 Task: Find connections with filter location Almozara with filter topic #Venturecapitalwith filter profile language Potuguese with filter current company Alkem Laboratories Ltd. with filter school St. Agnes College, Mangalore-575002 with filter industry Janitorial Services with filter service category Nature Photography with filter keywords title Office Manager
Action: Mouse moved to (189, 289)
Screenshot: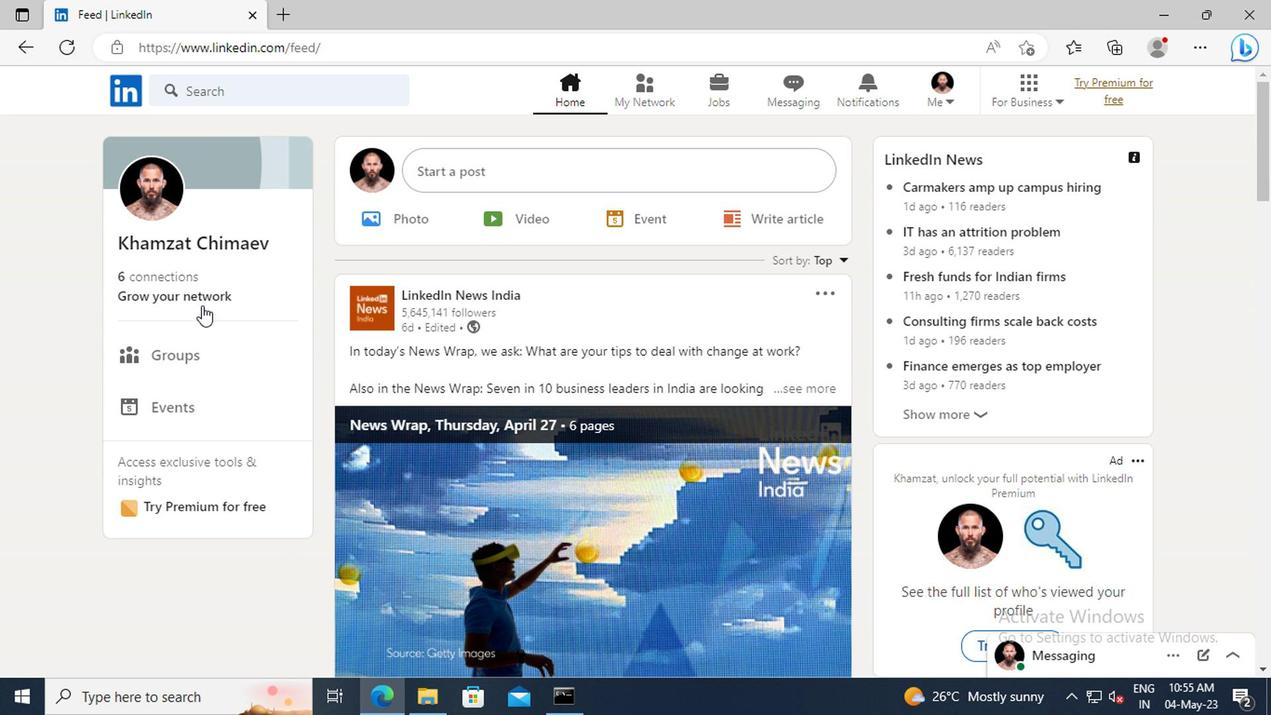 
Action: Mouse pressed left at (189, 289)
Screenshot: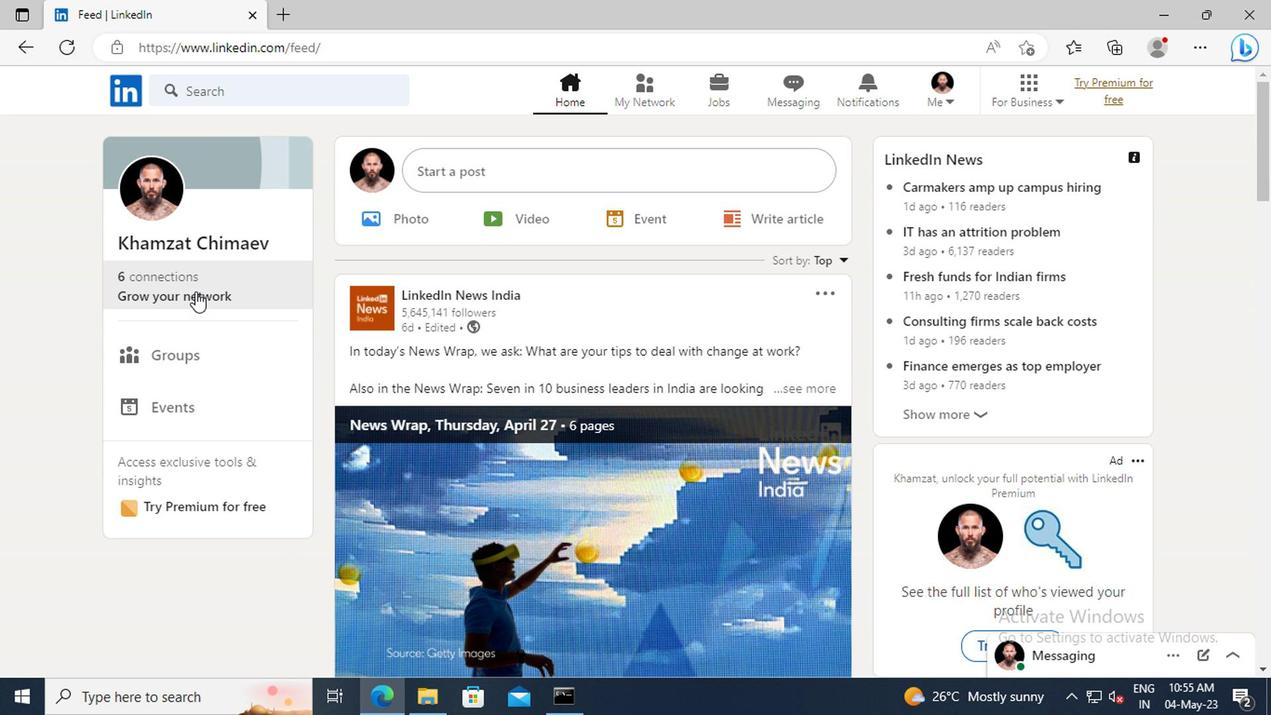 
Action: Mouse moved to (194, 199)
Screenshot: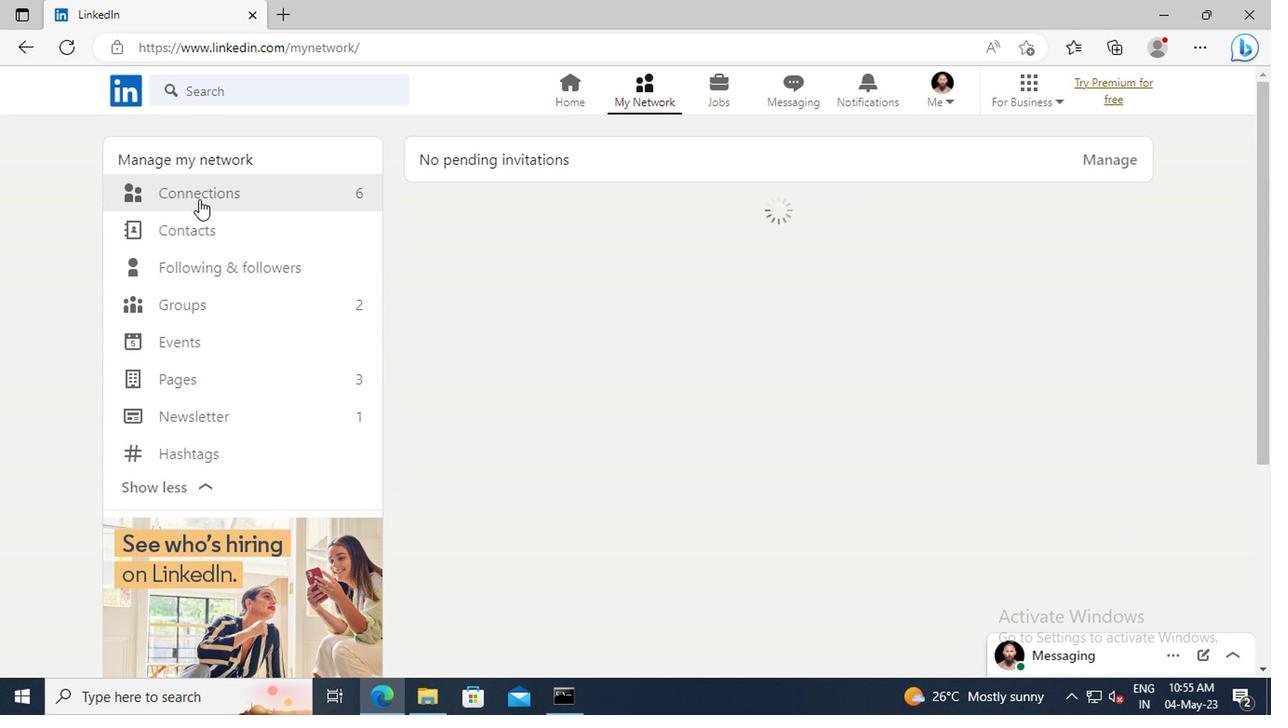 
Action: Mouse pressed left at (194, 199)
Screenshot: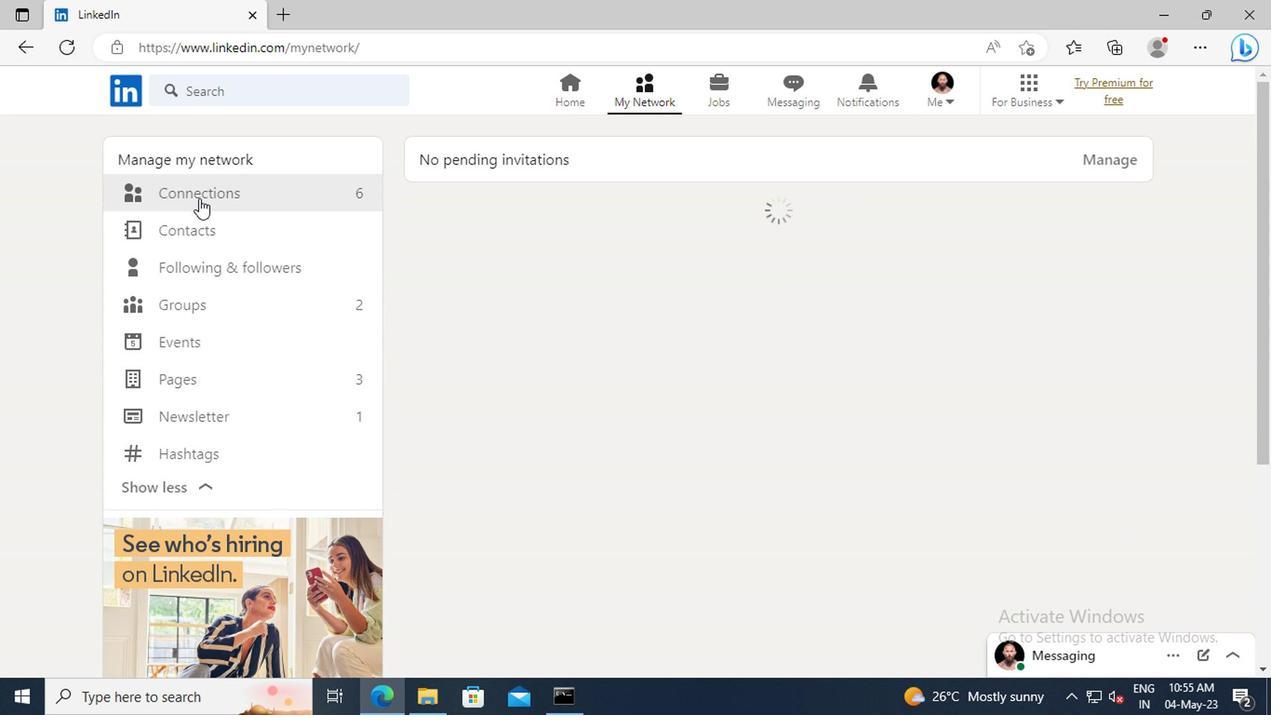
Action: Mouse moved to (749, 199)
Screenshot: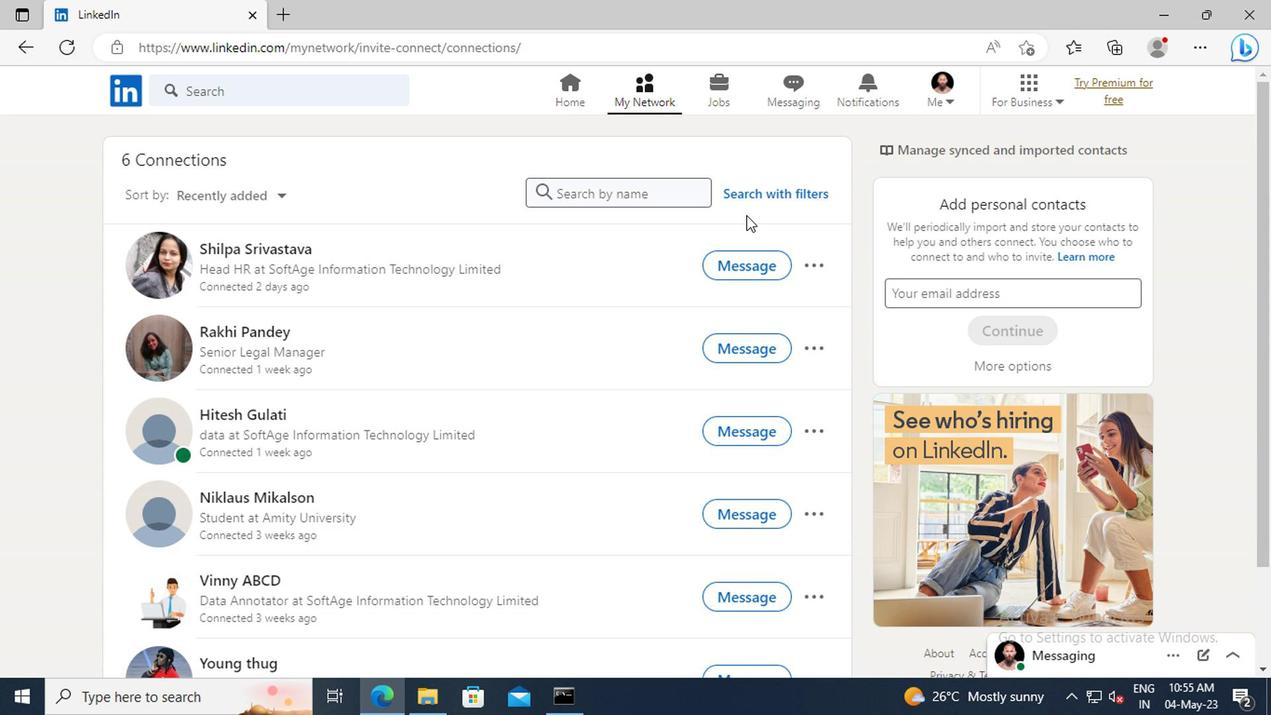 
Action: Mouse pressed left at (749, 199)
Screenshot: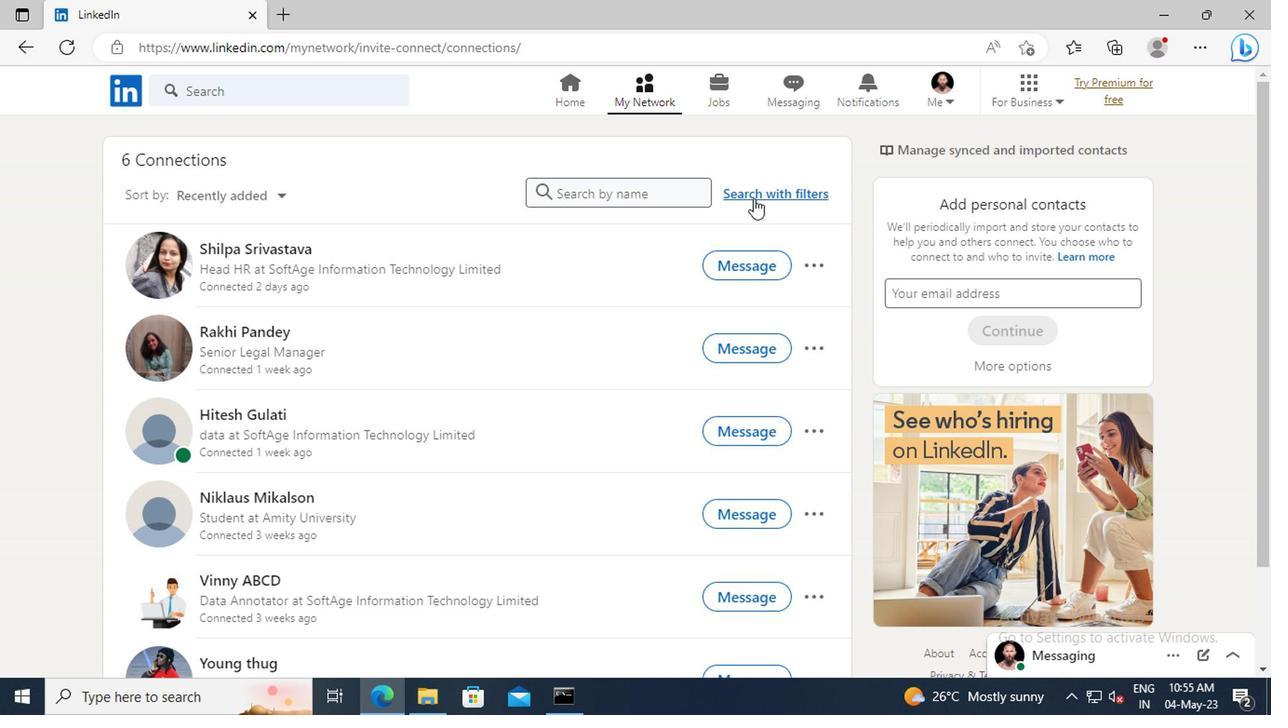 
Action: Mouse moved to (703, 148)
Screenshot: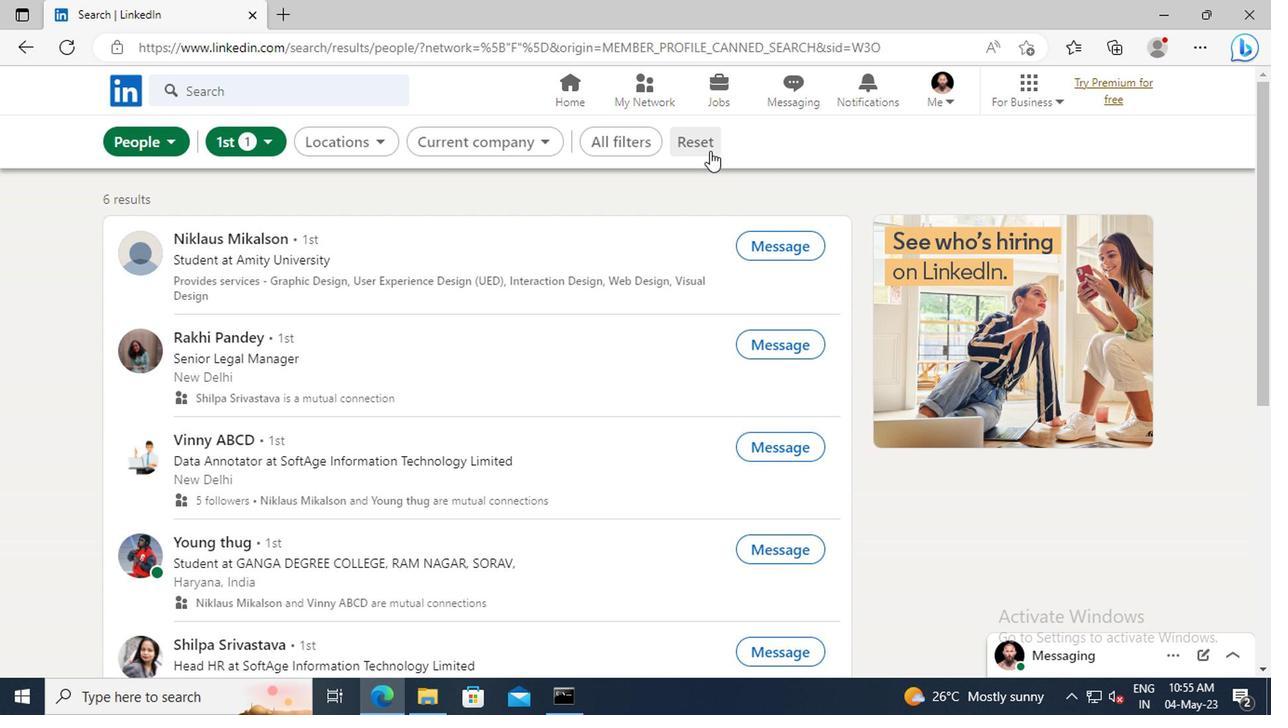 
Action: Mouse pressed left at (703, 148)
Screenshot: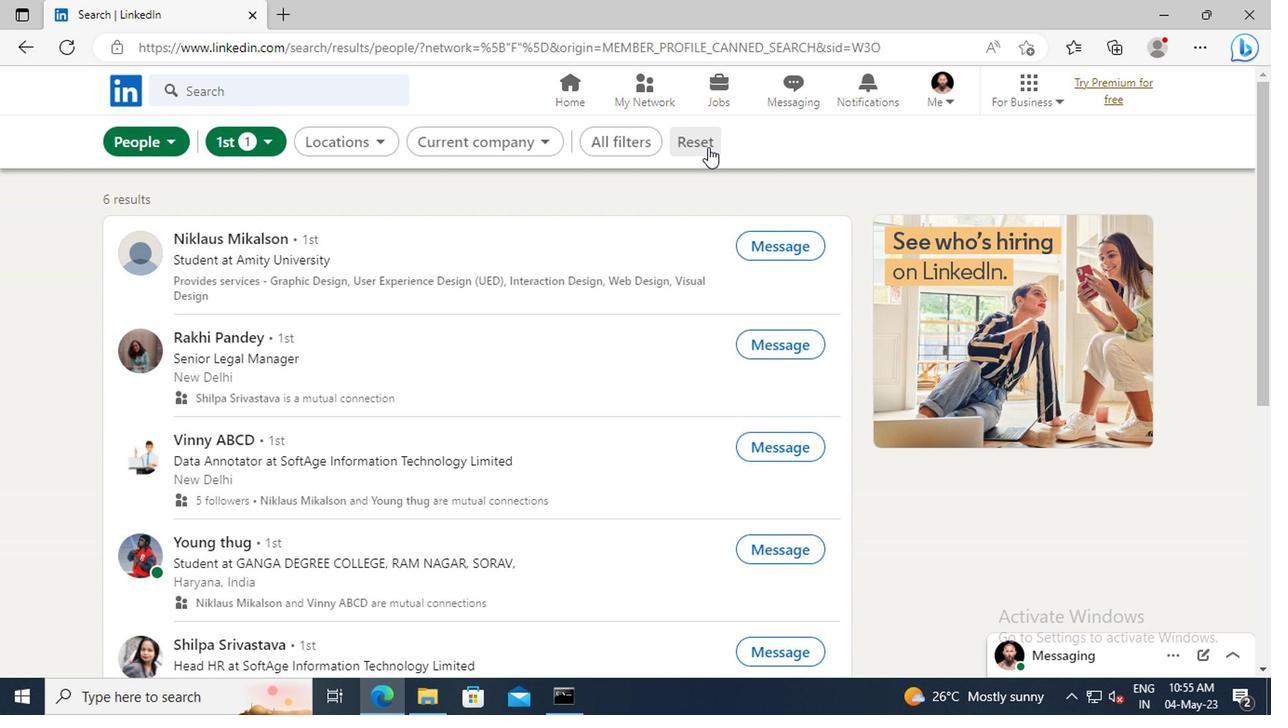 
Action: Mouse moved to (678, 148)
Screenshot: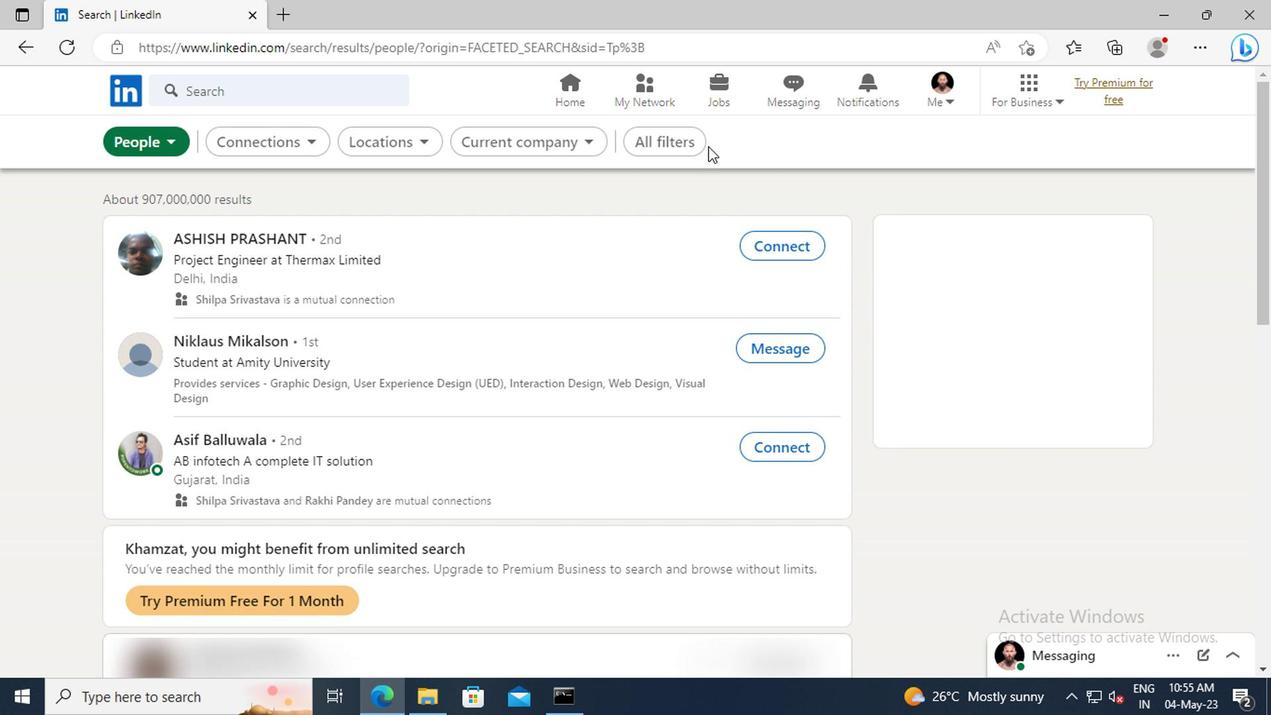 
Action: Mouse pressed left at (678, 148)
Screenshot: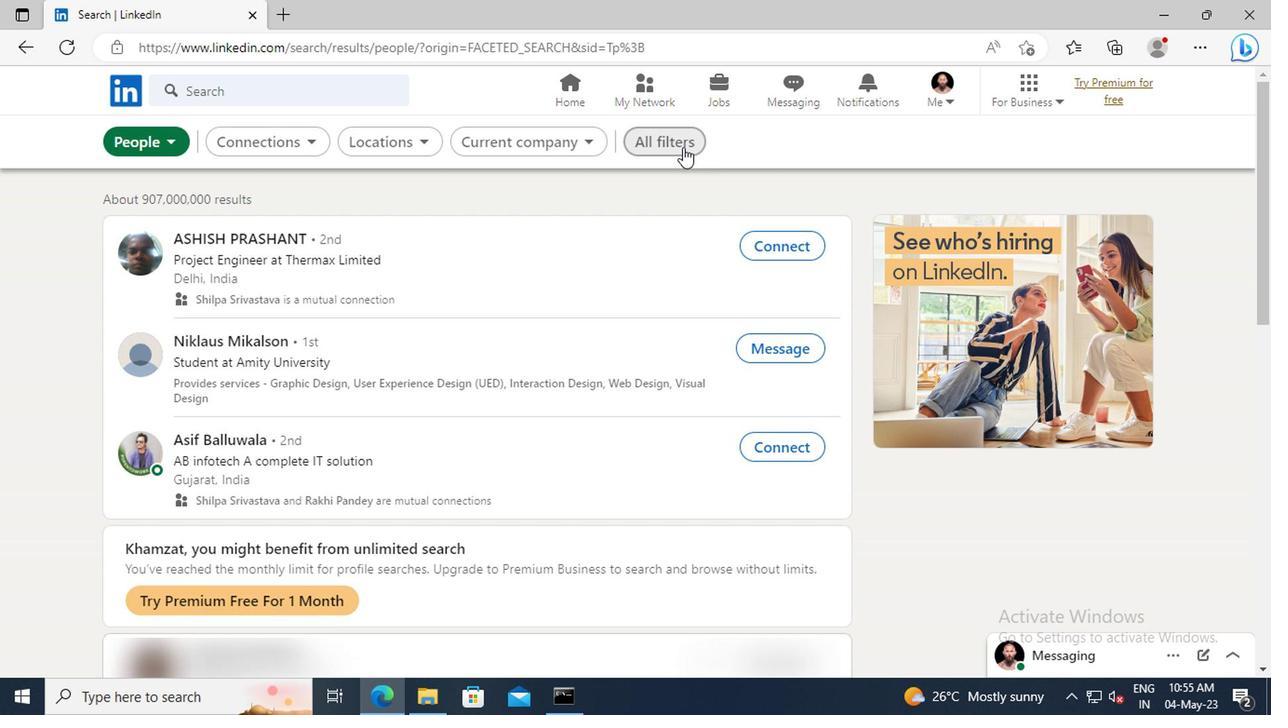 
Action: Mouse moved to (997, 360)
Screenshot: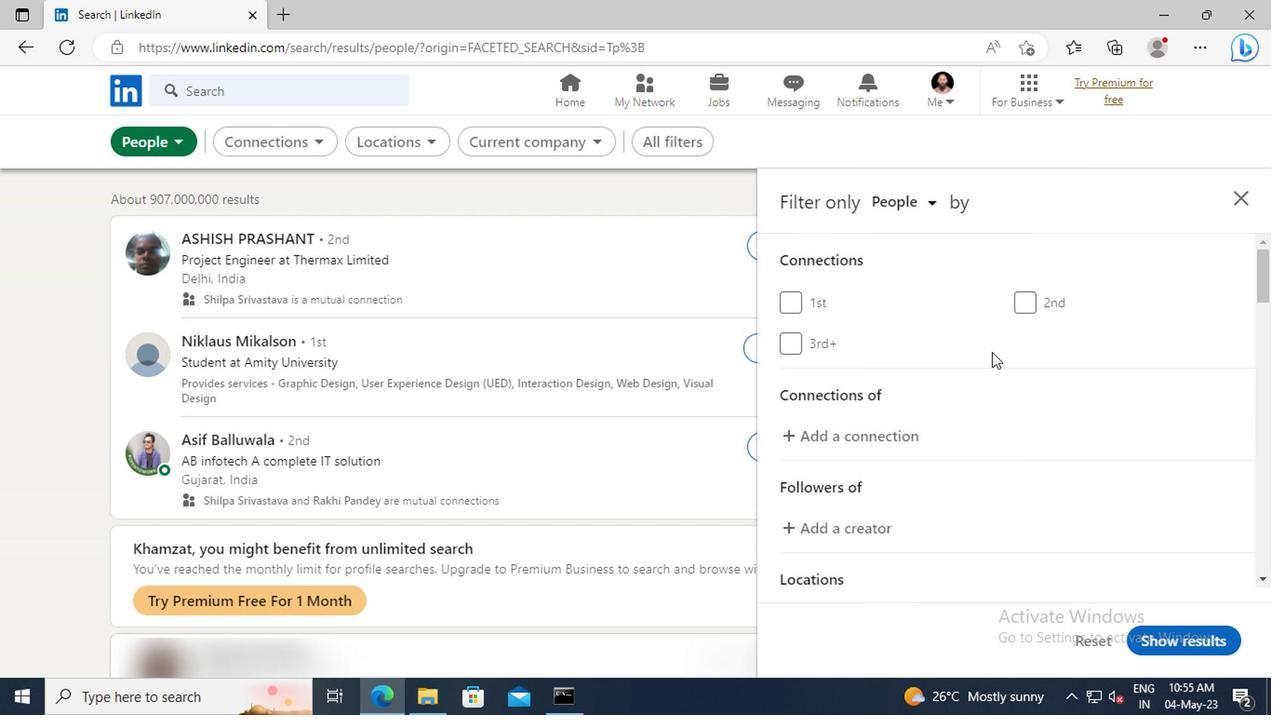 
Action: Mouse scrolled (997, 360) with delta (0, 0)
Screenshot: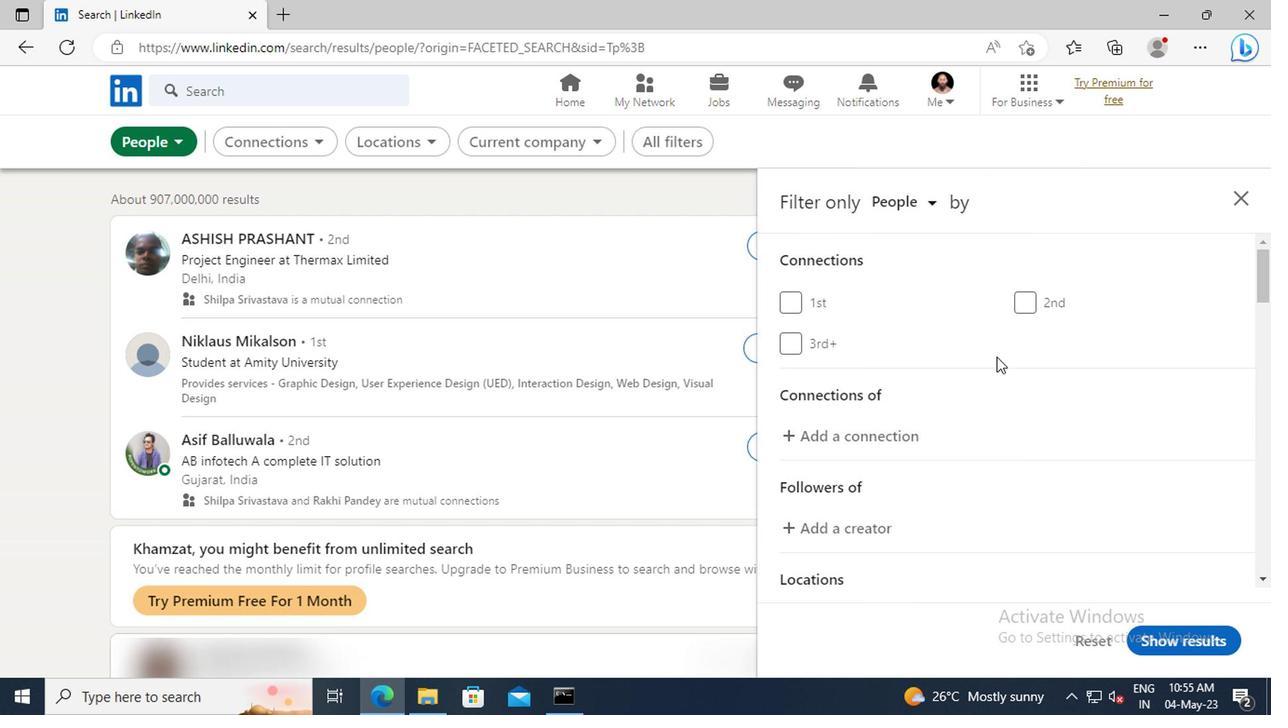 
Action: Mouse scrolled (997, 360) with delta (0, 0)
Screenshot: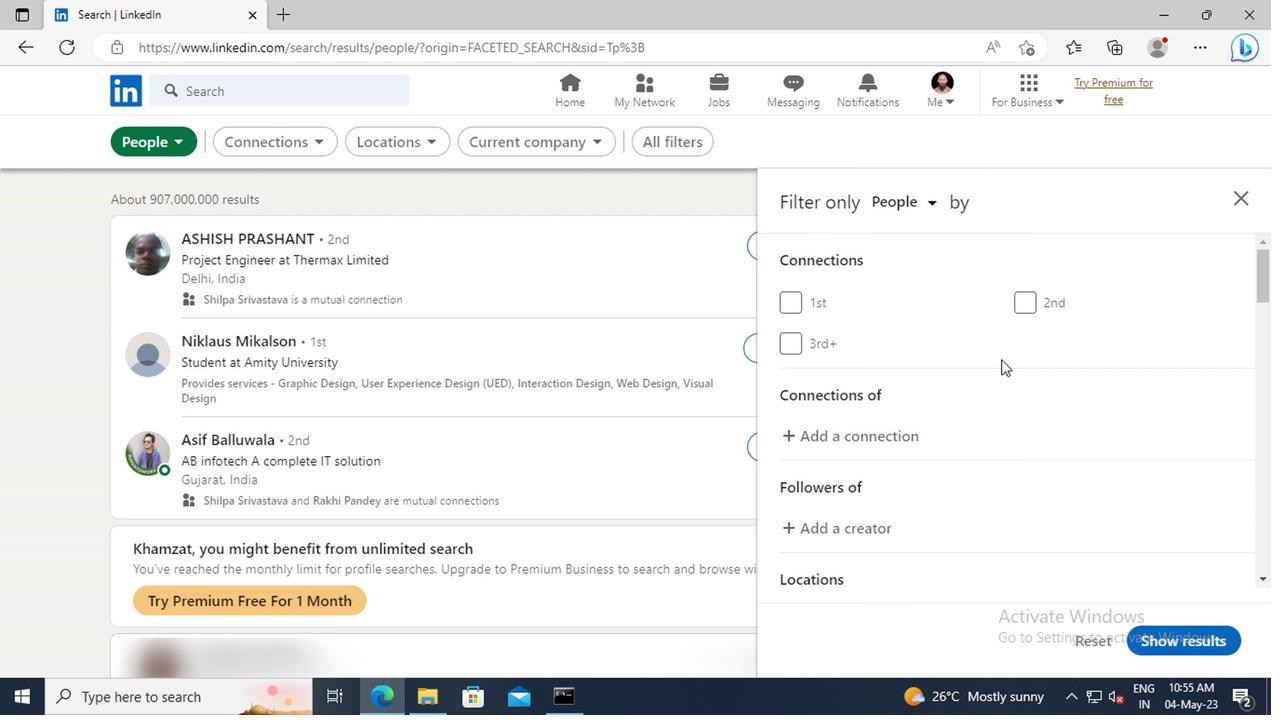 
Action: Mouse moved to (997, 362)
Screenshot: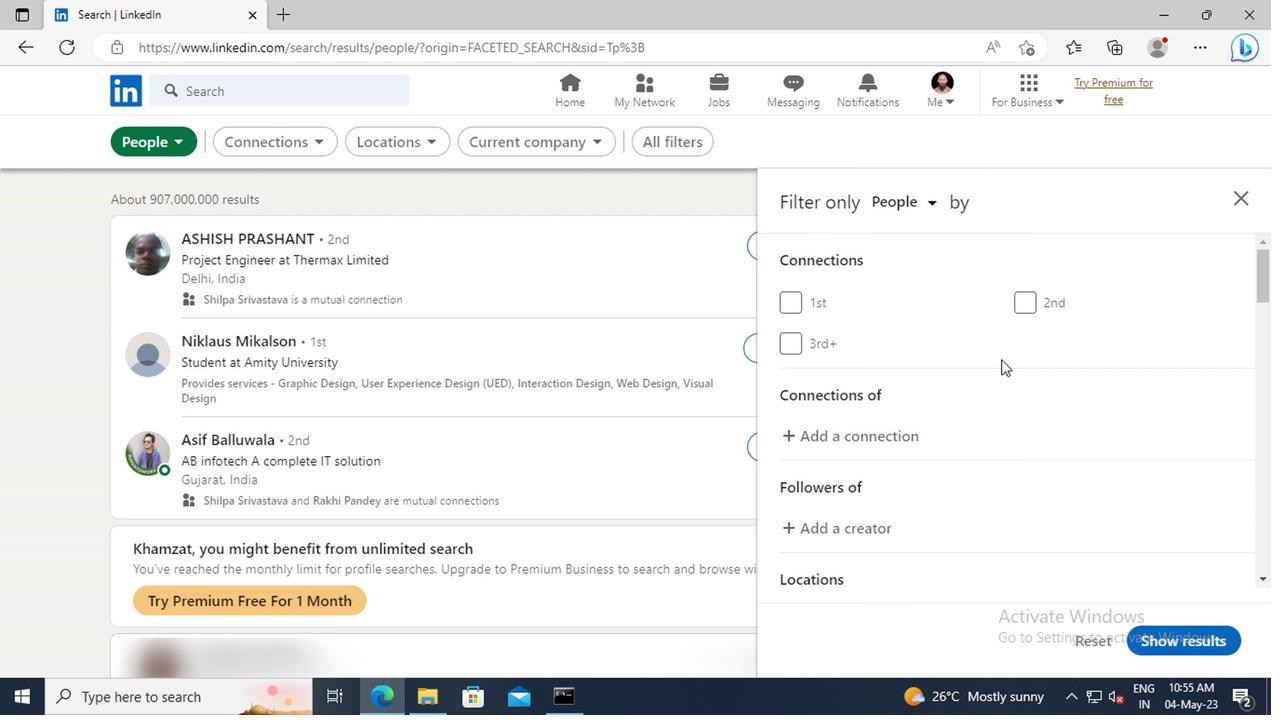 
Action: Mouse scrolled (997, 360) with delta (0, -1)
Screenshot: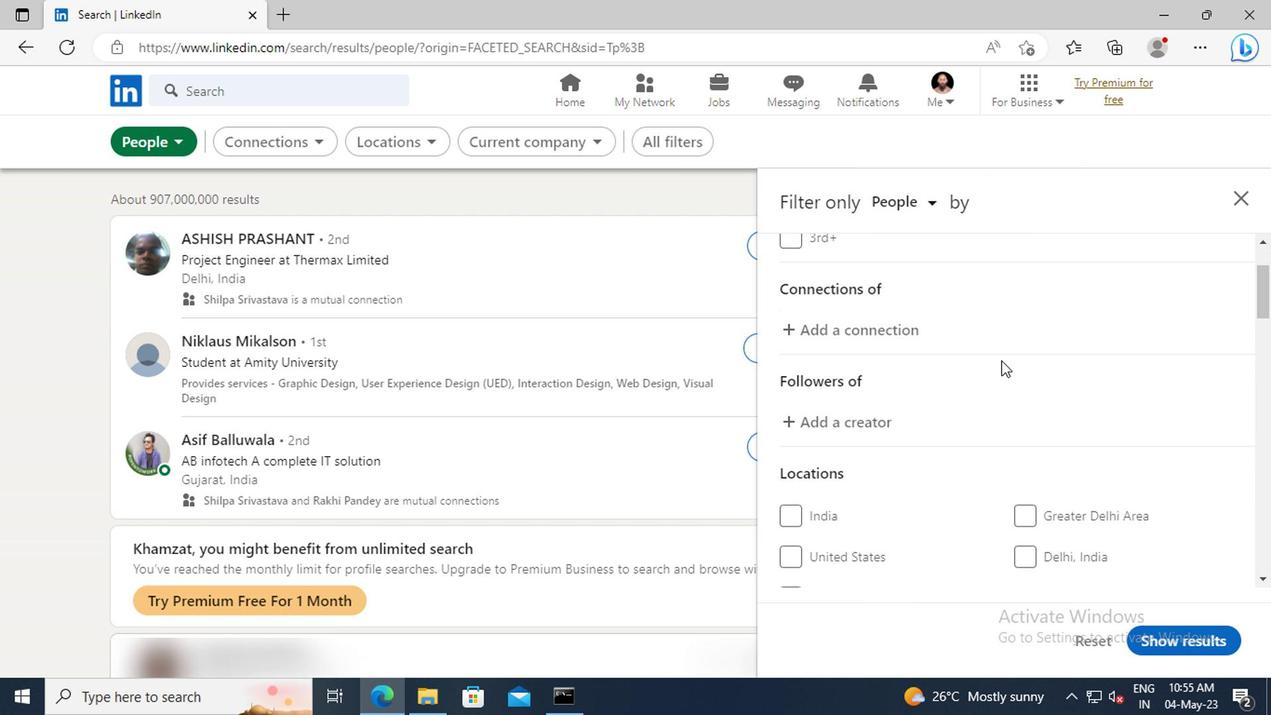 
Action: Mouse scrolled (997, 360) with delta (0, -1)
Screenshot: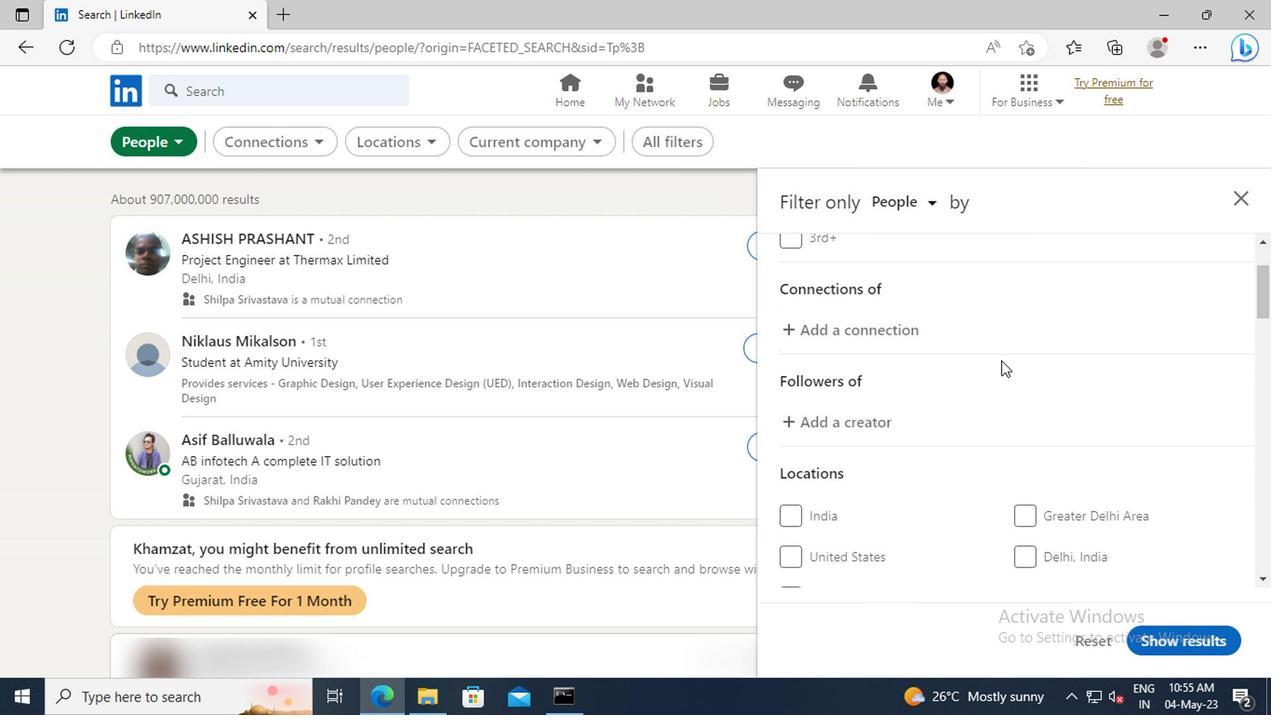 
Action: Mouse scrolled (997, 360) with delta (0, -1)
Screenshot: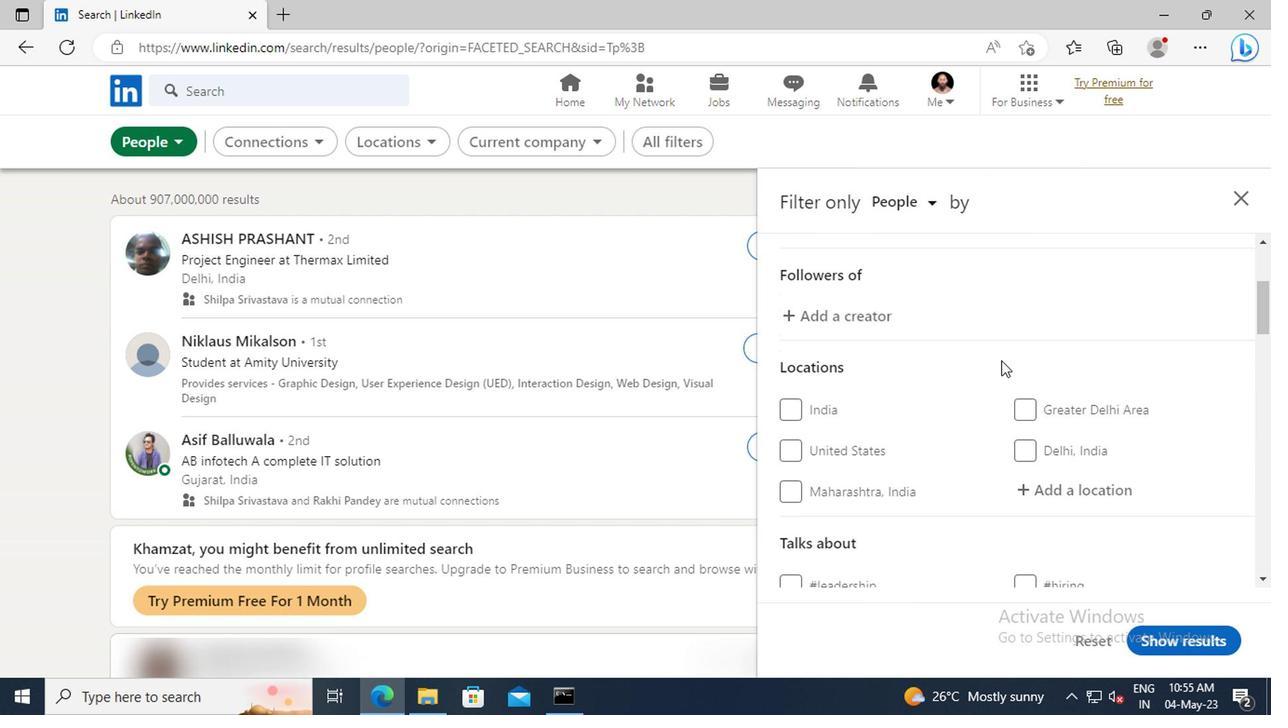 
Action: Mouse moved to (1035, 437)
Screenshot: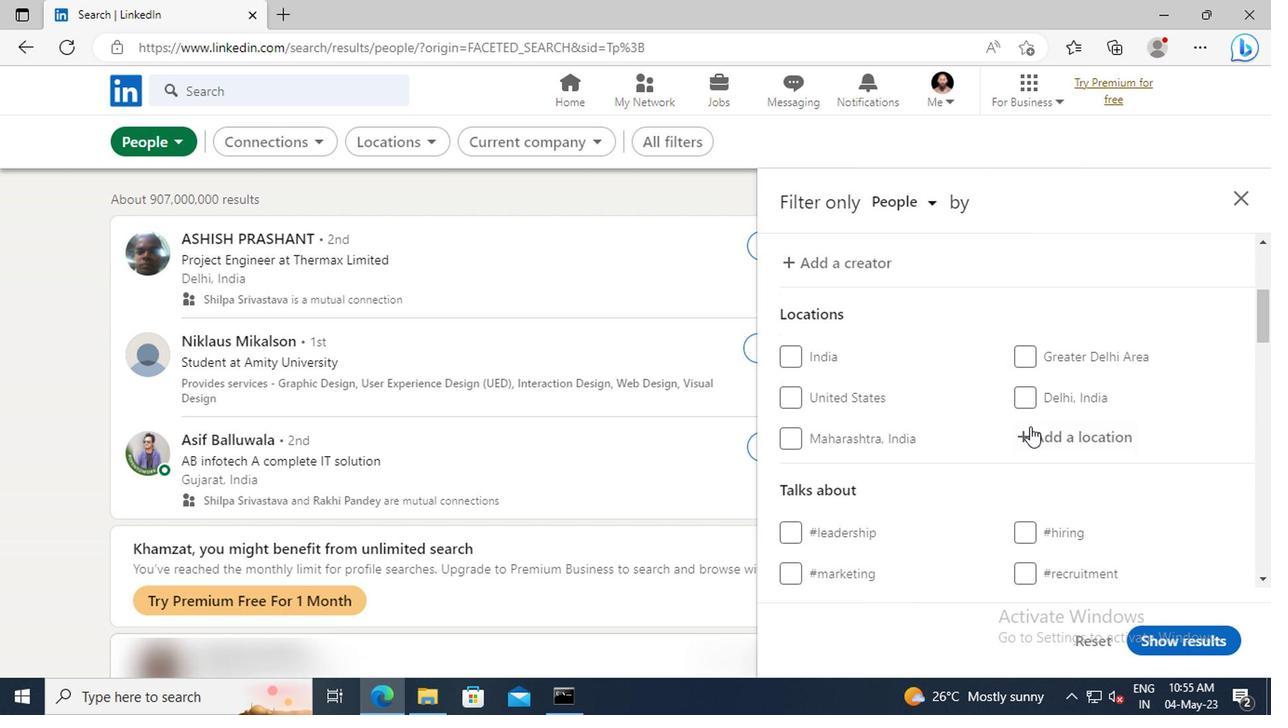
Action: Mouse pressed left at (1035, 437)
Screenshot: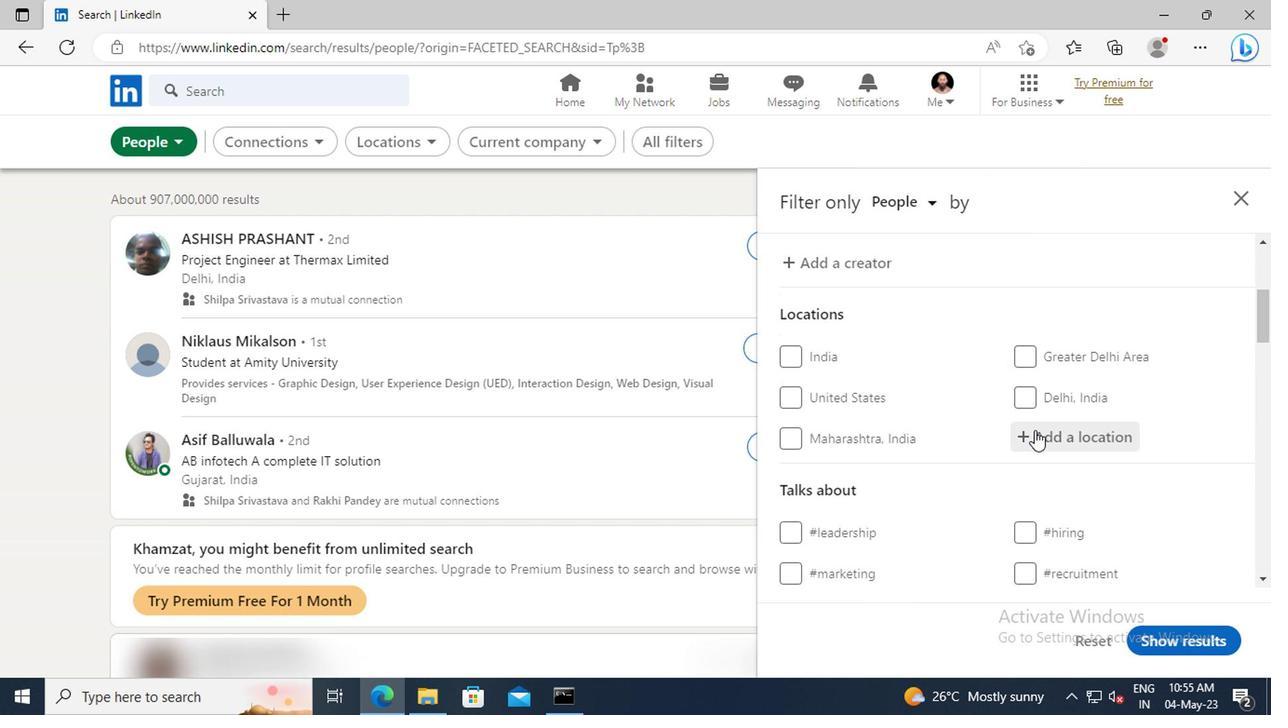 
Action: Key pressed <Key.shift>ALMOZARA<Key.enter>
Screenshot: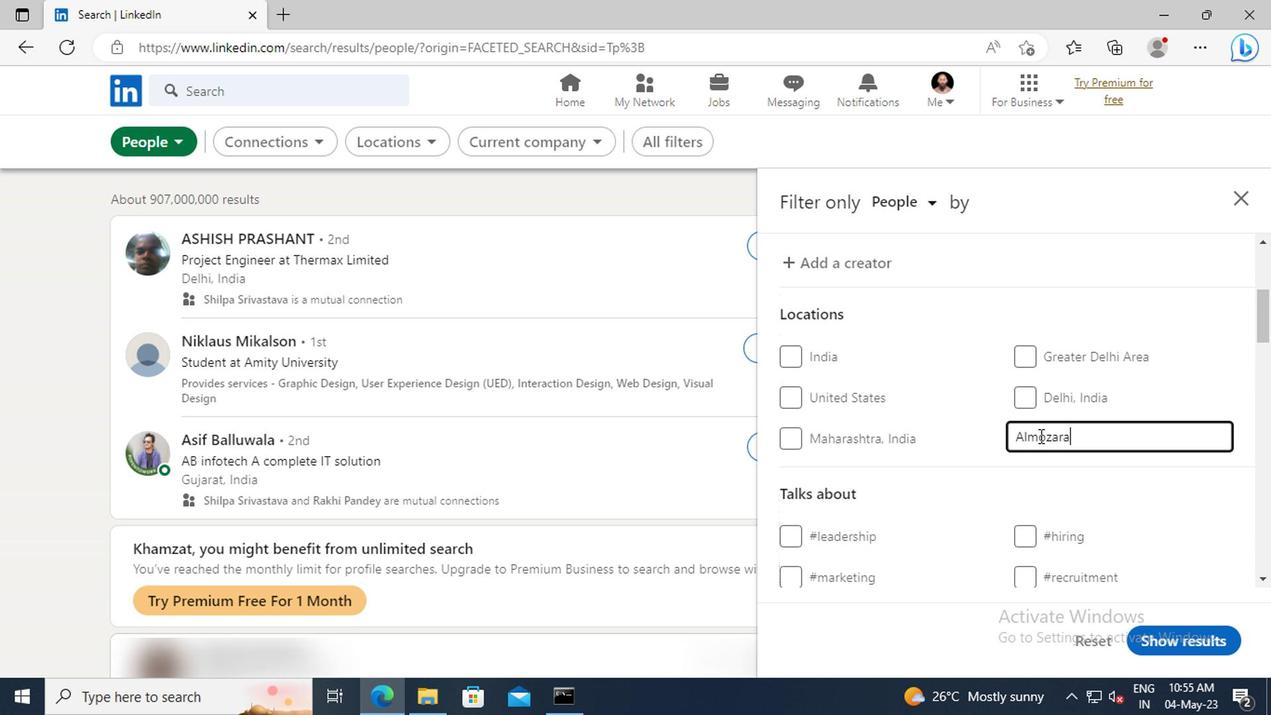 
Action: Mouse scrolled (1035, 436) with delta (0, -1)
Screenshot: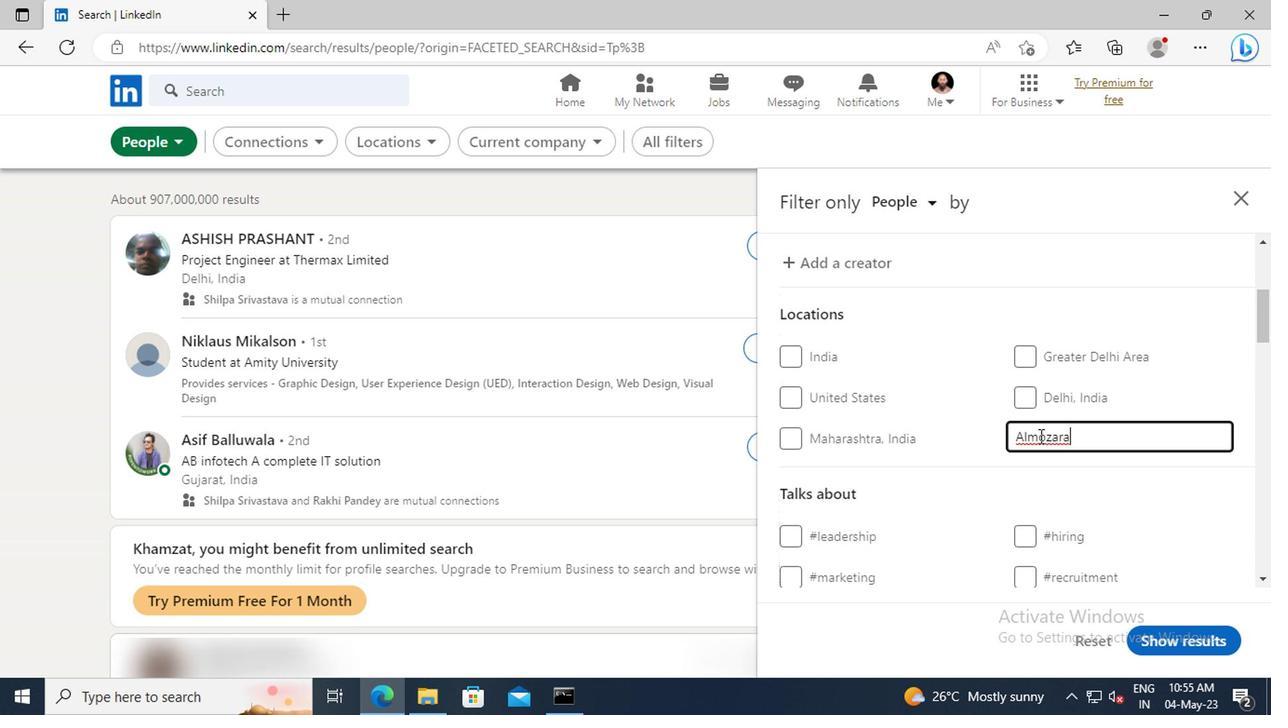 
Action: Mouse scrolled (1035, 436) with delta (0, -1)
Screenshot: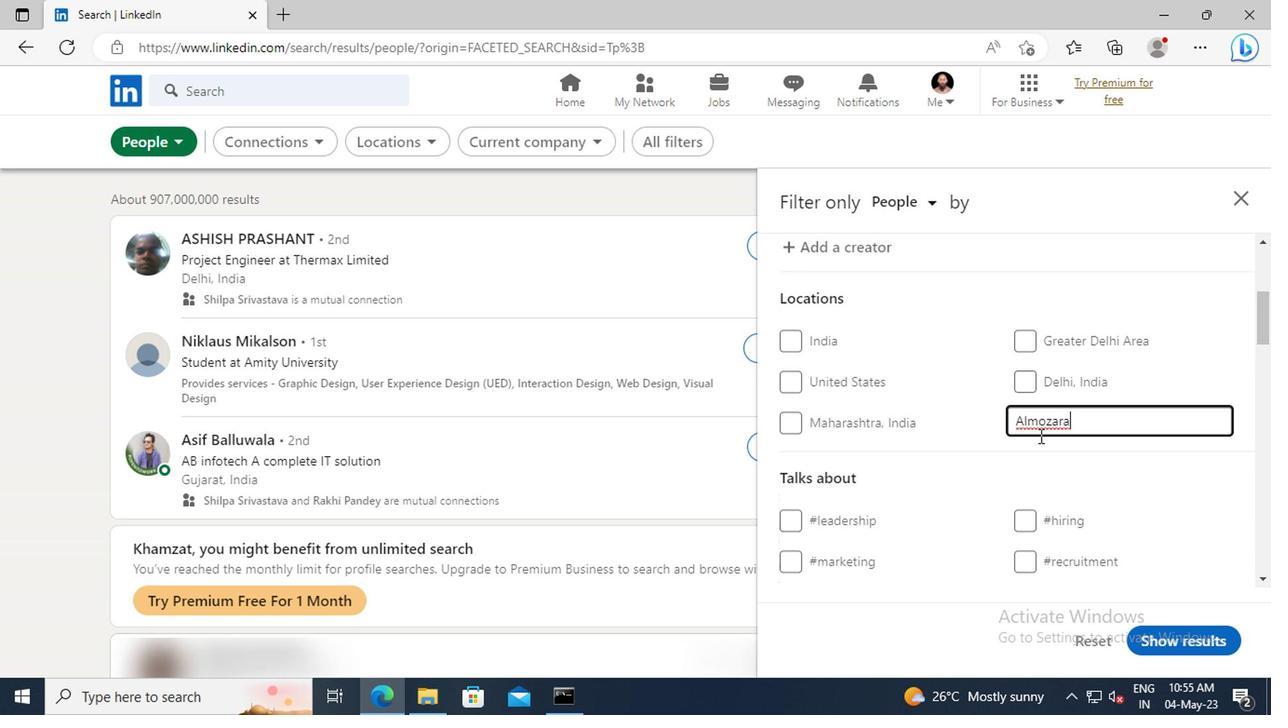 
Action: Mouse scrolled (1035, 436) with delta (0, -1)
Screenshot: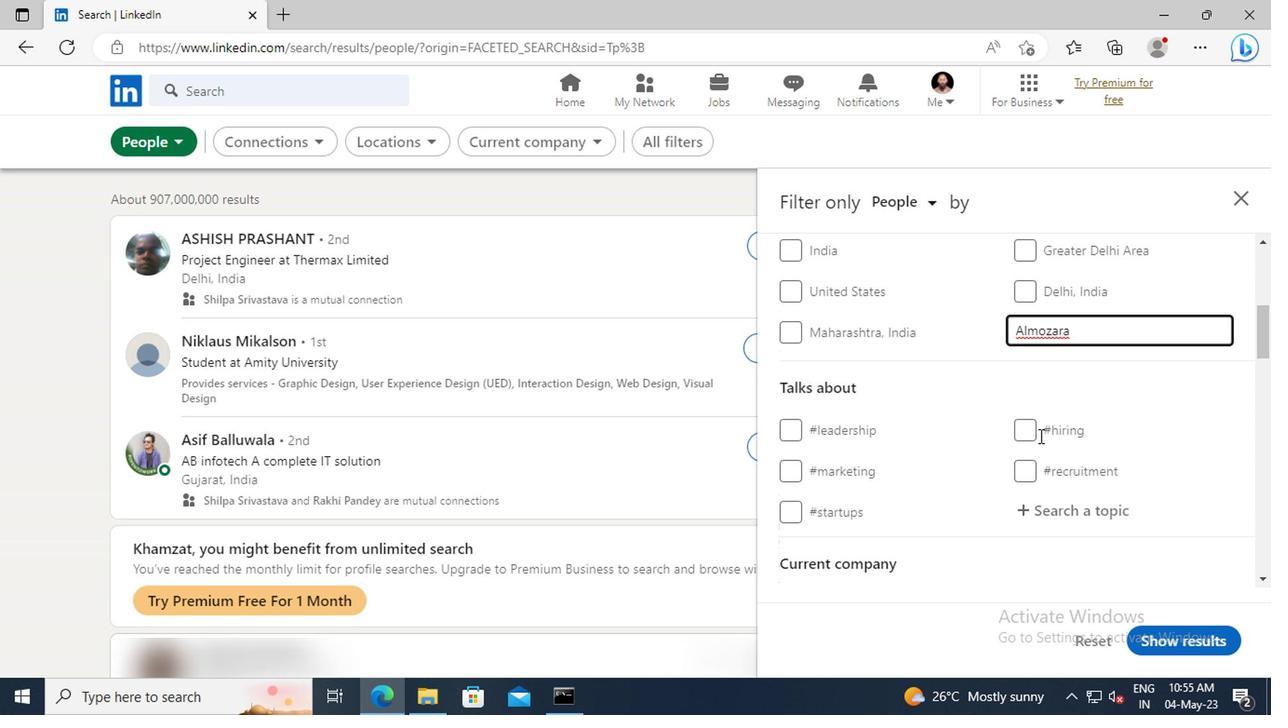 
Action: Mouse moved to (1043, 458)
Screenshot: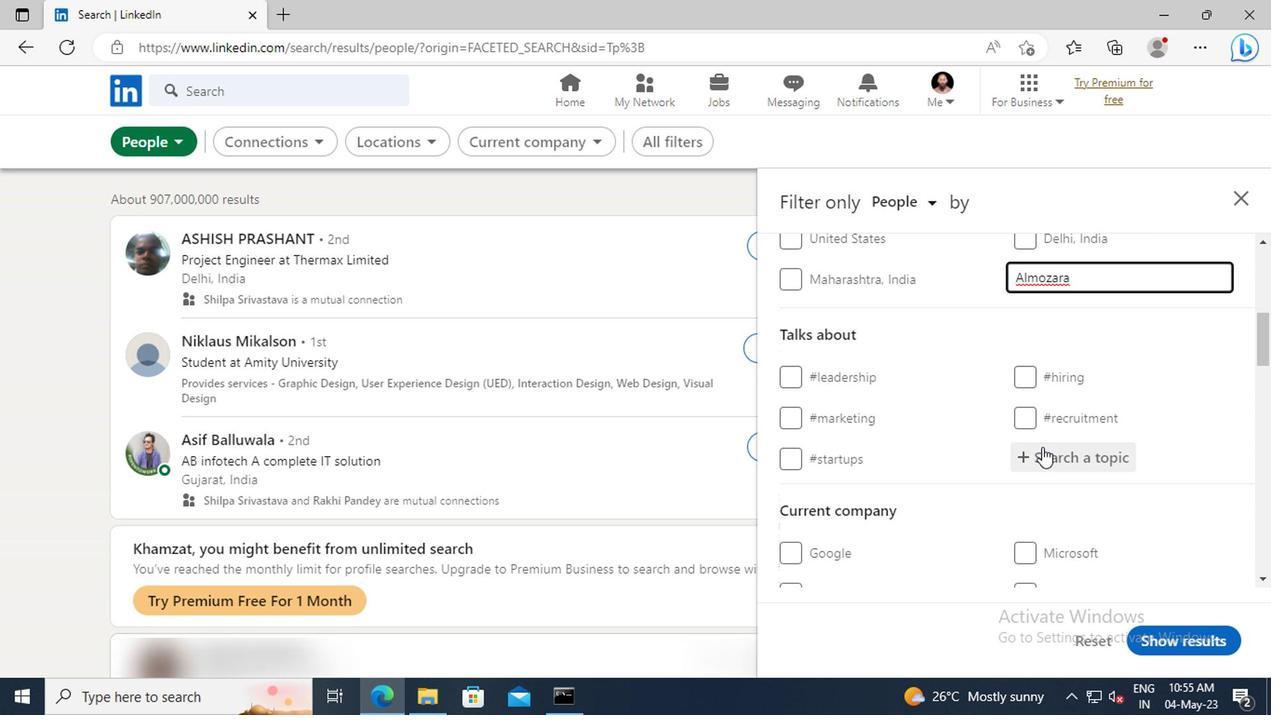 
Action: Mouse pressed left at (1043, 458)
Screenshot: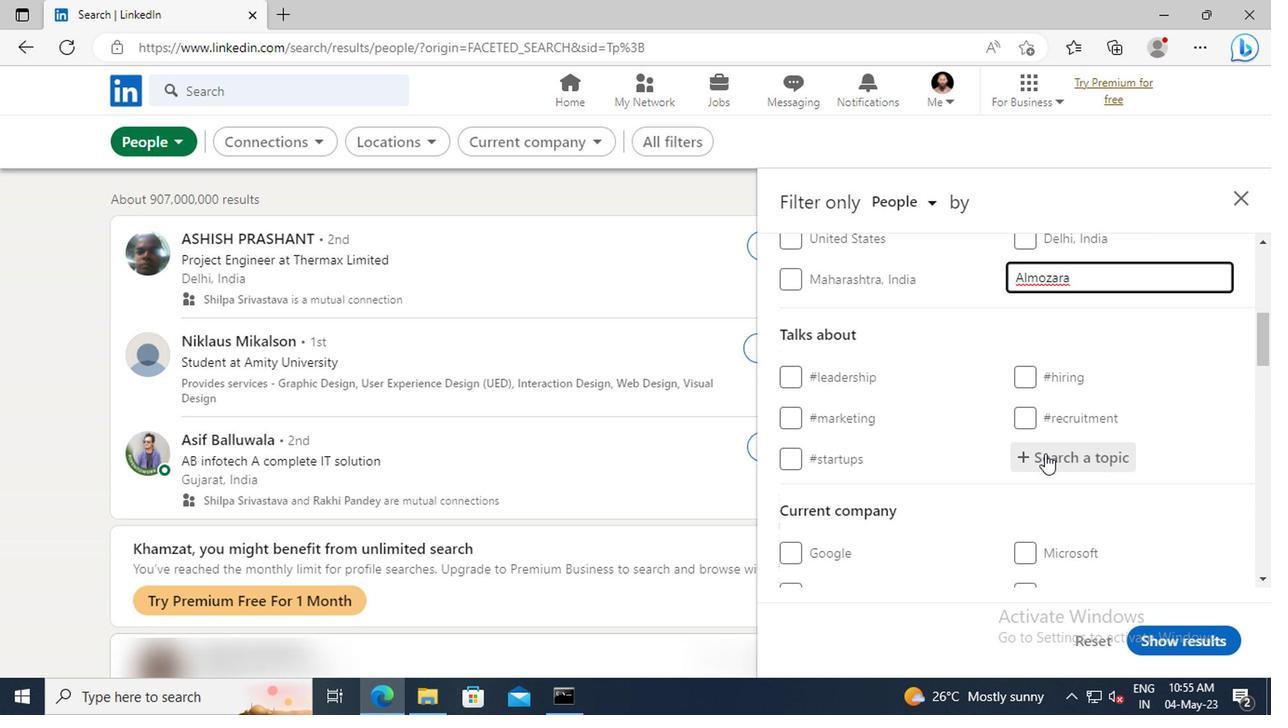 
Action: Key pressed <Key.shift>VENTURE
Screenshot: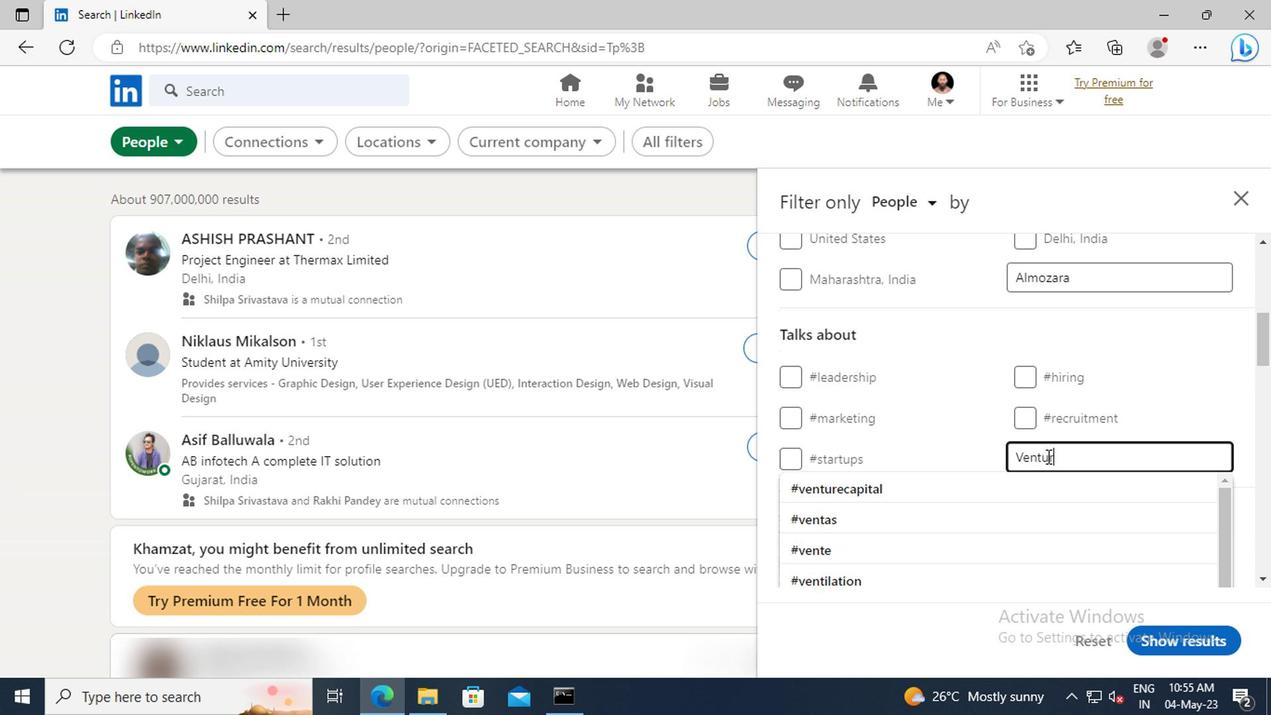 
Action: Mouse moved to (1044, 482)
Screenshot: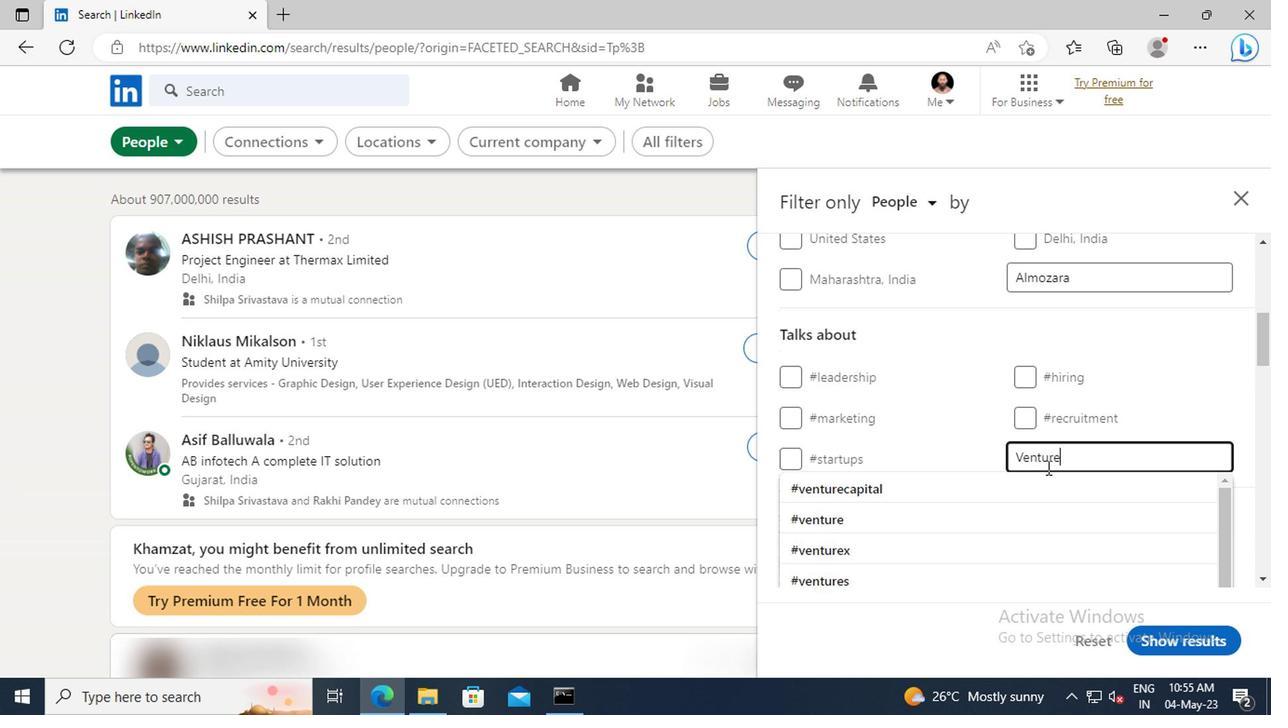 
Action: Mouse pressed left at (1044, 482)
Screenshot: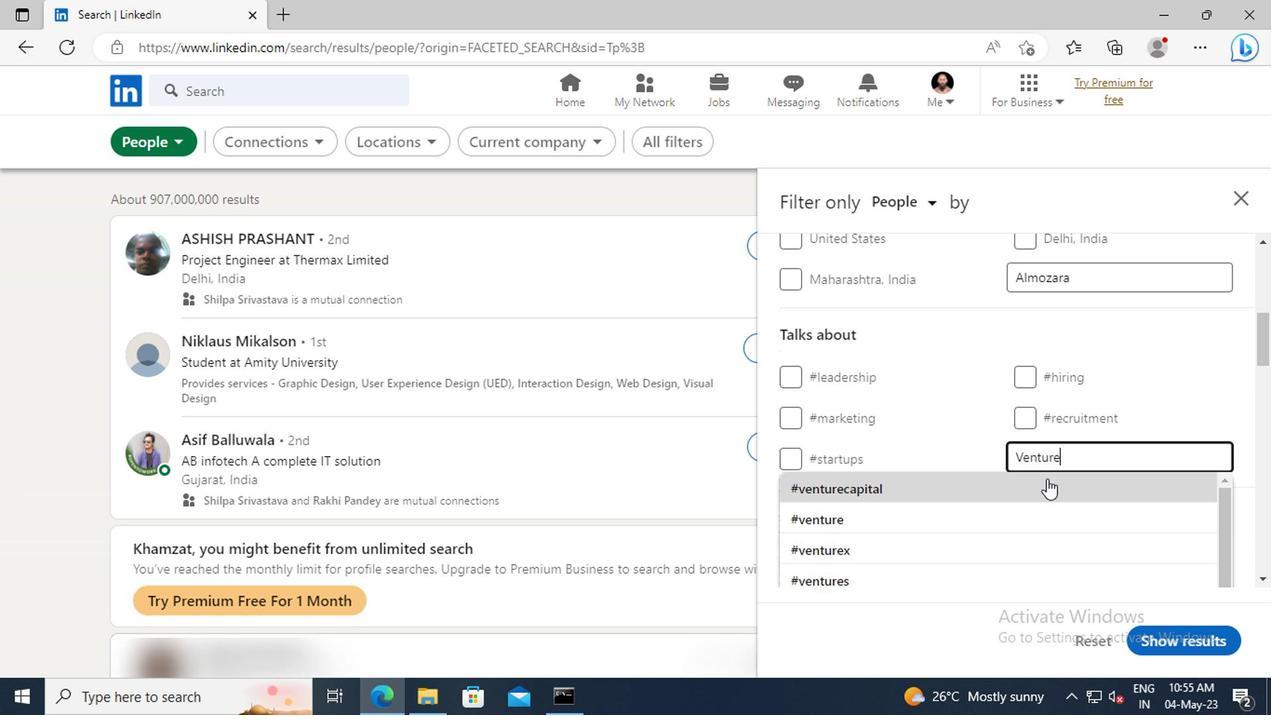 
Action: Mouse scrolled (1044, 481) with delta (0, 0)
Screenshot: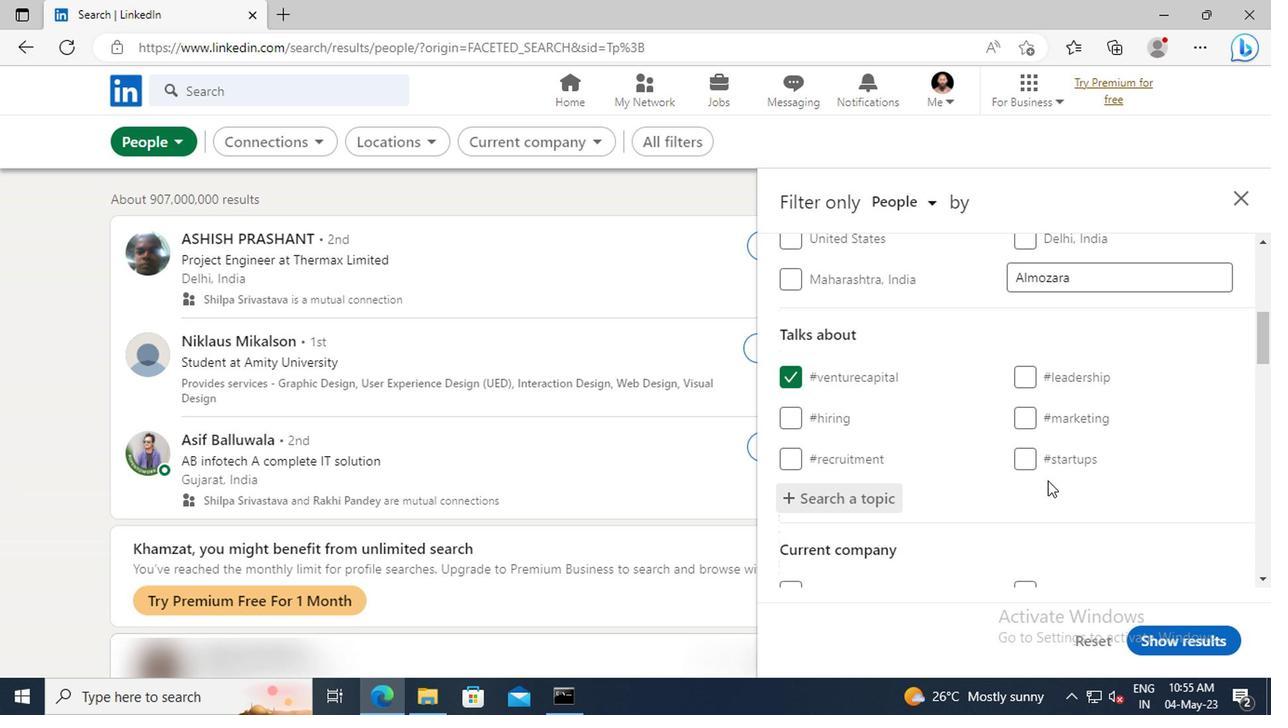 
Action: Mouse scrolled (1044, 481) with delta (0, 0)
Screenshot: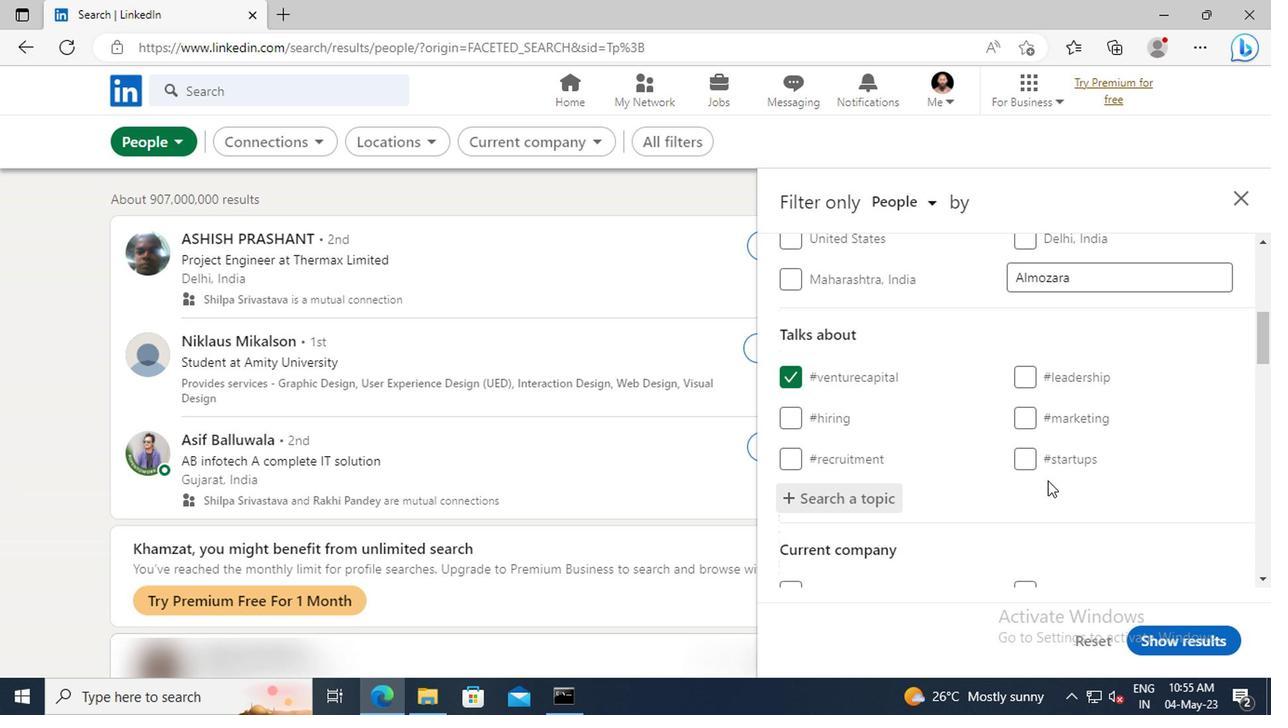 
Action: Mouse scrolled (1044, 481) with delta (0, 0)
Screenshot: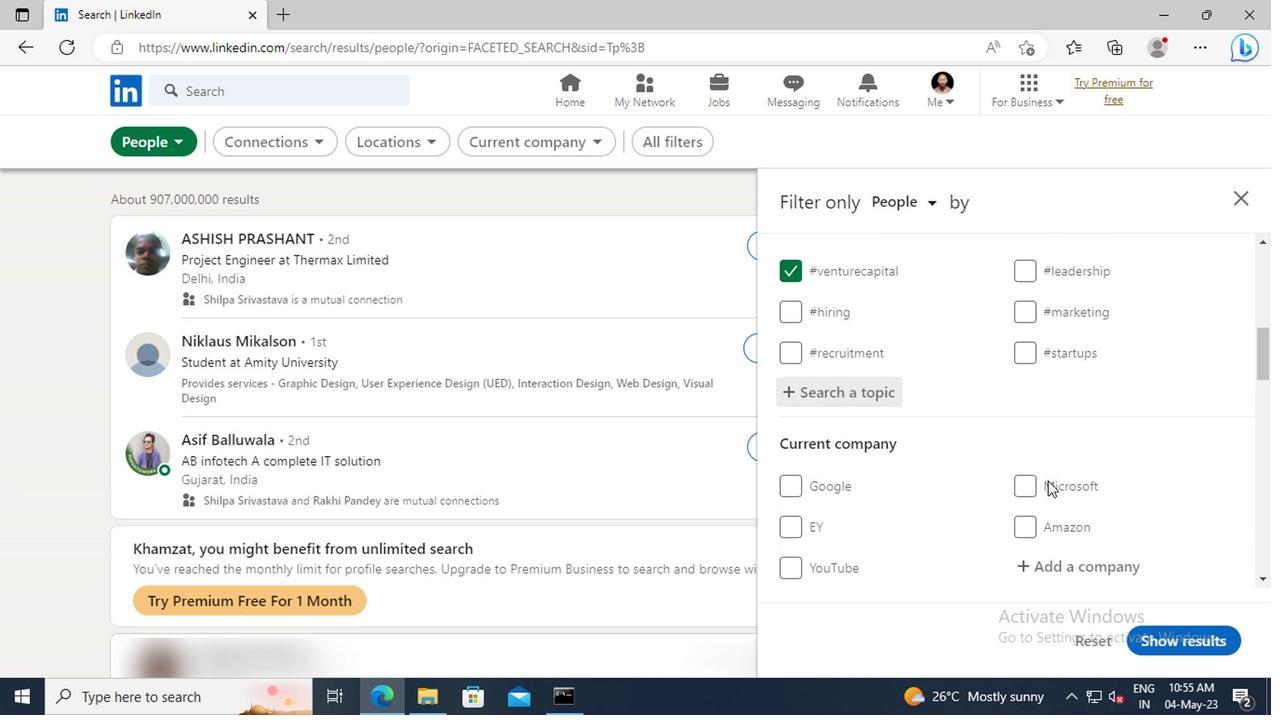 
Action: Mouse scrolled (1044, 481) with delta (0, 0)
Screenshot: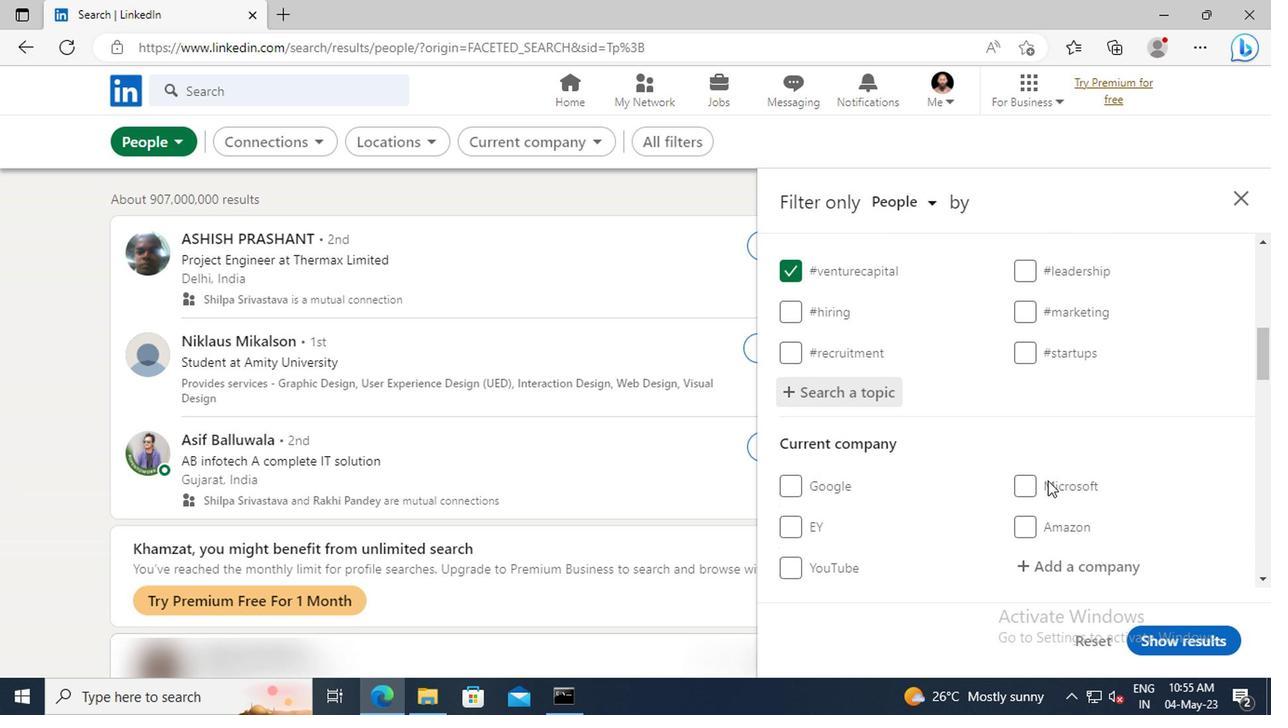 
Action: Mouse scrolled (1044, 481) with delta (0, 0)
Screenshot: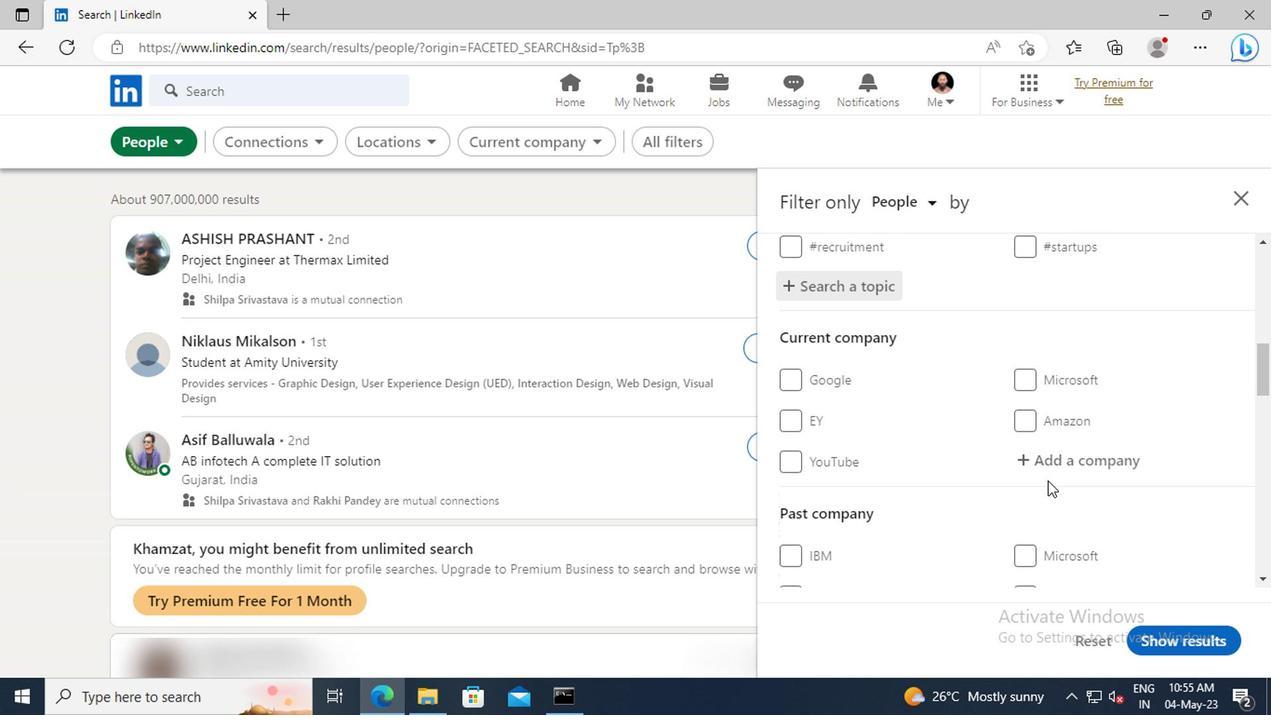 
Action: Mouse scrolled (1044, 481) with delta (0, 0)
Screenshot: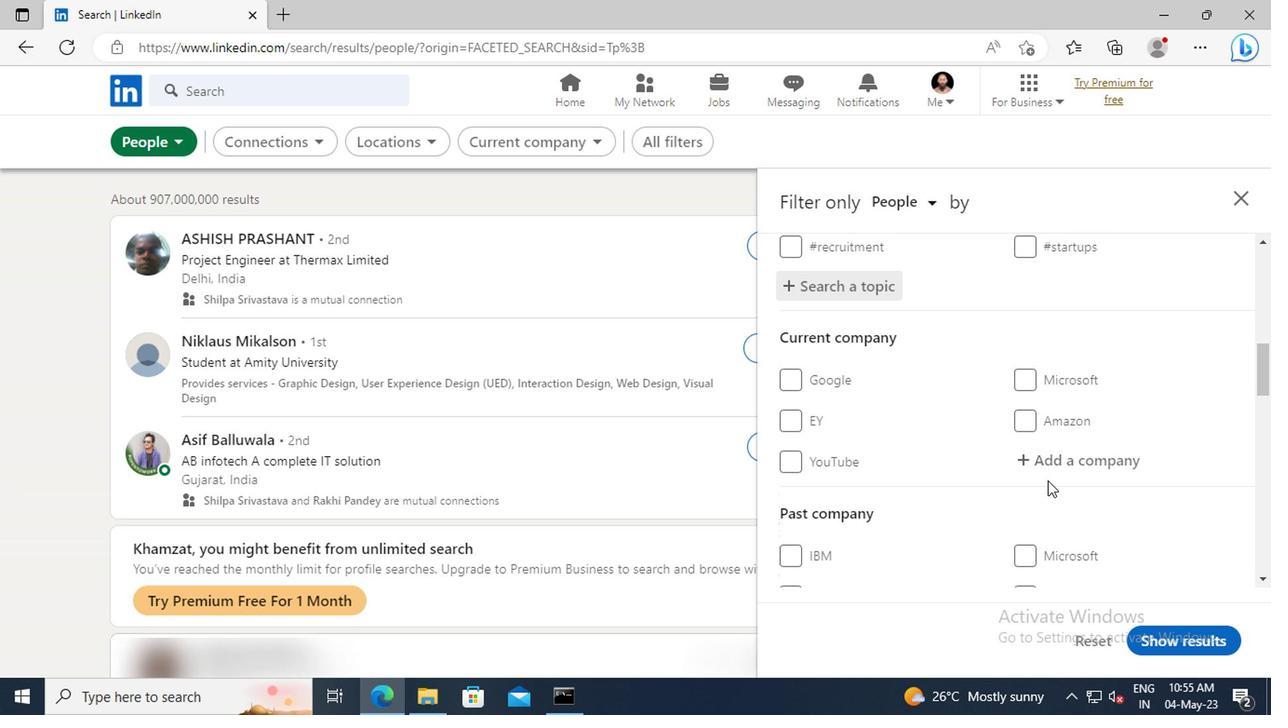 
Action: Mouse scrolled (1044, 481) with delta (0, 0)
Screenshot: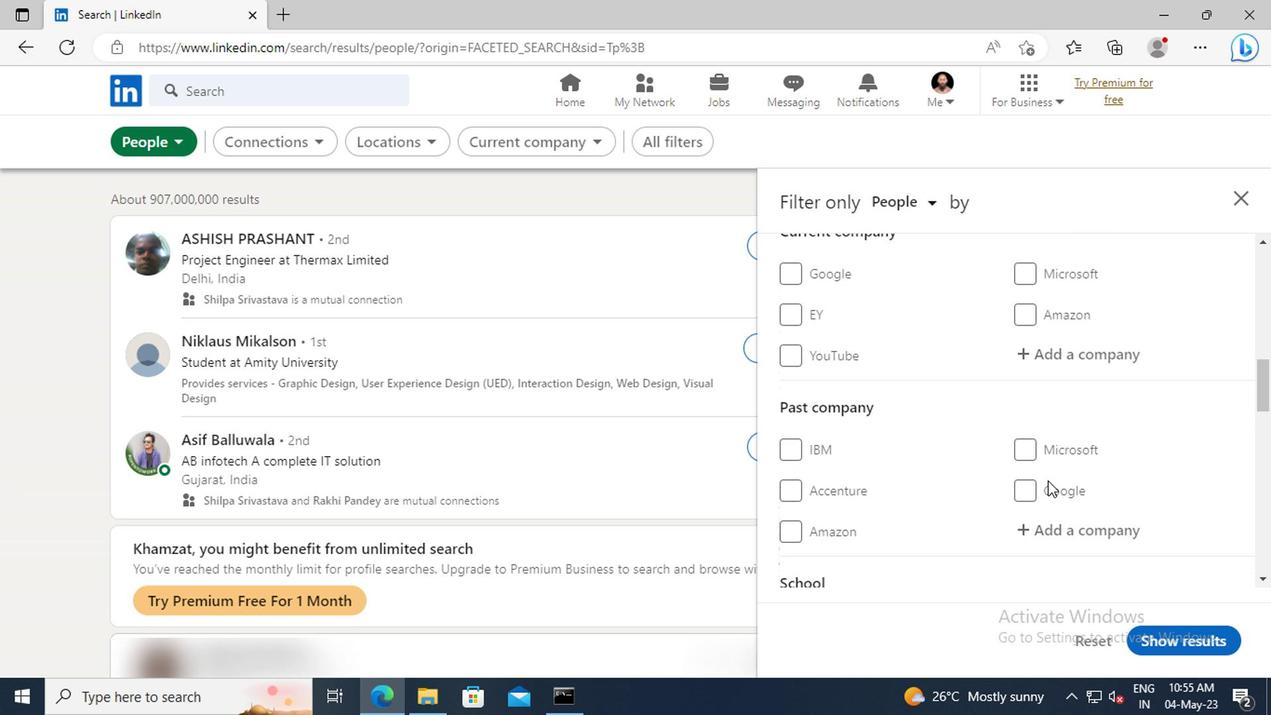 
Action: Mouse scrolled (1044, 481) with delta (0, 0)
Screenshot: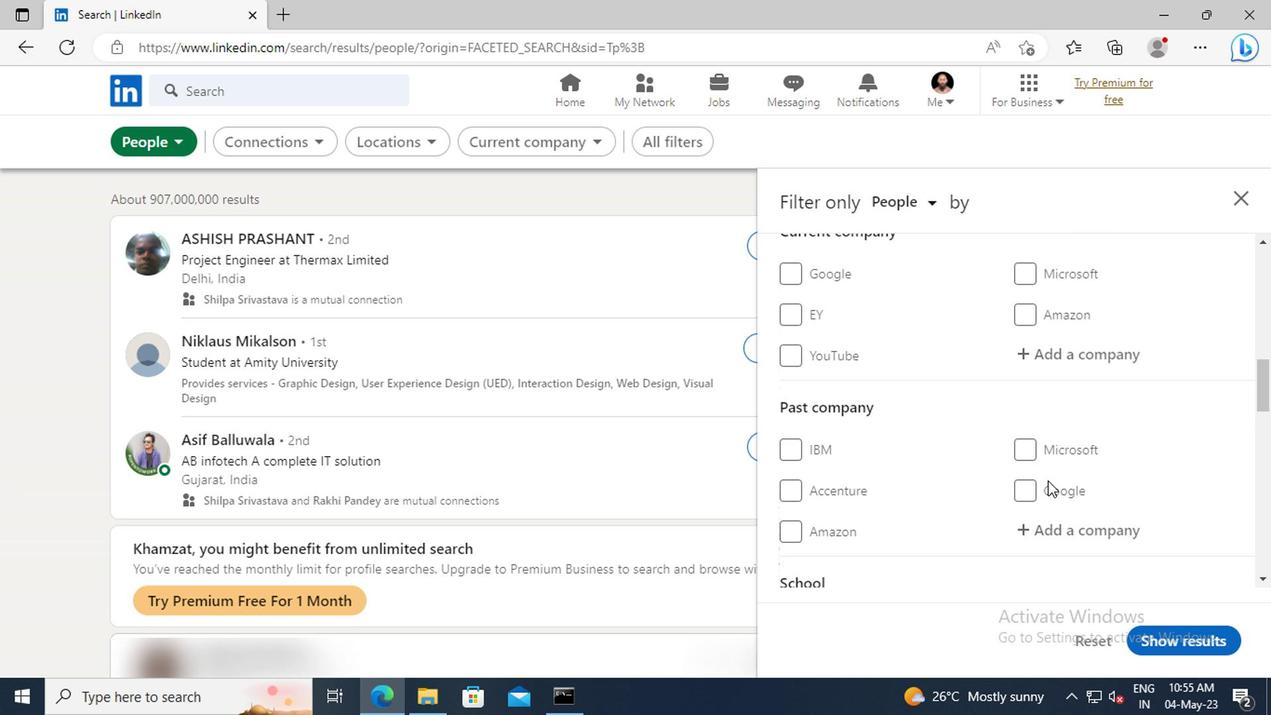 
Action: Mouse scrolled (1044, 481) with delta (0, 0)
Screenshot: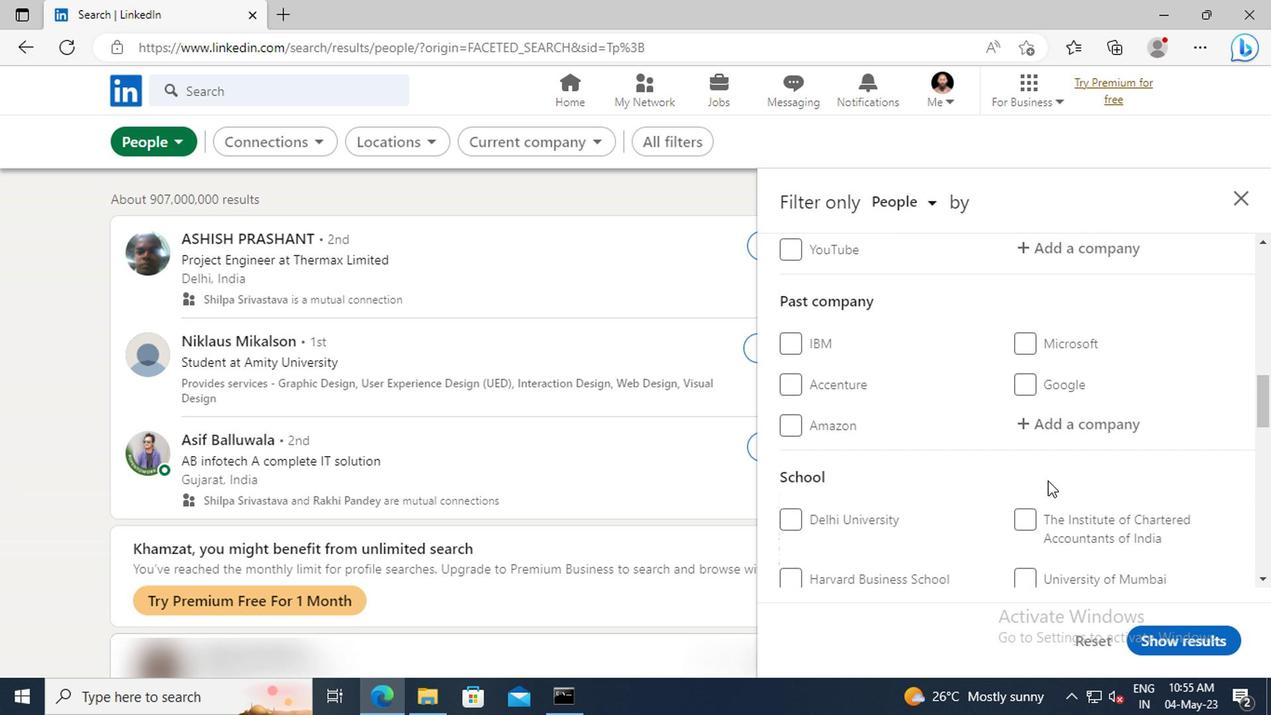 
Action: Mouse scrolled (1044, 481) with delta (0, 0)
Screenshot: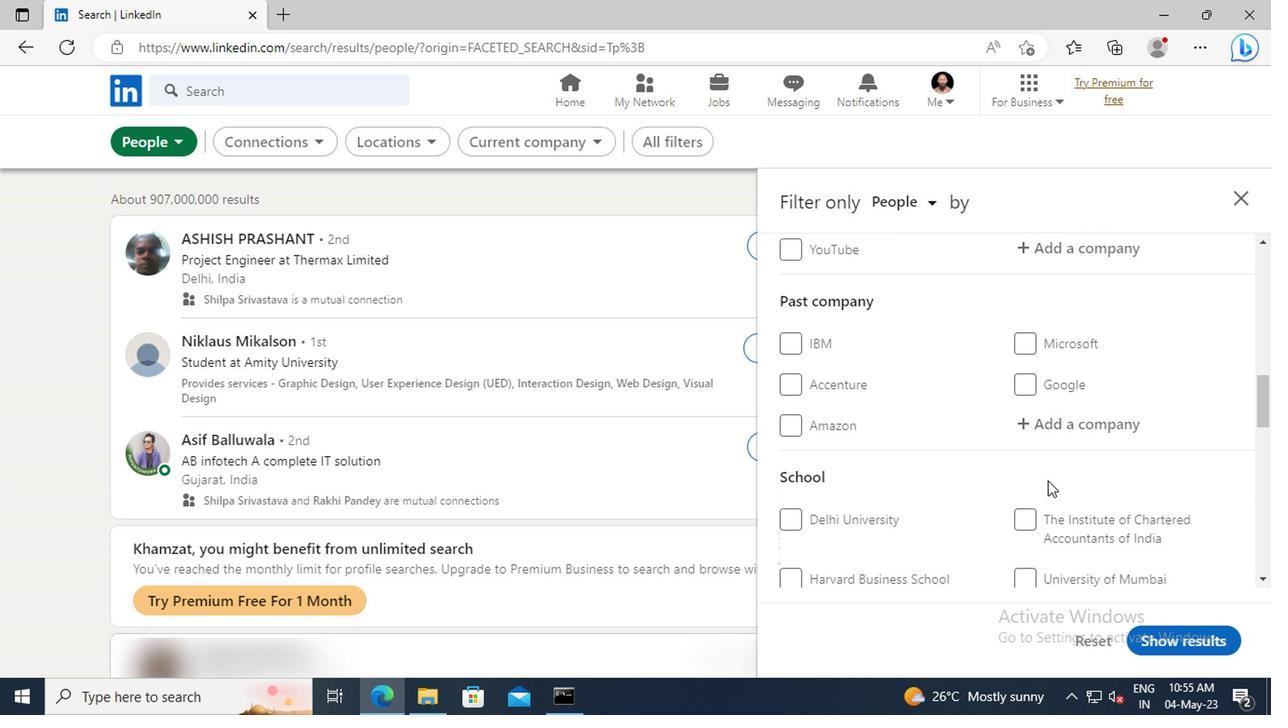 
Action: Mouse scrolled (1044, 481) with delta (0, 0)
Screenshot: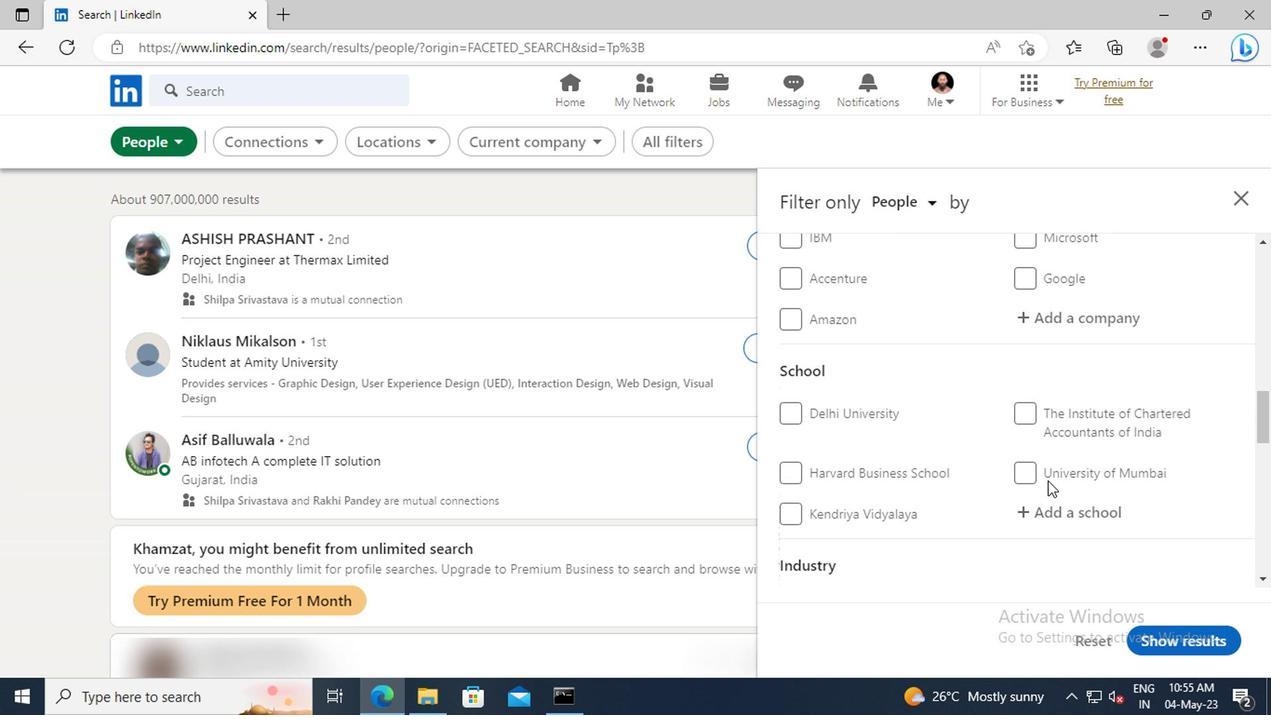 
Action: Mouse scrolled (1044, 481) with delta (0, 0)
Screenshot: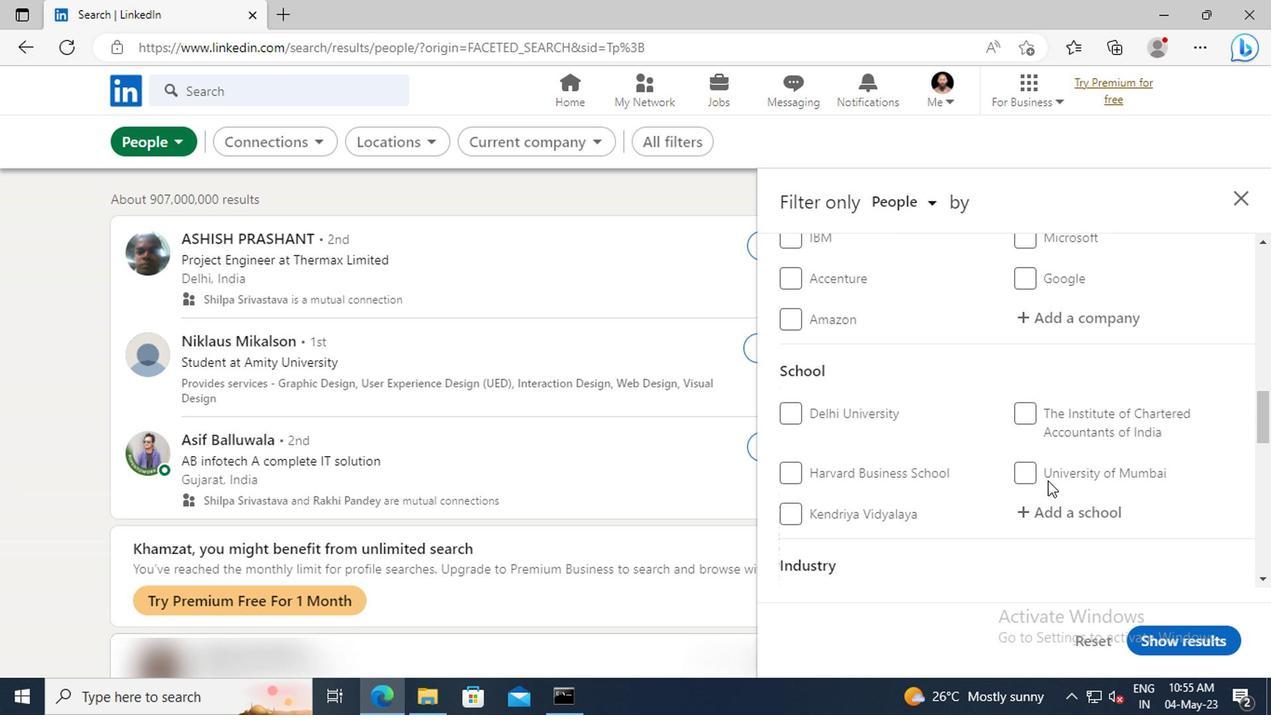 
Action: Mouse scrolled (1044, 481) with delta (0, 0)
Screenshot: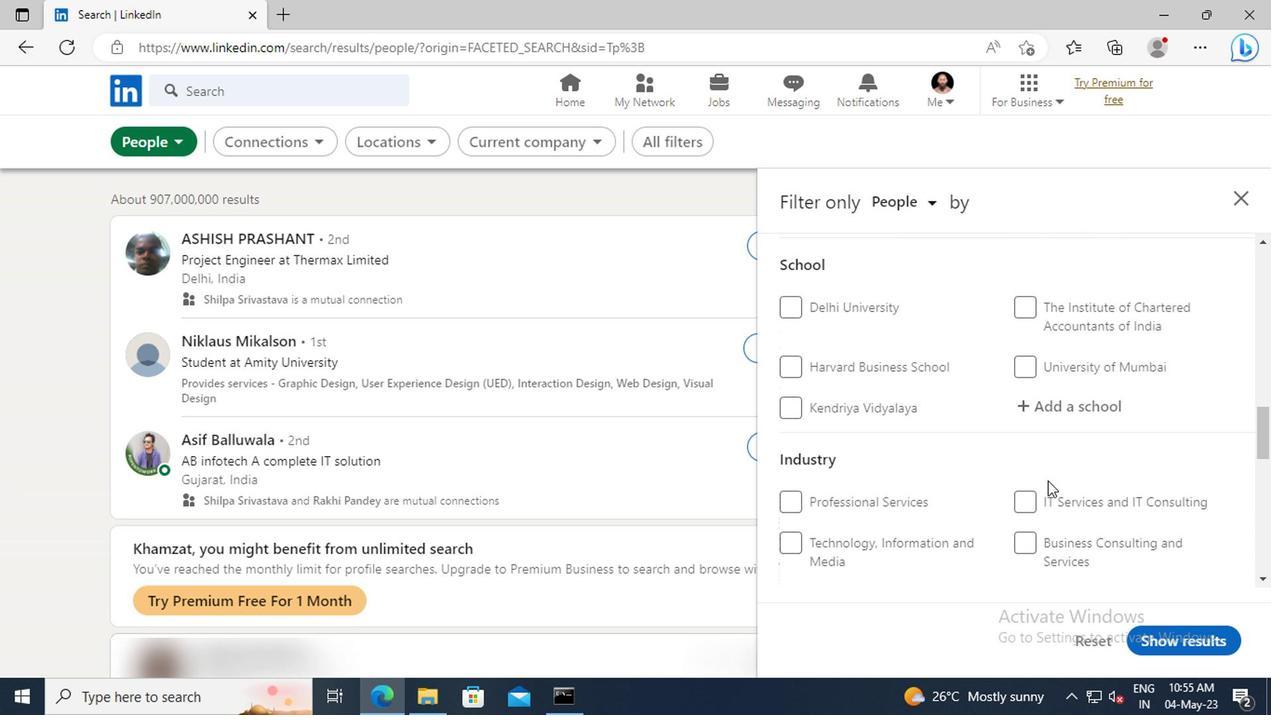 
Action: Mouse scrolled (1044, 481) with delta (0, 0)
Screenshot: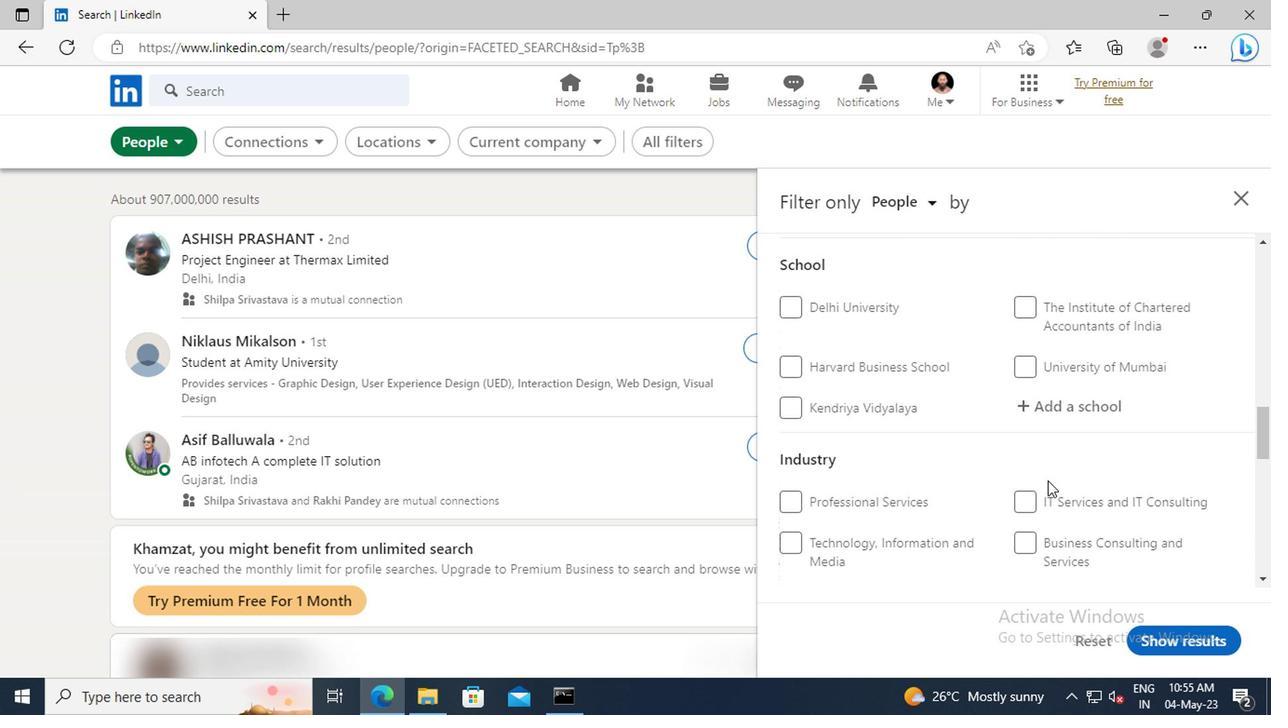 
Action: Mouse scrolled (1044, 481) with delta (0, 0)
Screenshot: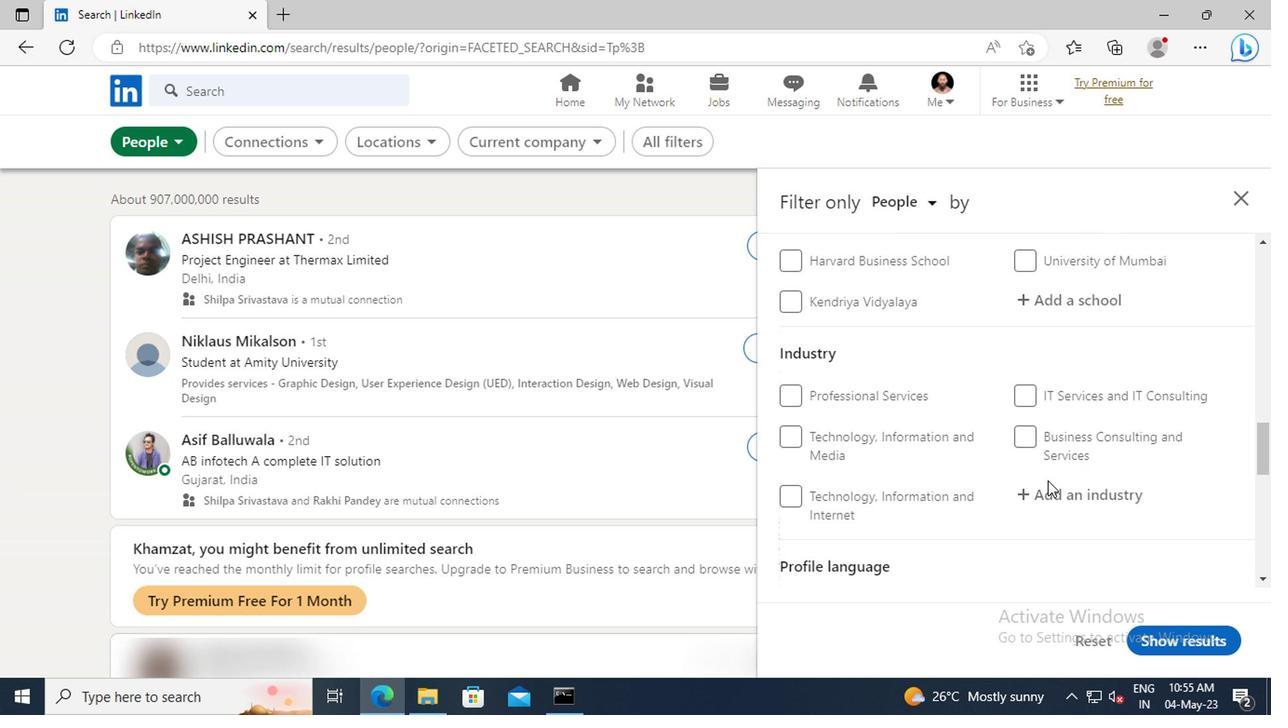 
Action: Mouse scrolled (1044, 481) with delta (0, 0)
Screenshot: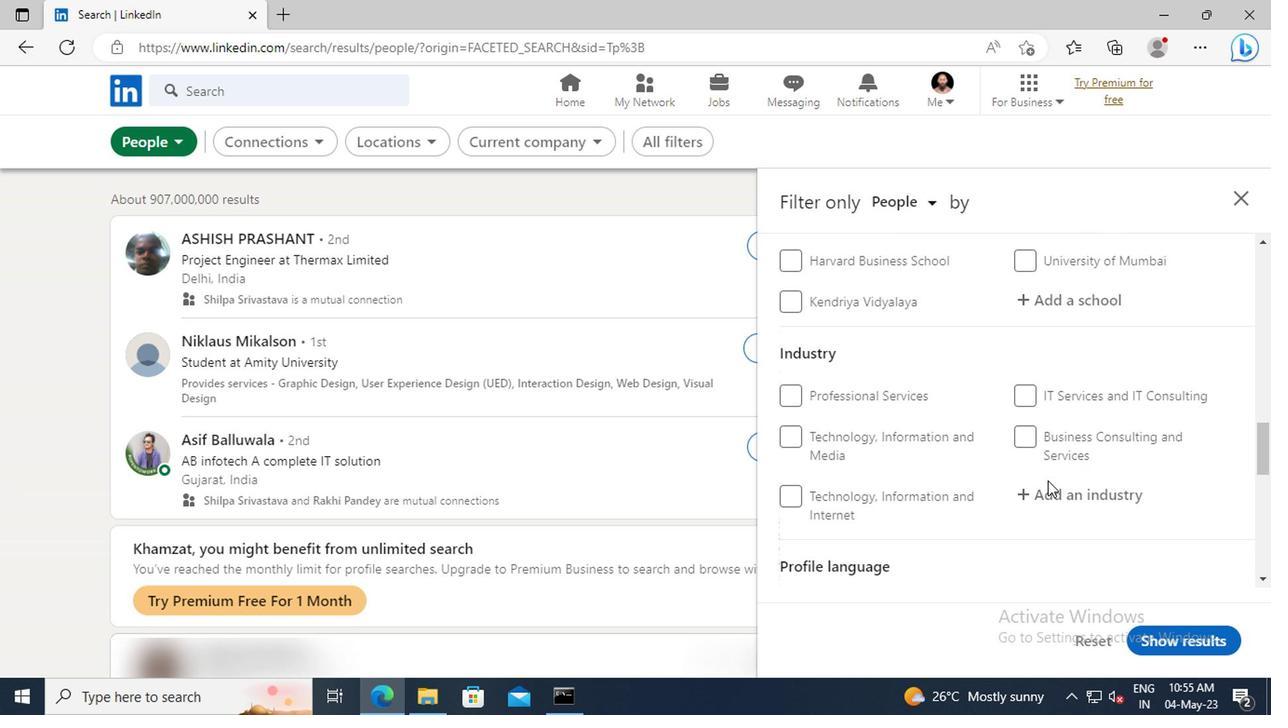 
Action: Mouse scrolled (1044, 481) with delta (0, 0)
Screenshot: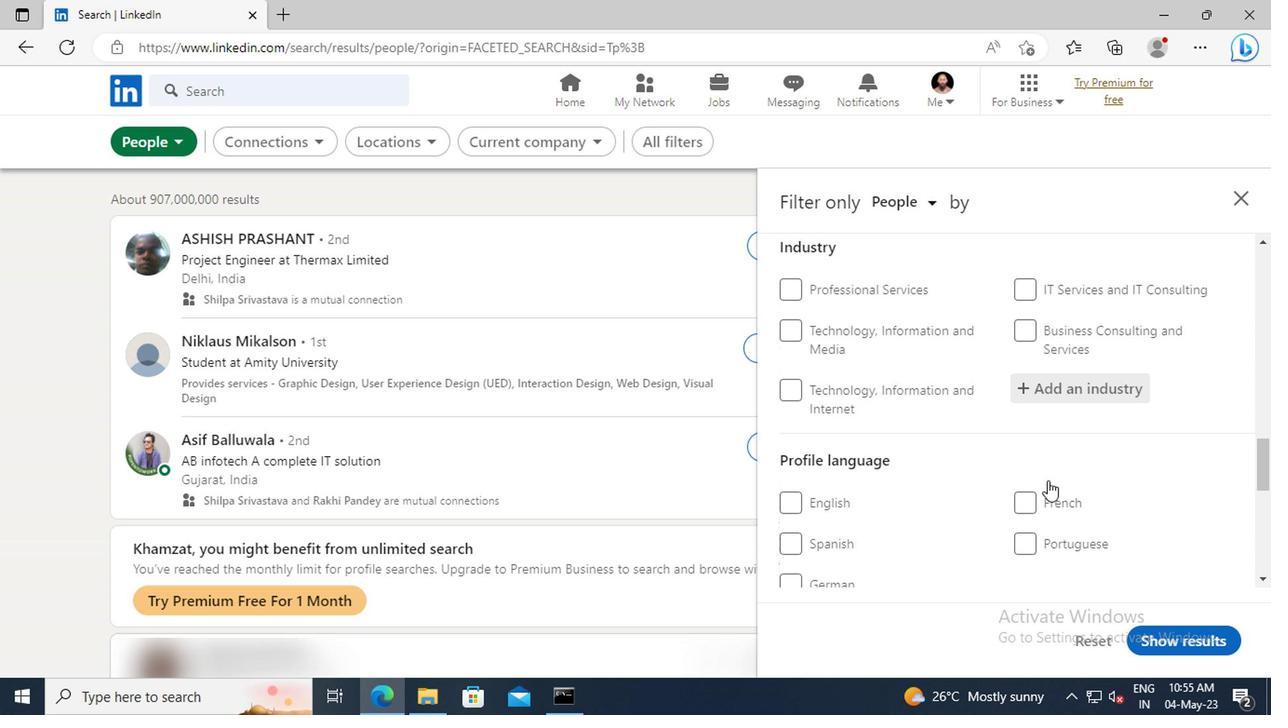 
Action: Mouse moved to (1027, 495)
Screenshot: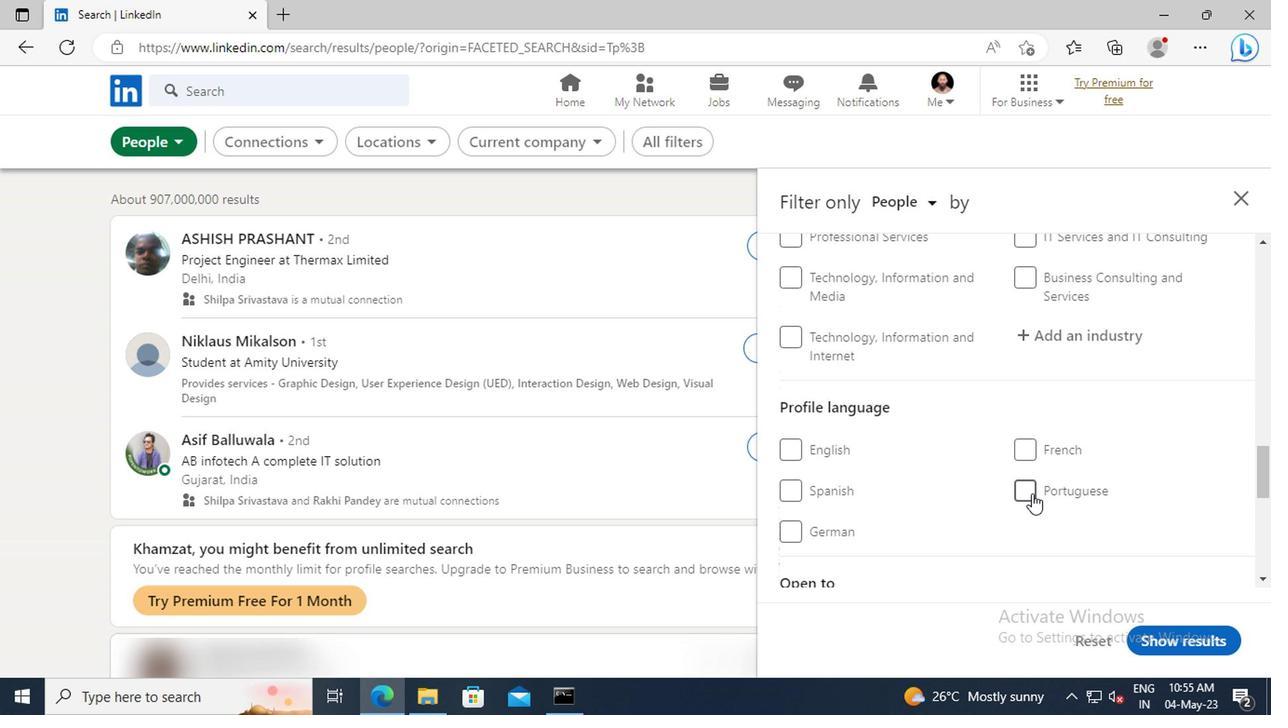 
Action: Mouse pressed left at (1027, 495)
Screenshot: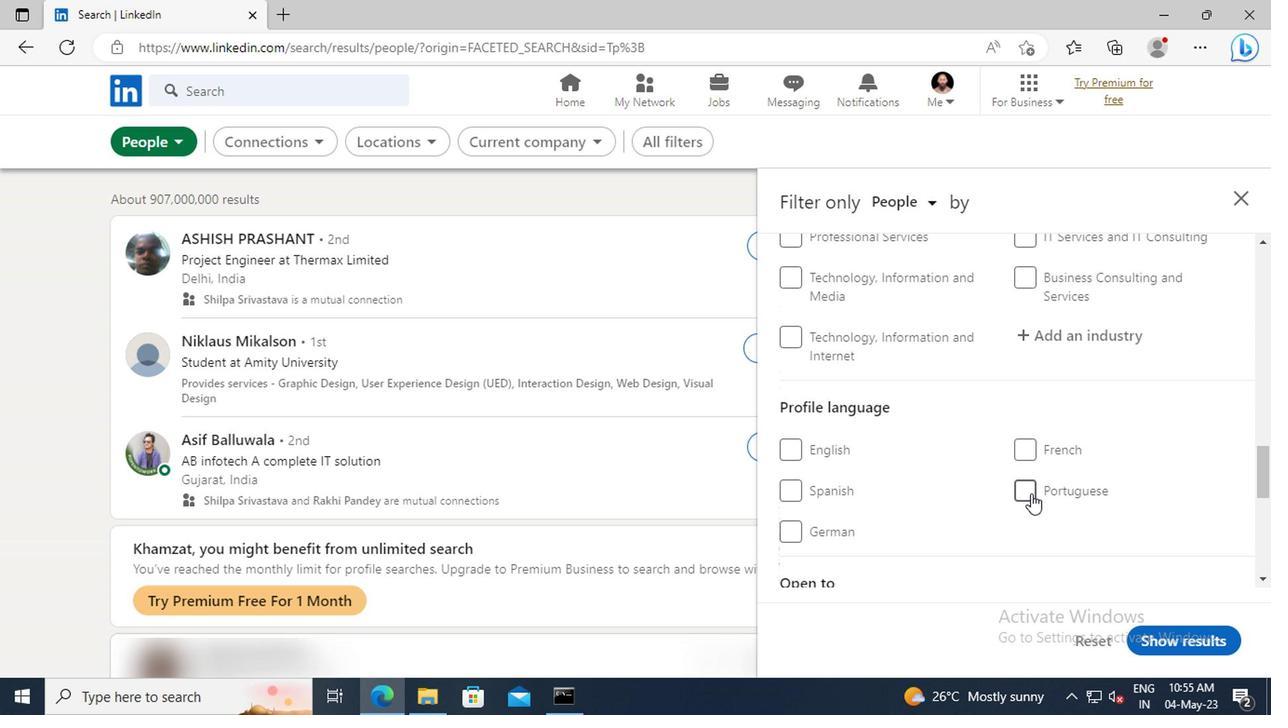 
Action: Mouse moved to (1066, 469)
Screenshot: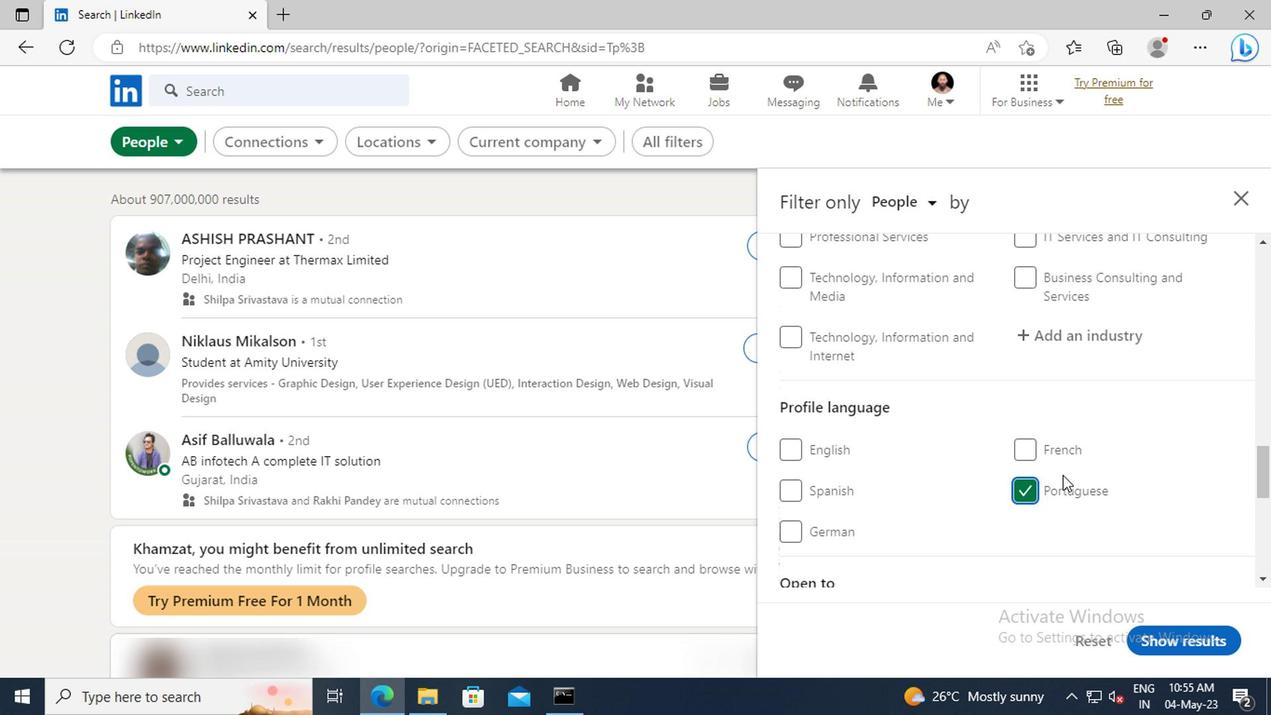 
Action: Mouse scrolled (1066, 470) with delta (0, 0)
Screenshot: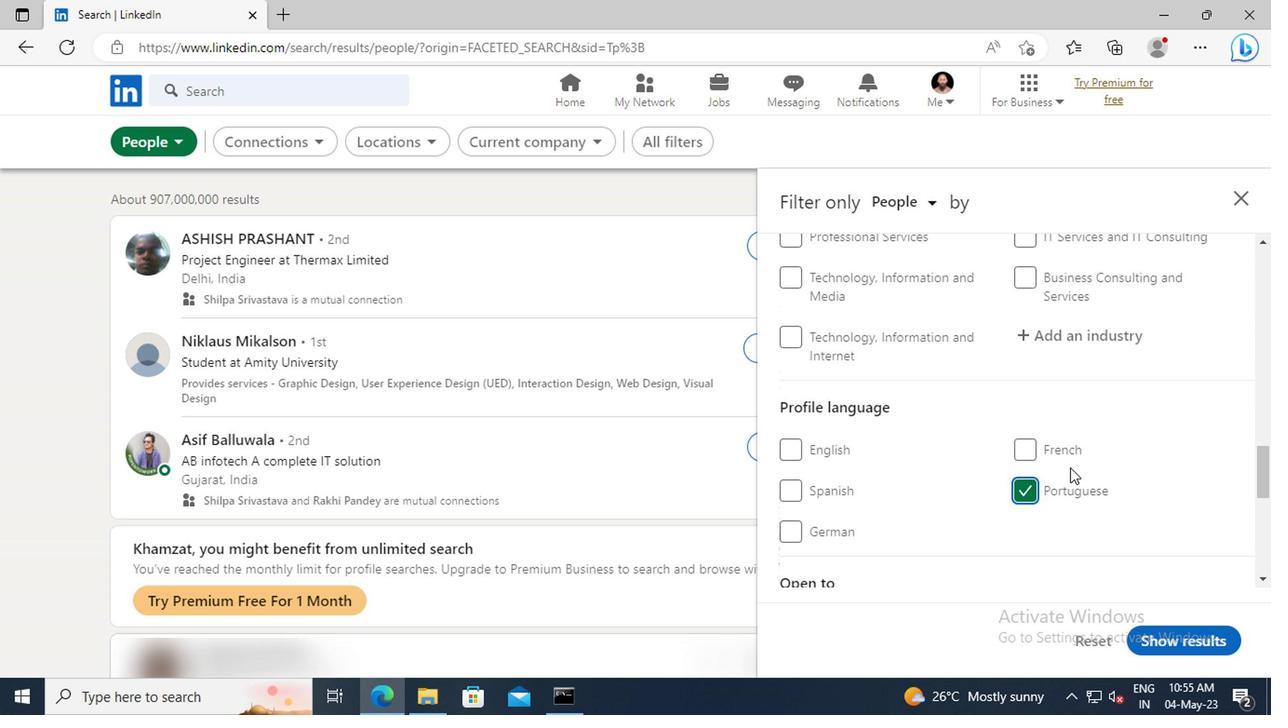 
Action: Mouse scrolled (1066, 470) with delta (0, 0)
Screenshot: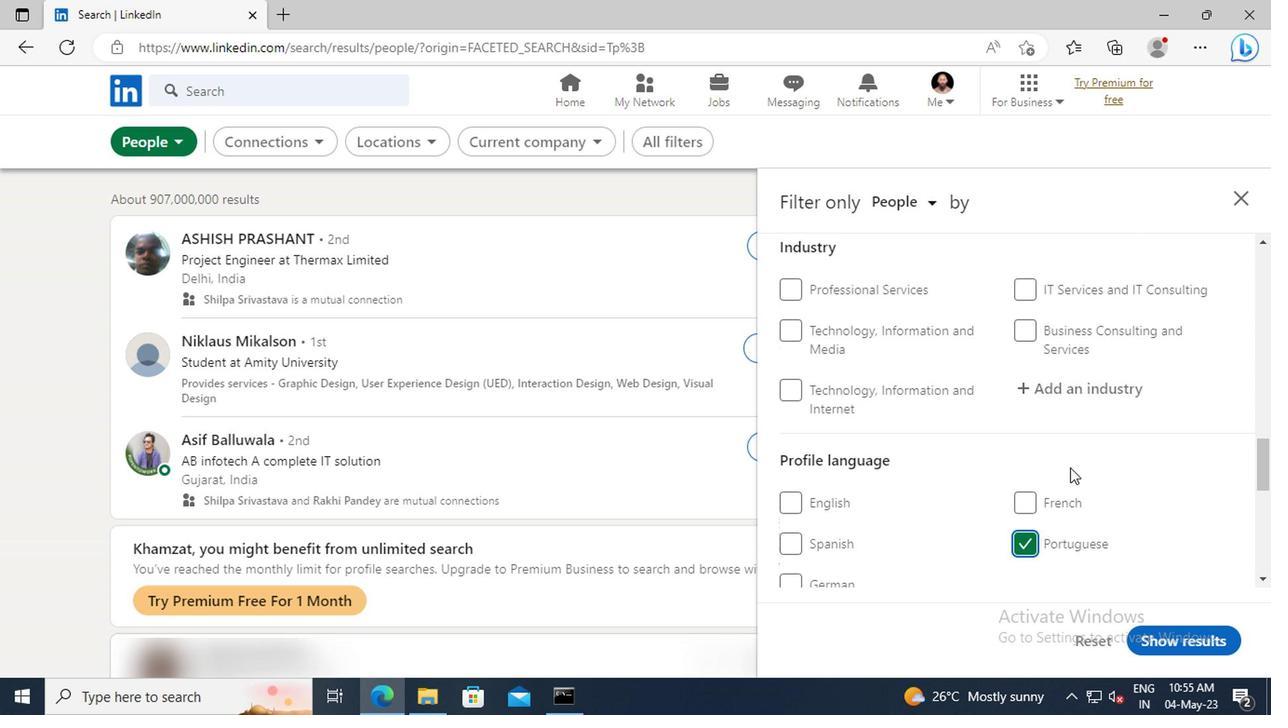 
Action: Mouse scrolled (1066, 470) with delta (0, 0)
Screenshot: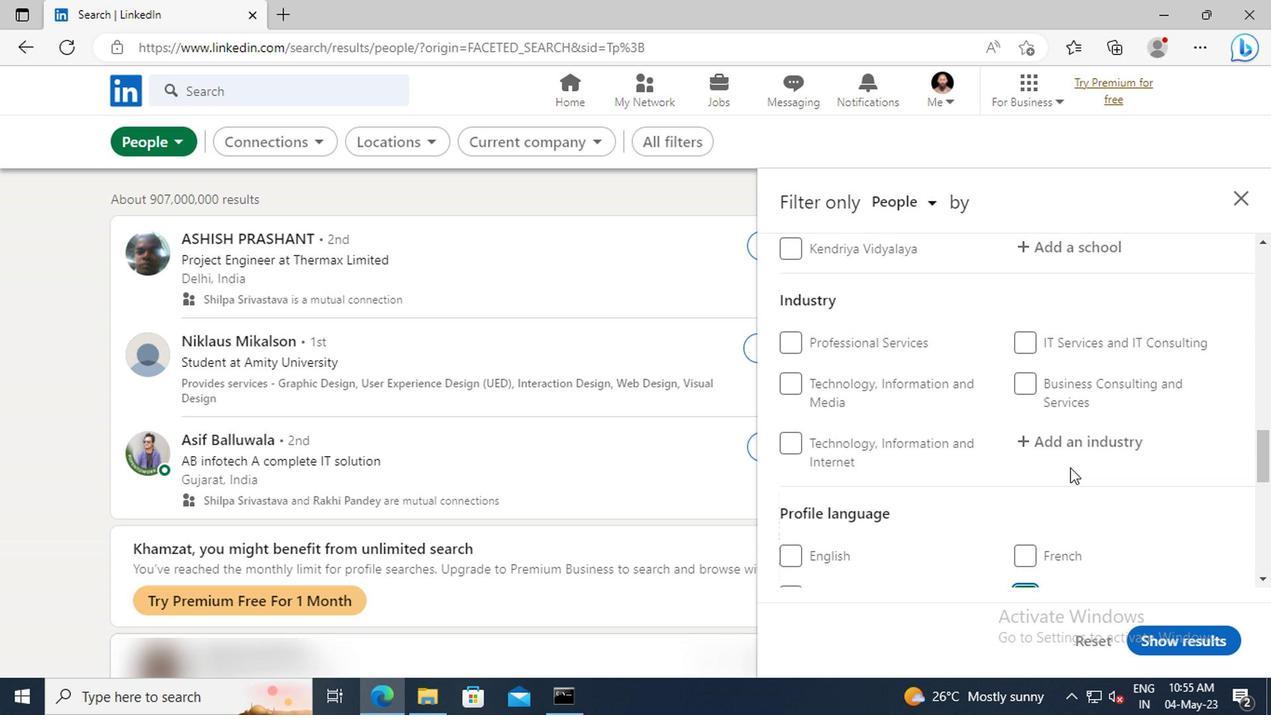 
Action: Mouse scrolled (1066, 470) with delta (0, 0)
Screenshot: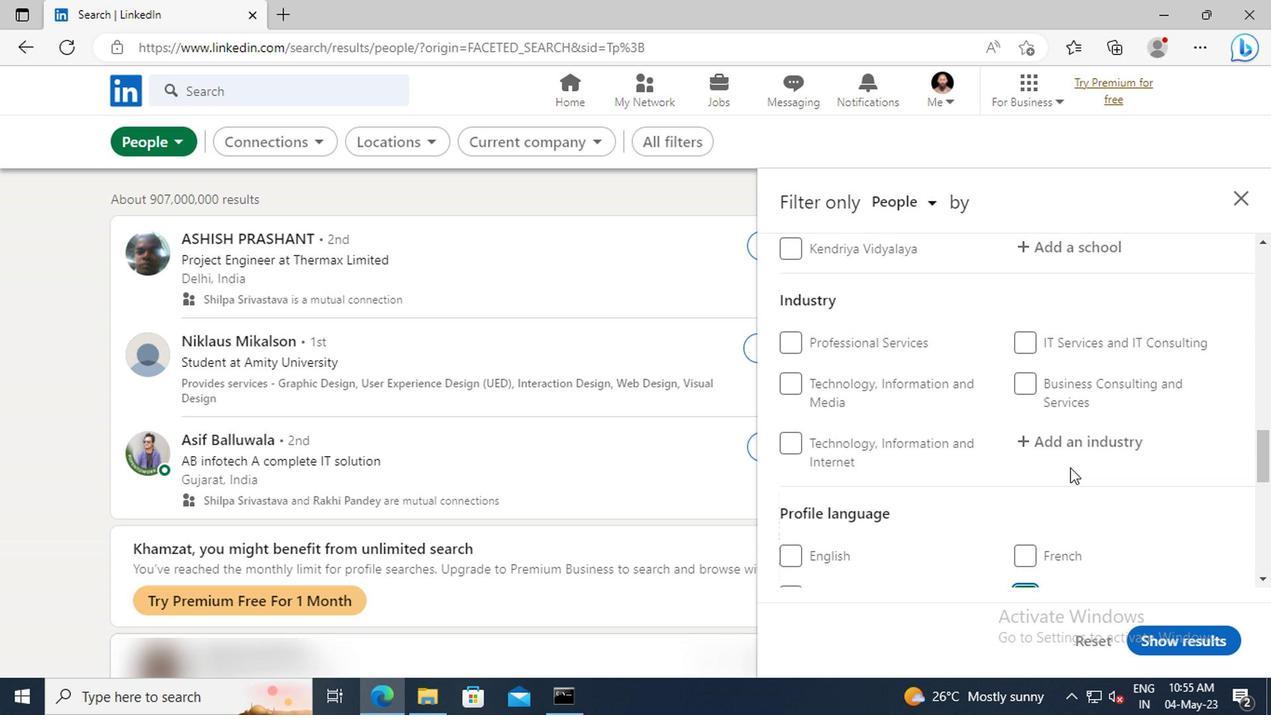 
Action: Mouse scrolled (1066, 470) with delta (0, 0)
Screenshot: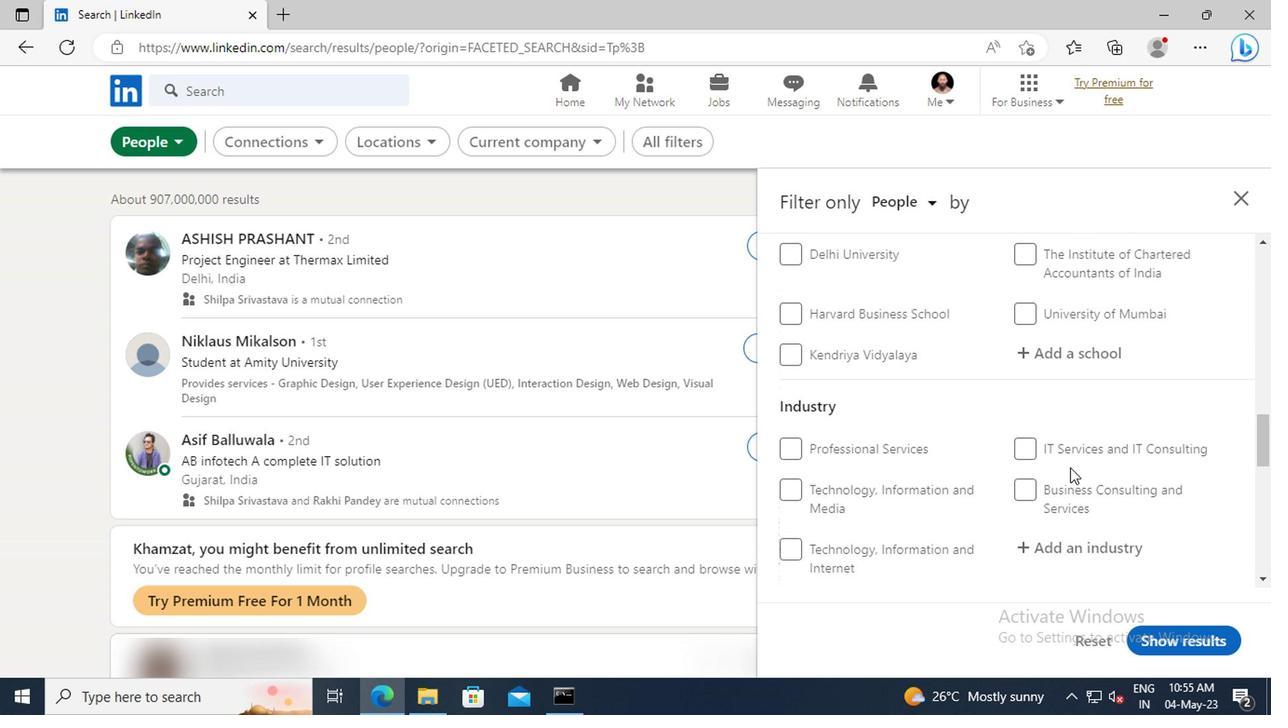 
Action: Mouse scrolled (1066, 470) with delta (0, 0)
Screenshot: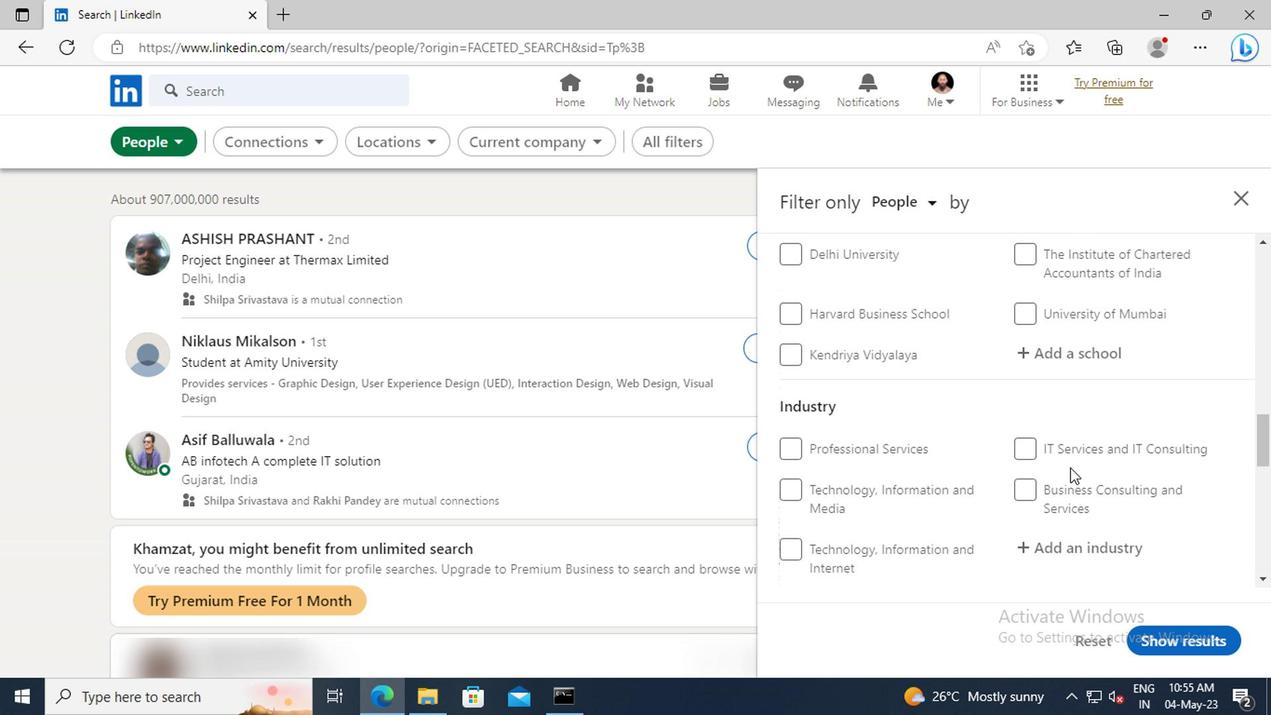
Action: Mouse scrolled (1066, 470) with delta (0, 0)
Screenshot: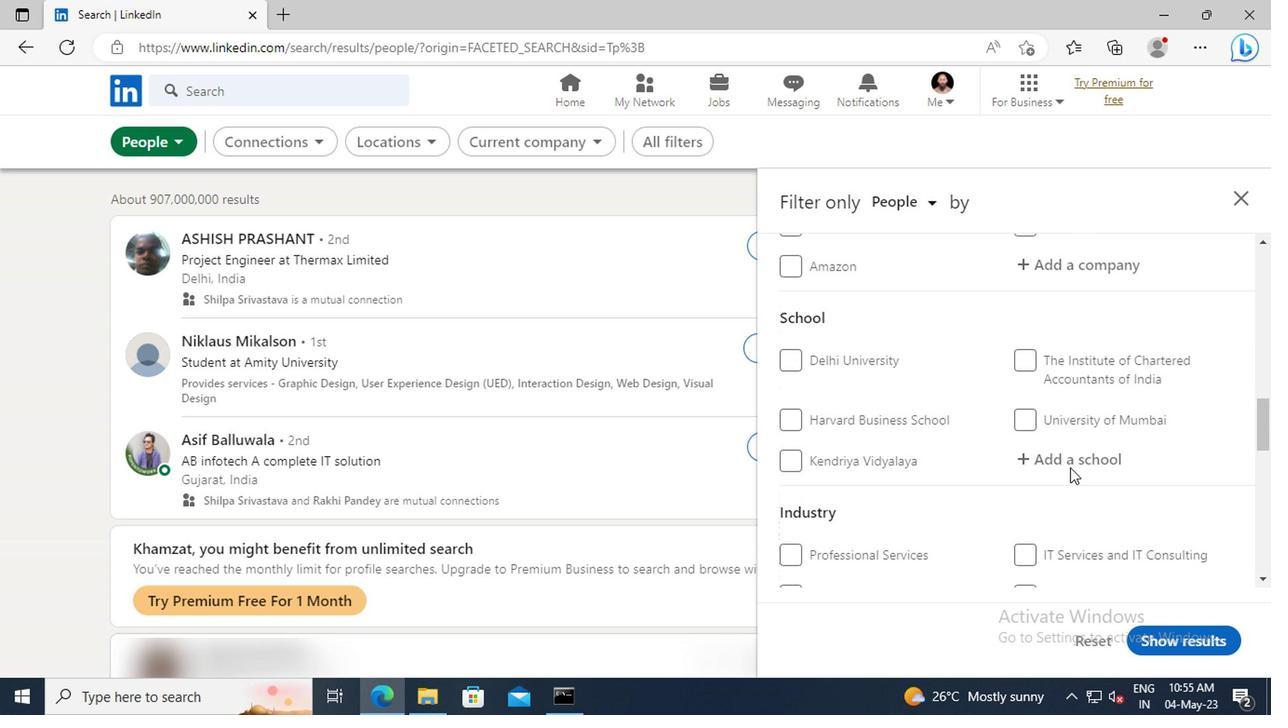 
Action: Mouse scrolled (1066, 470) with delta (0, 0)
Screenshot: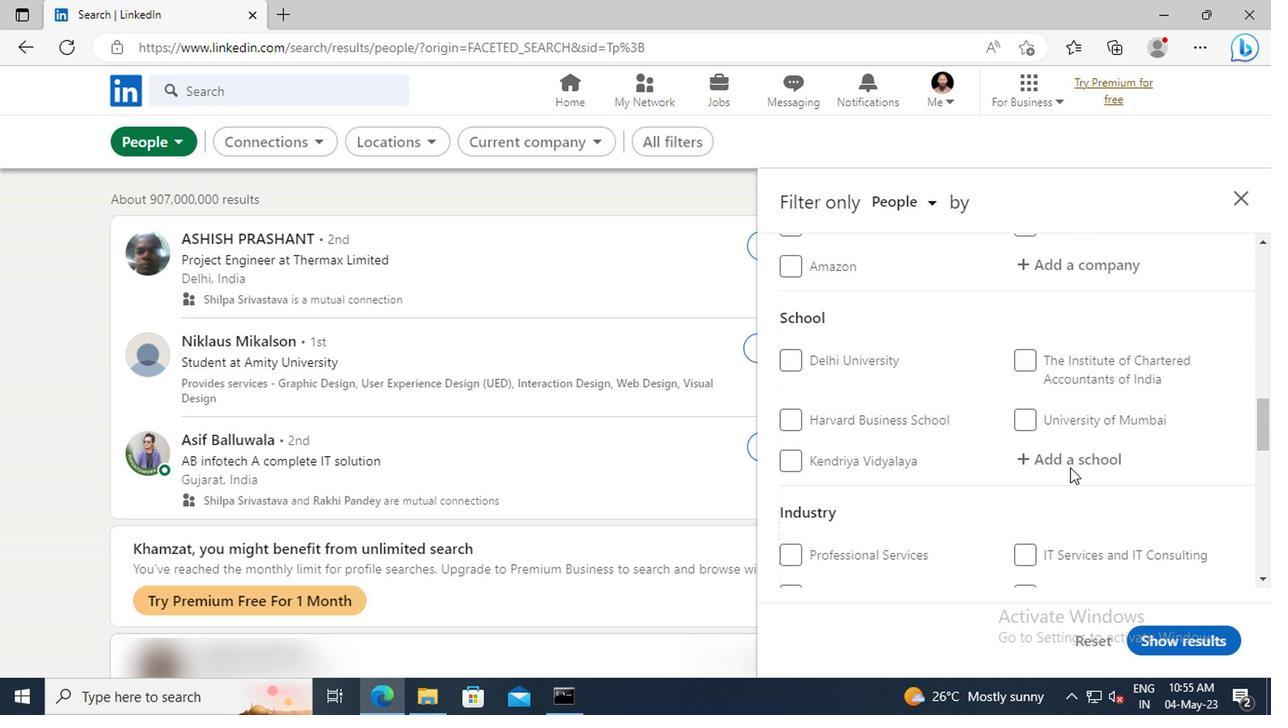 
Action: Mouse scrolled (1066, 470) with delta (0, 0)
Screenshot: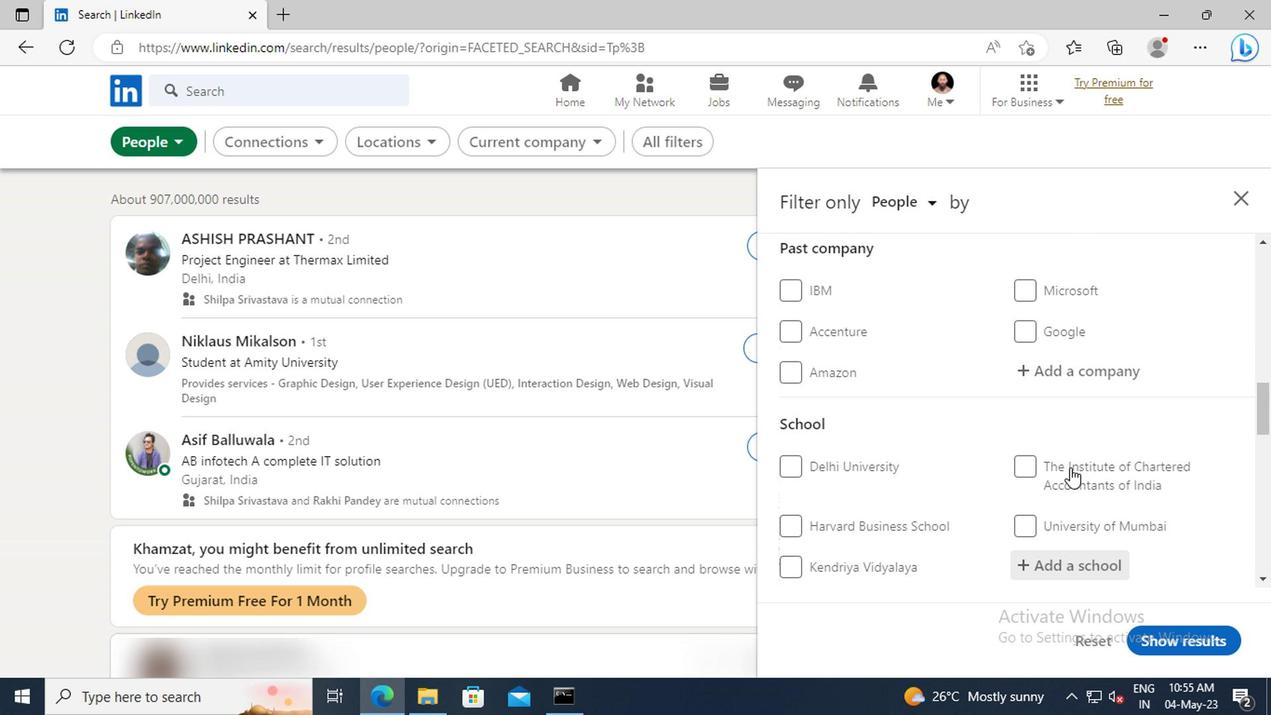 
Action: Mouse scrolled (1066, 470) with delta (0, 0)
Screenshot: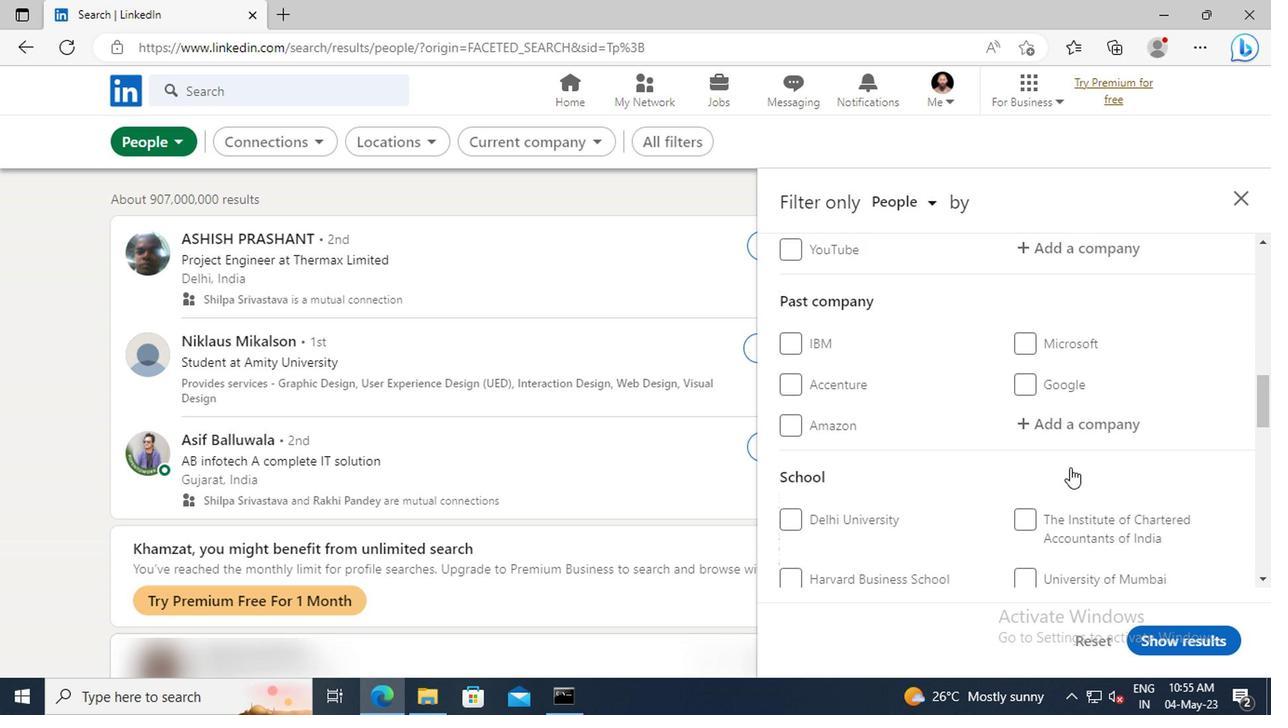 
Action: Mouse scrolled (1066, 470) with delta (0, 0)
Screenshot: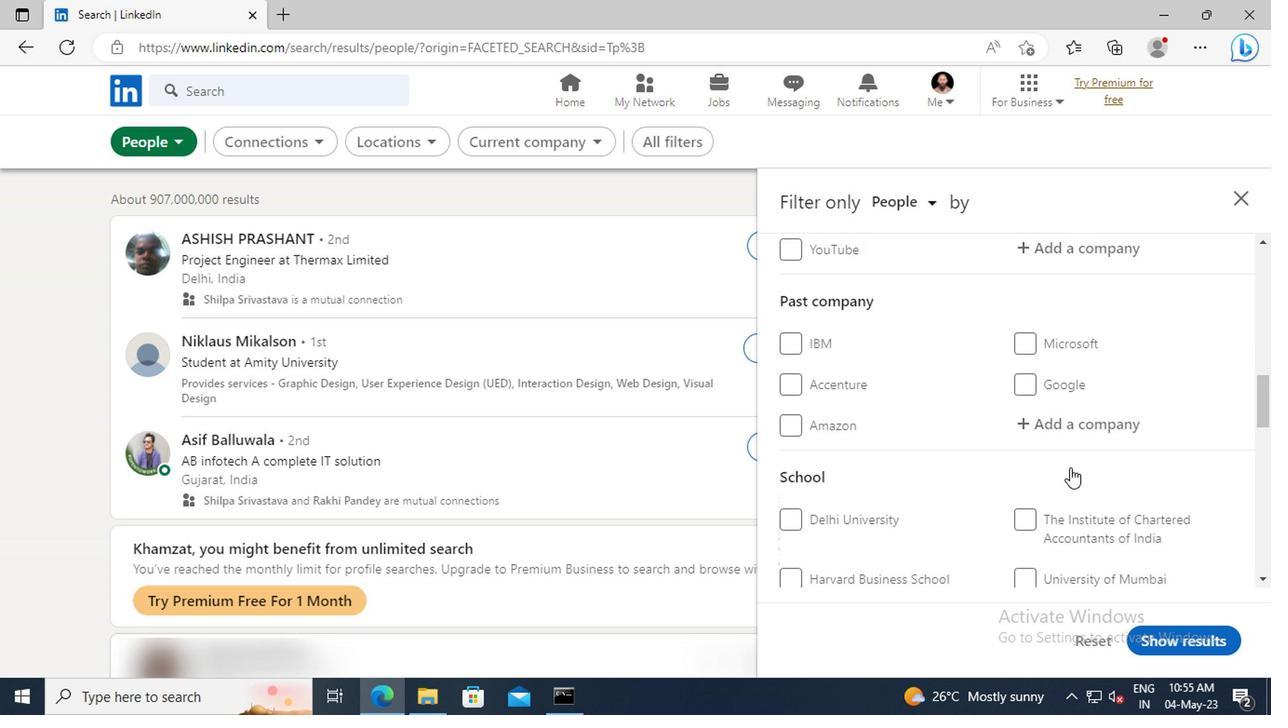 
Action: Mouse scrolled (1066, 470) with delta (0, 0)
Screenshot: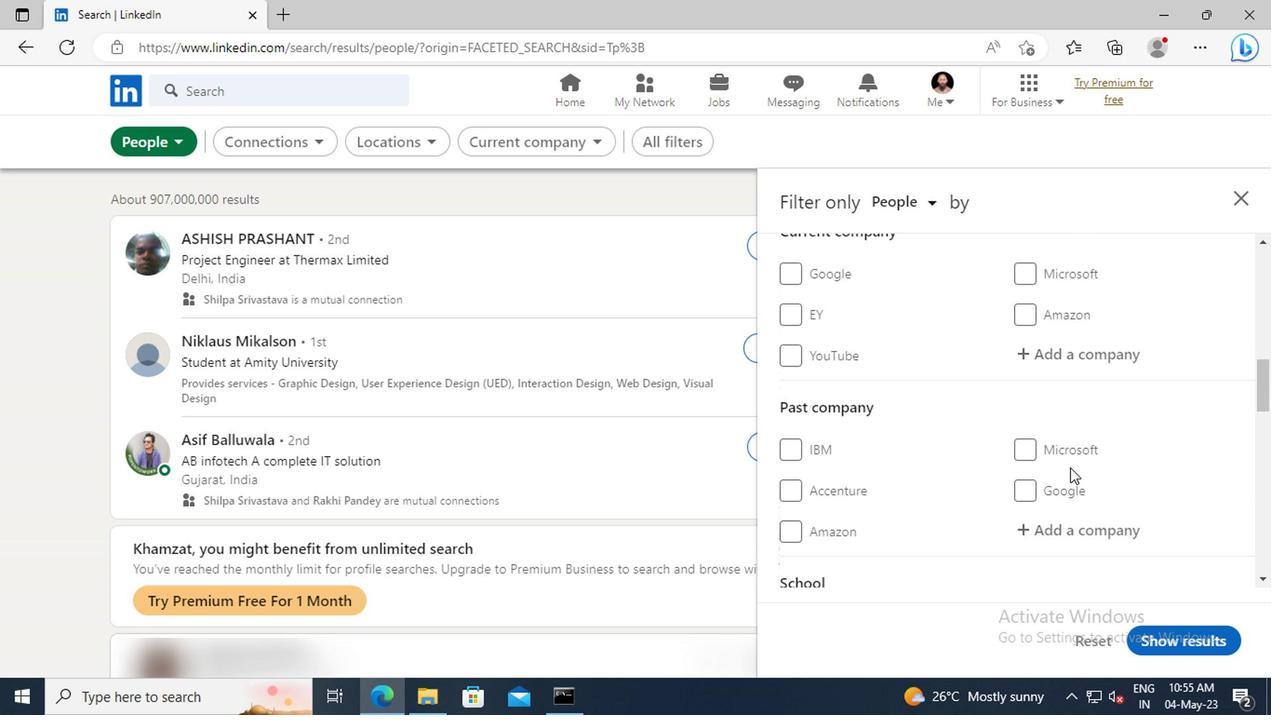 
Action: Mouse moved to (1062, 415)
Screenshot: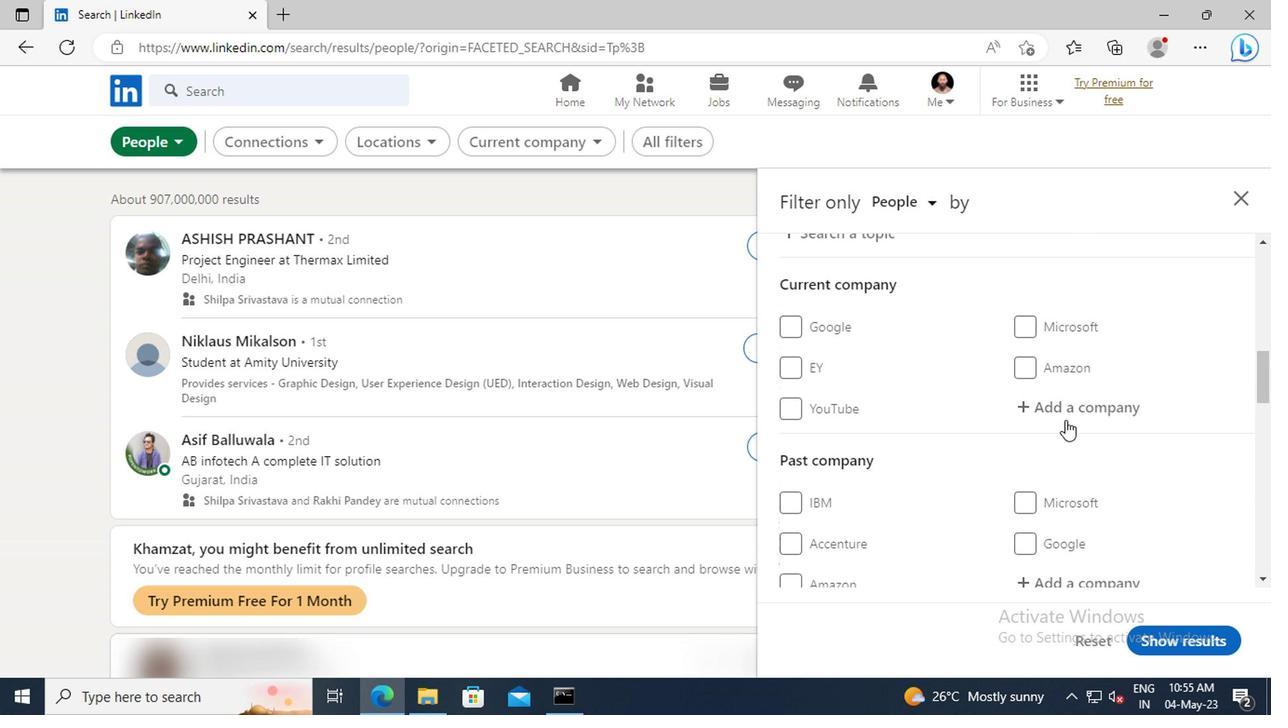 
Action: Mouse pressed left at (1062, 415)
Screenshot: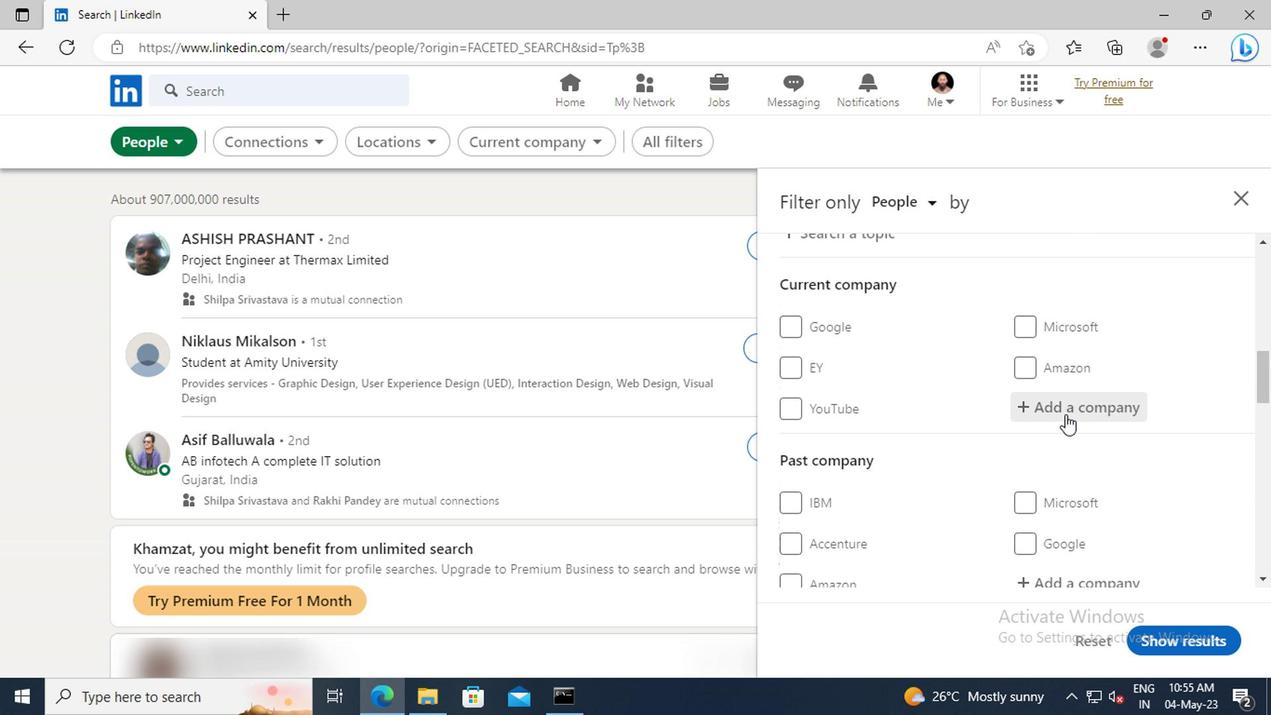 
Action: Mouse moved to (1060, 413)
Screenshot: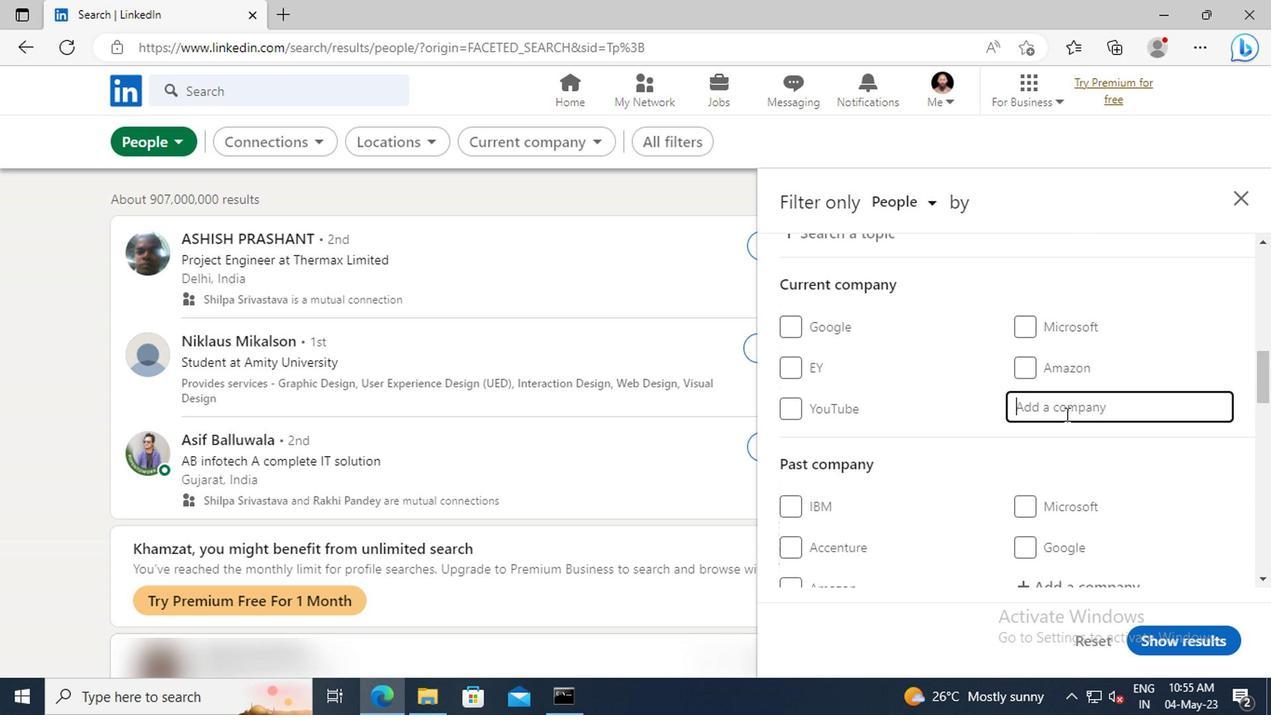 
Action: Key pressed <Key.shift>ALKEM<Key.space><Key.shift>LA
Screenshot: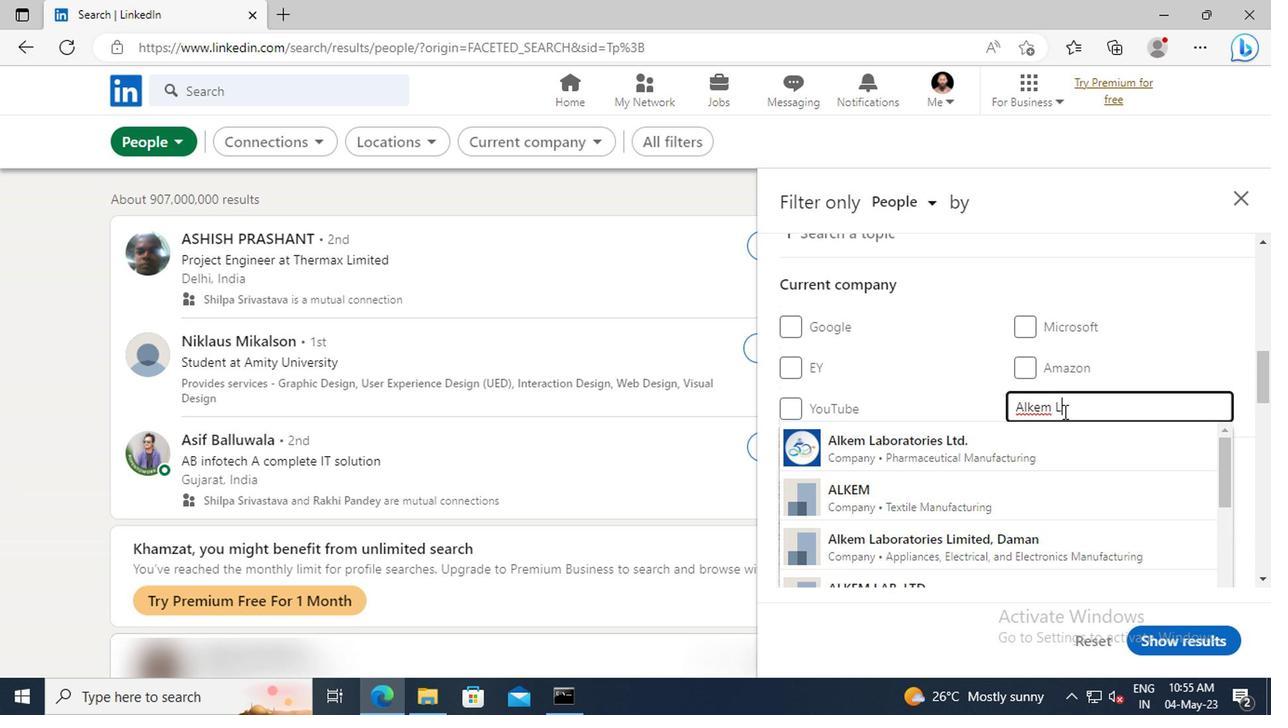 
Action: Mouse moved to (1055, 437)
Screenshot: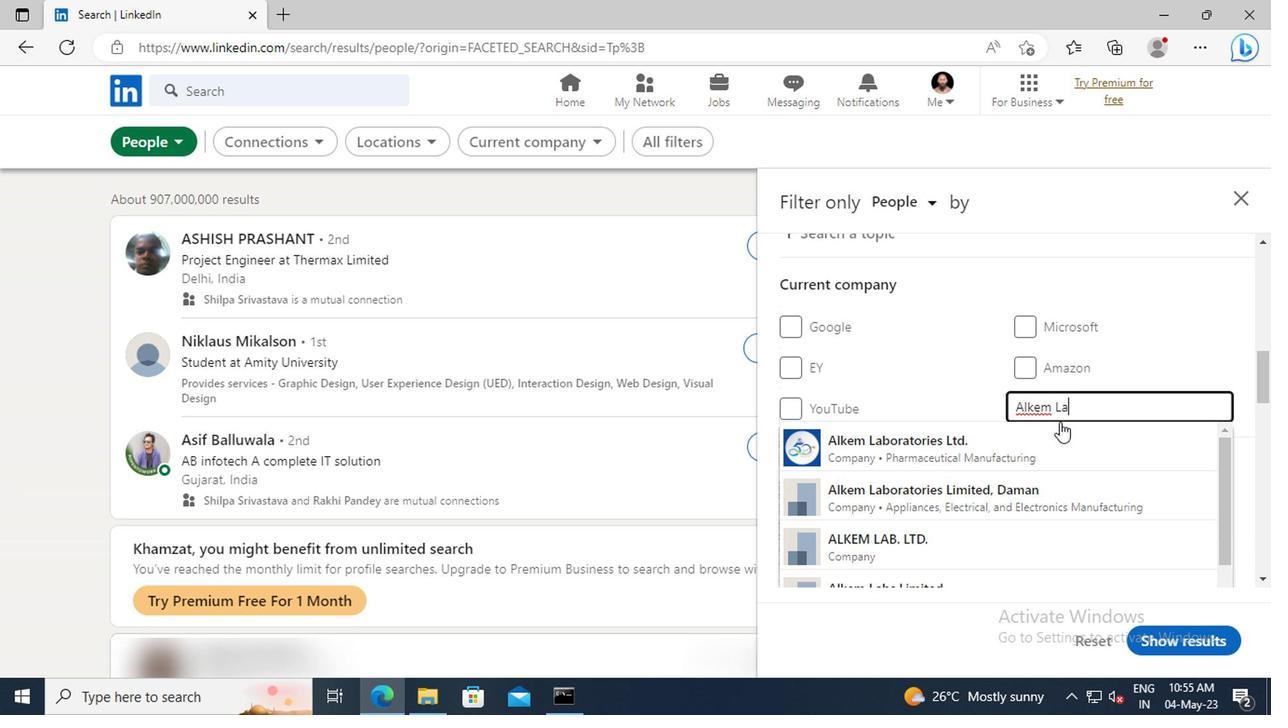 
Action: Mouse pressed left at (1055, 437)
Screenshot: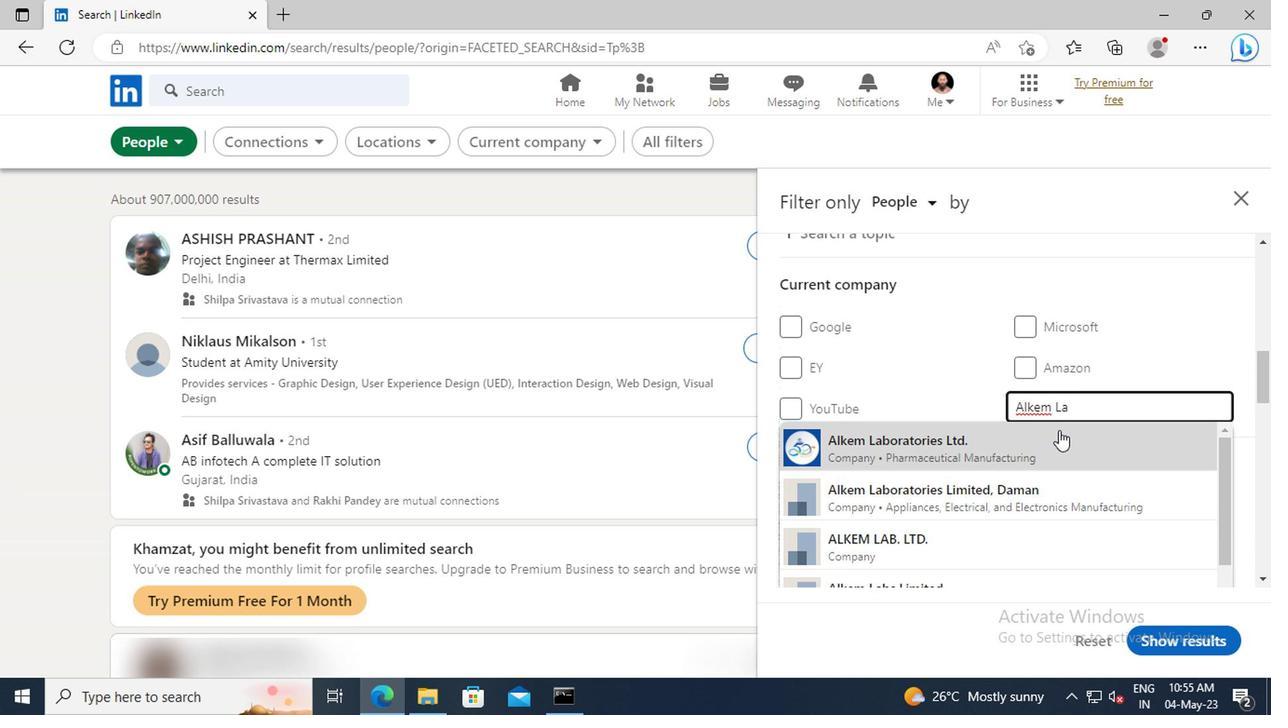 
Action: Mouse scrolled (1055, 436) with delta (0, -1)
Screenshot: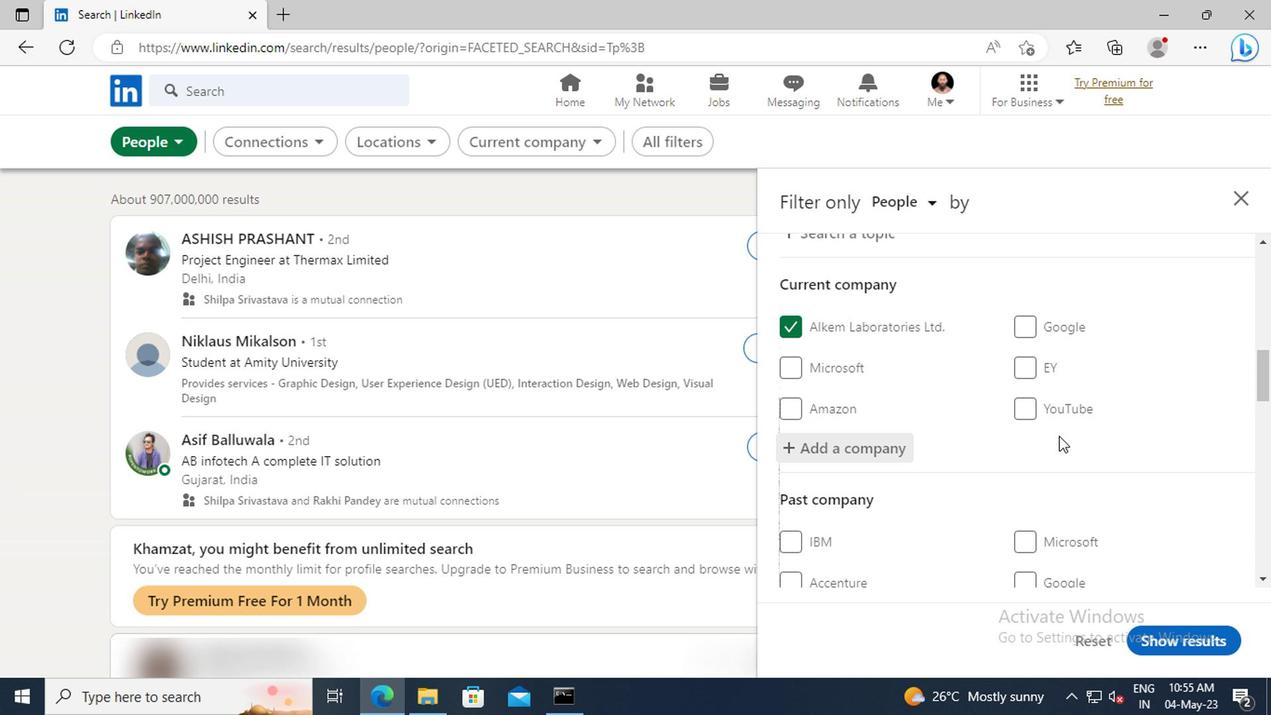 
Action: Mouse scrolled (1055, 436) with delta (0, -1)
Screenshot: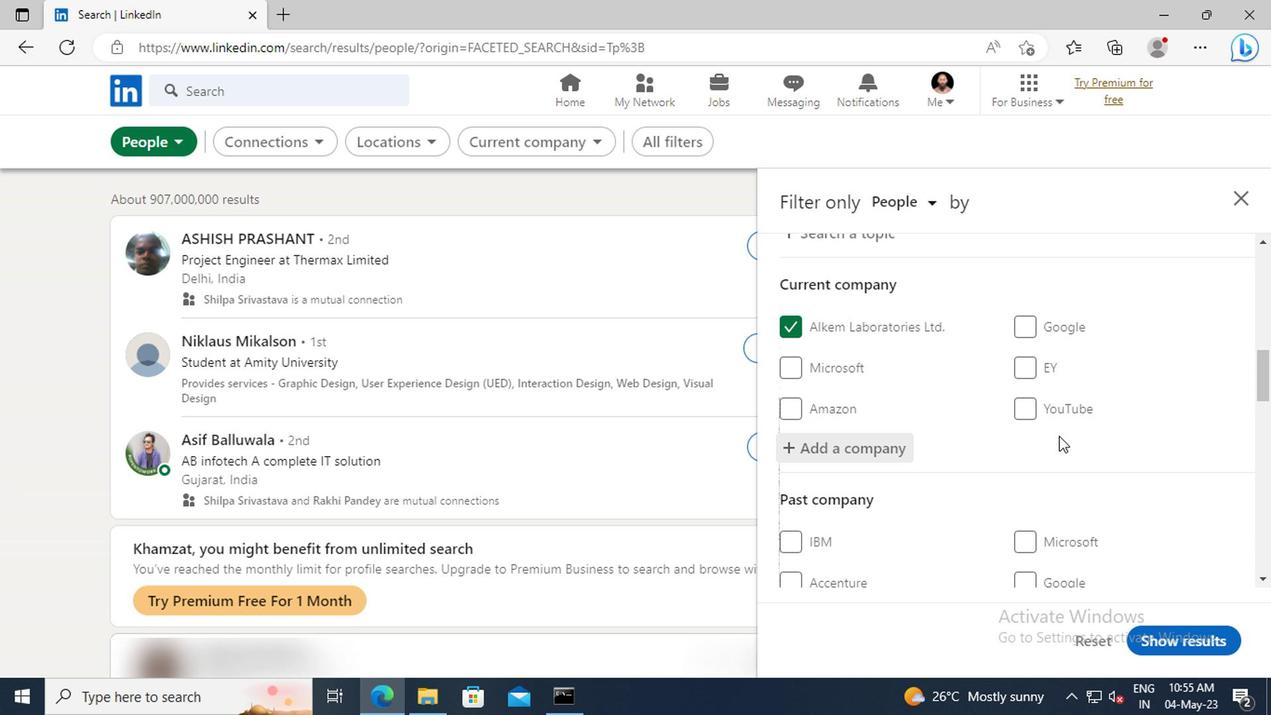 
Action: Mouse scrolled (1055, 436) with delta (0, -1)
Screenshot: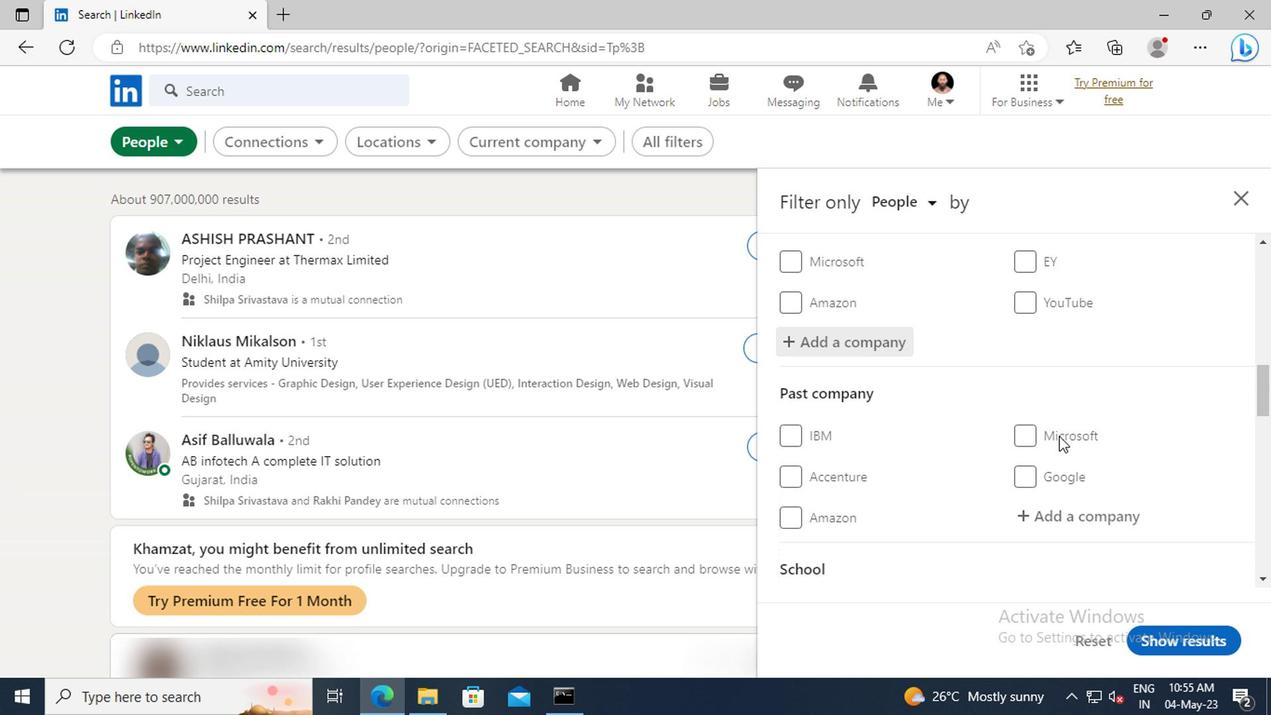 
Action: Mouse scrolled (1055, 436) with delta (0, -1)
Screenshot: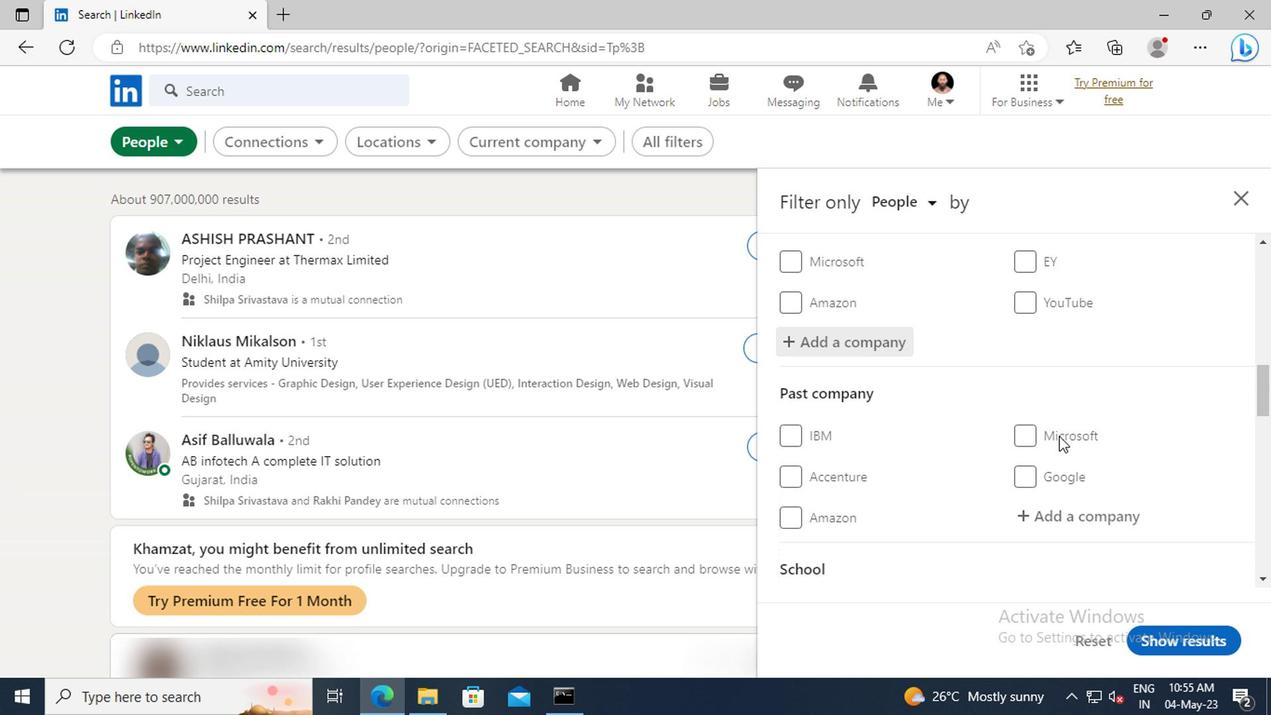 
Action: Mouse scrolled (1055, 436) with delta (0, -1)
Screenshot: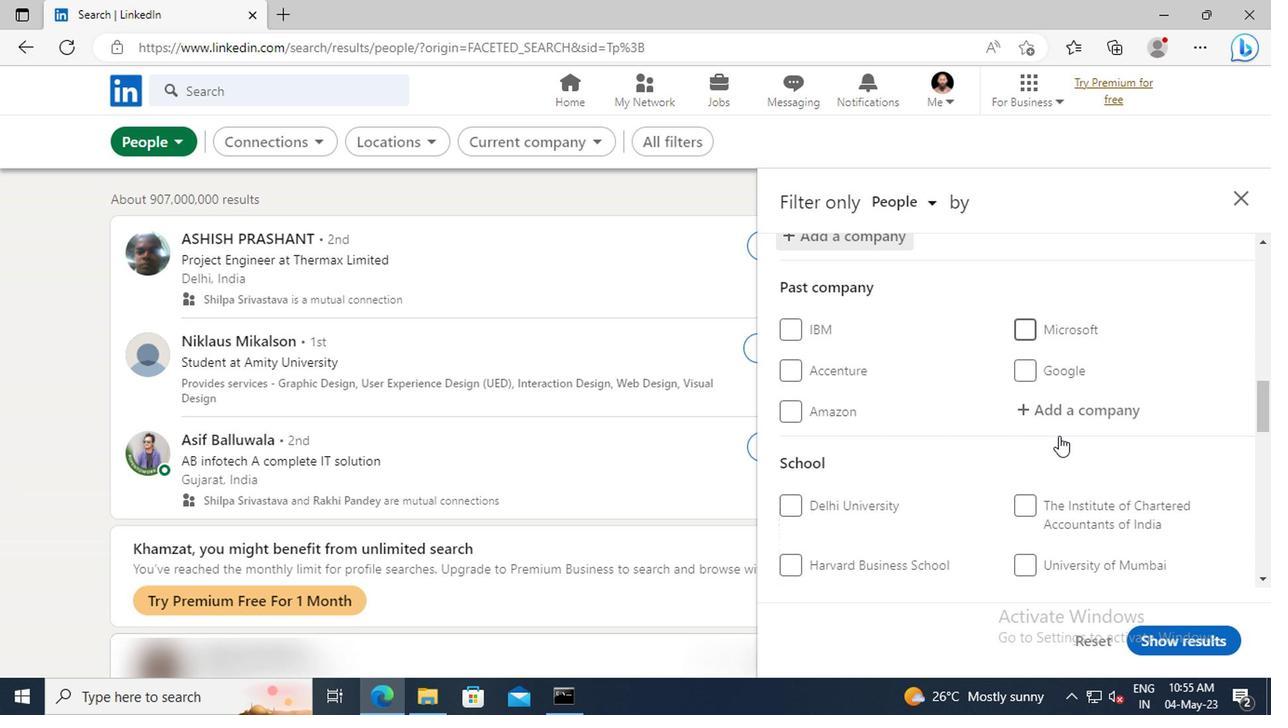 
Action: Mouse scrolled (1055, 436) with delta (0, -1)
Screenshot: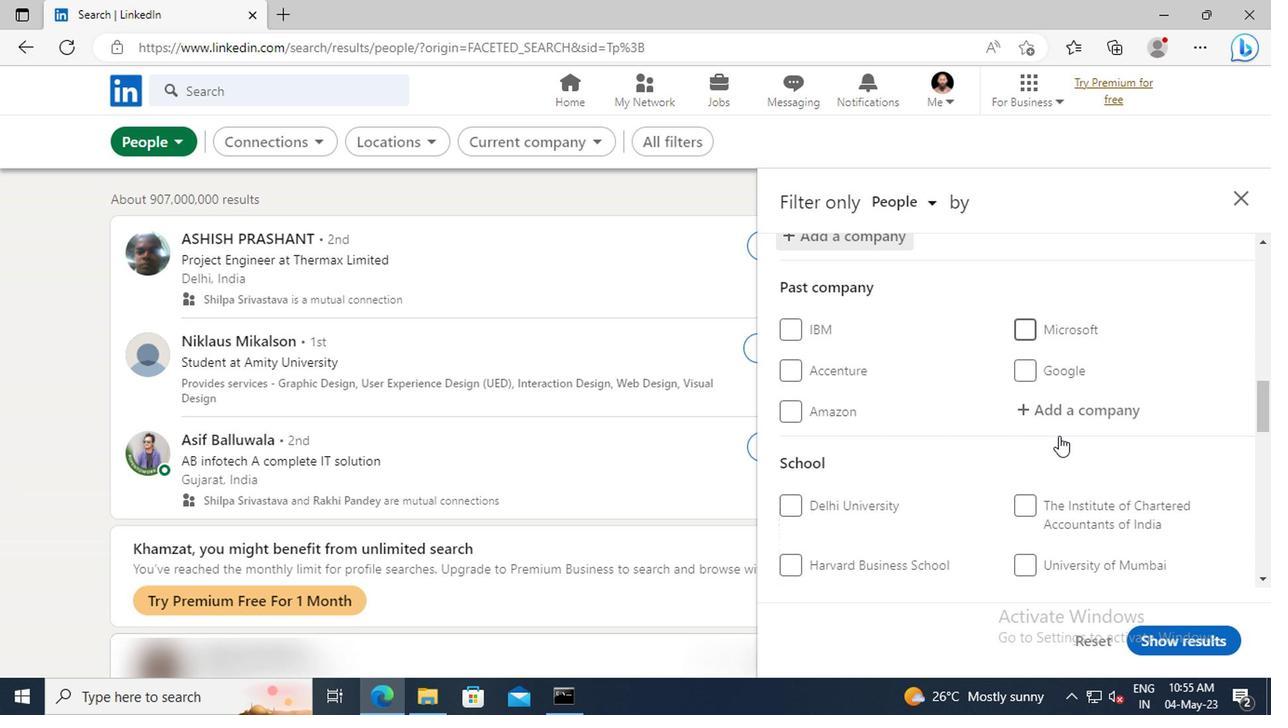 
Action: Mouse scrolled (1055, 436) with delta (0, -1)
Screenshot: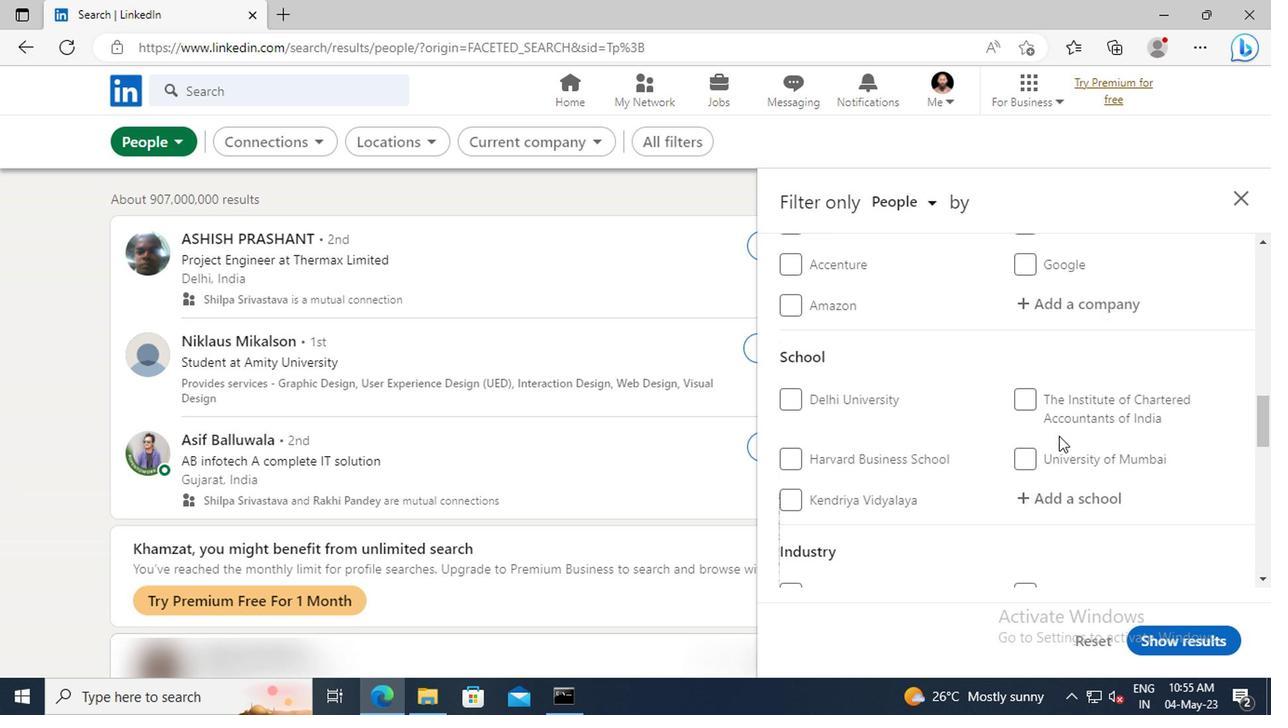 
Action: Mouse moved to (1055, 447)
Screenshot: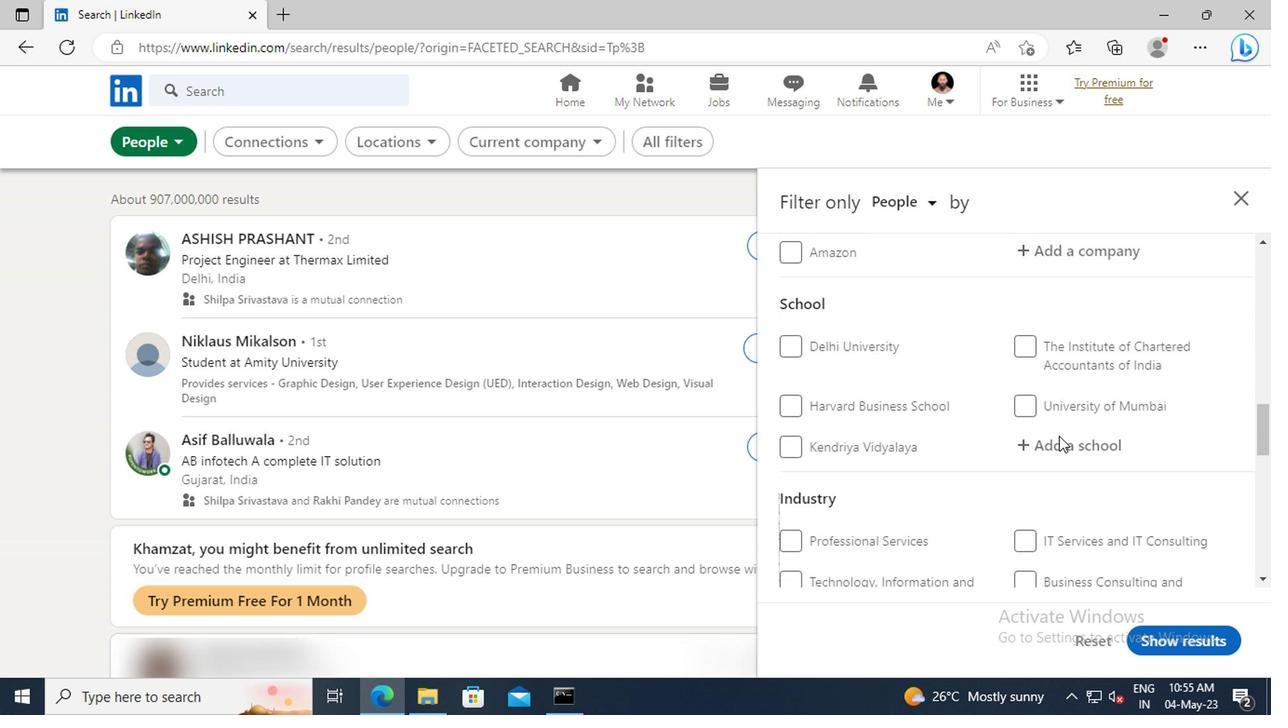 
Action: Mouse pressed left at (1055, 447)
Screenshot: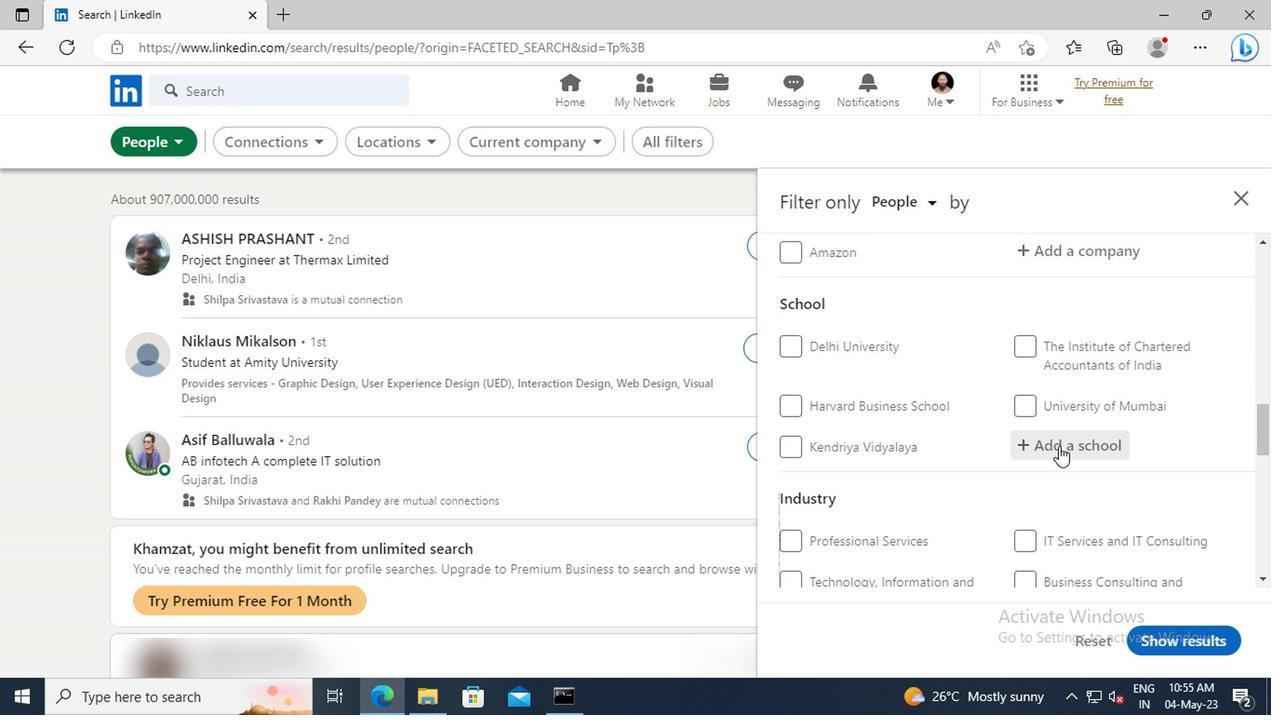 
Action: Key pressed <Key.shift>ST.<Key.space><Key.shift>AGNES
Screenshot: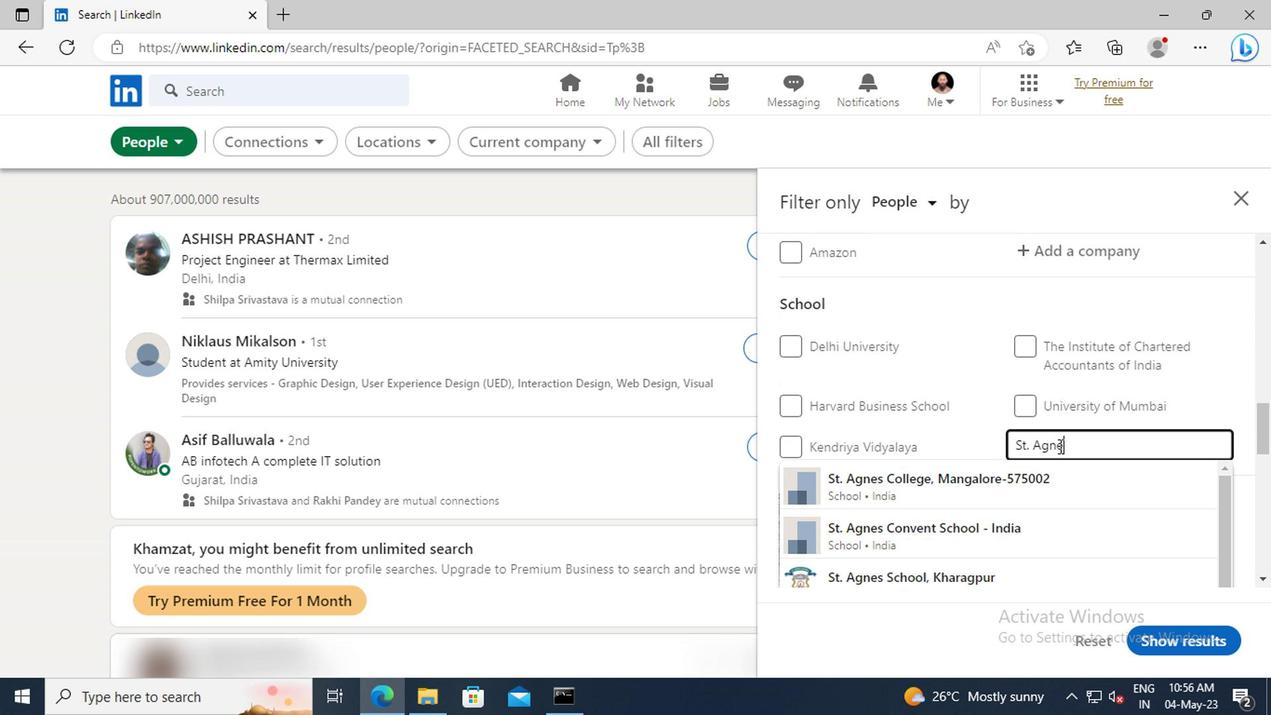 
Action: Mouse moved to (1060, 475)
Screenshot: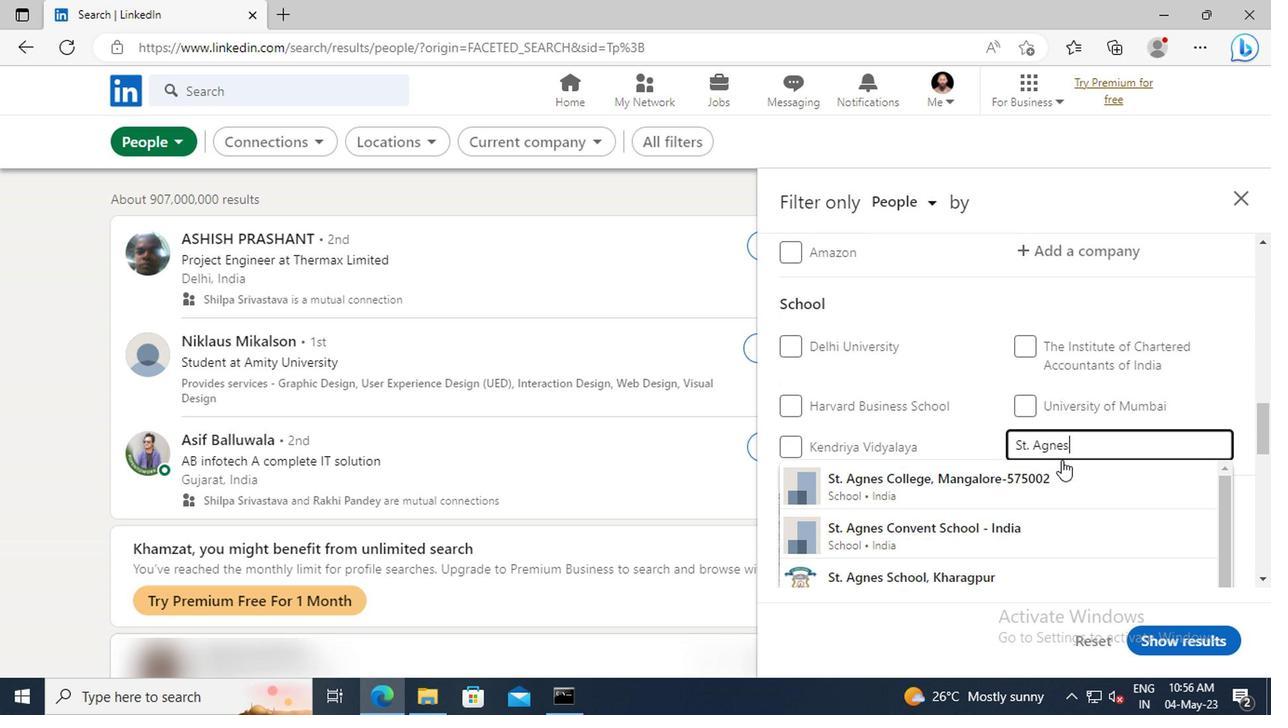 
Action: Mouse pressed left at (1060, 475)
Screenshot: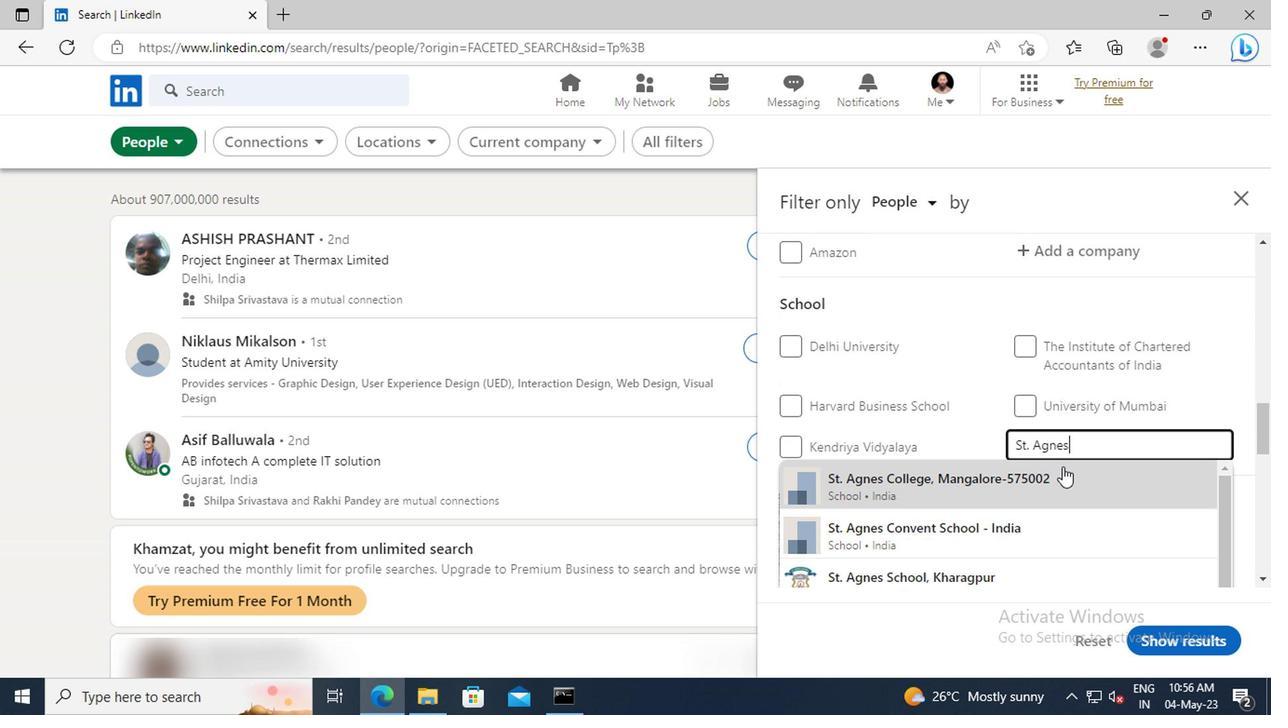 
Action: Mouse scrolled (1060, 474) with delta (0, 0)
Screenshot: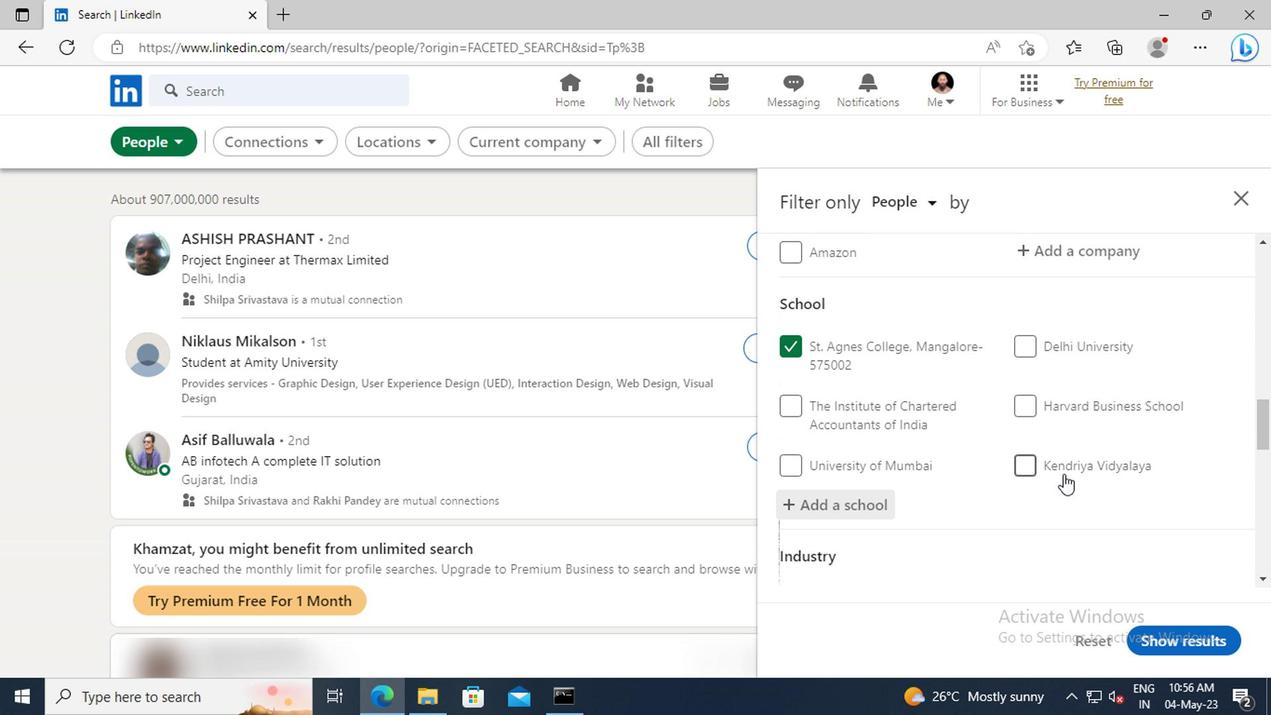 
Action: Mouse scrolled (1060, 474) with delta (0, 0)
Screenshot: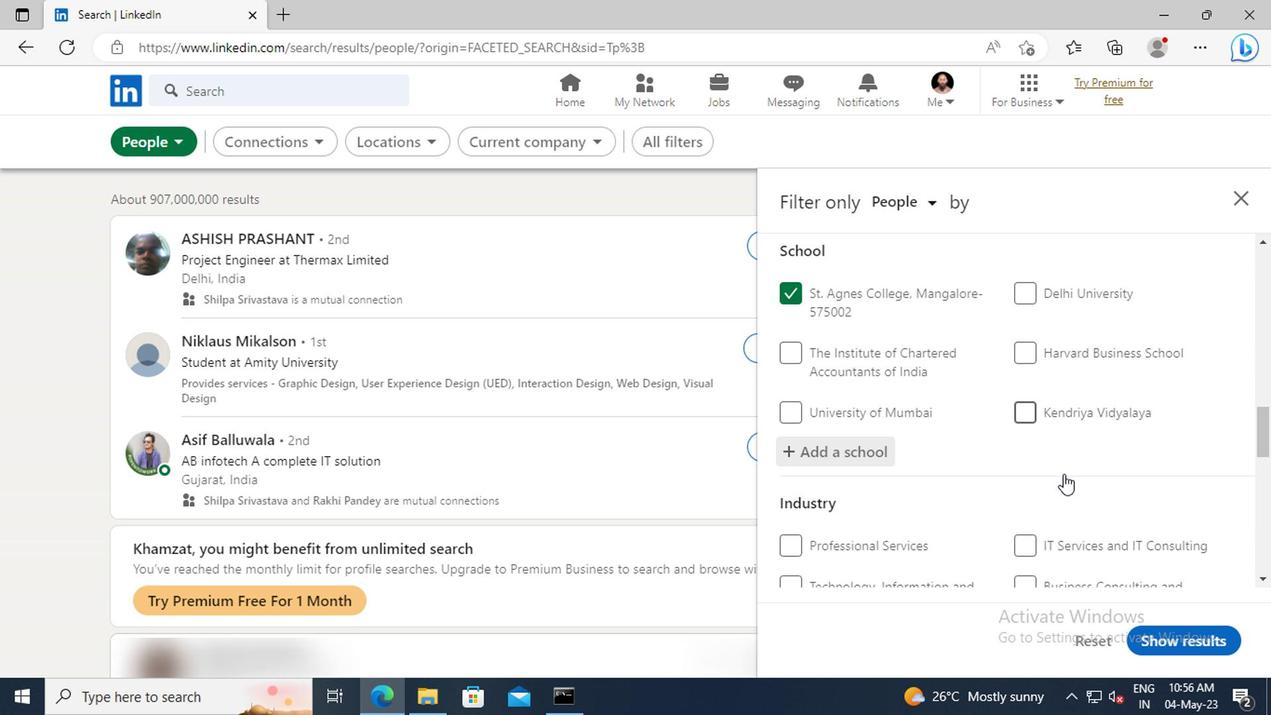 
Action: Mouse scrolled (1060, 474) with delta (0, 0)
Screenshot: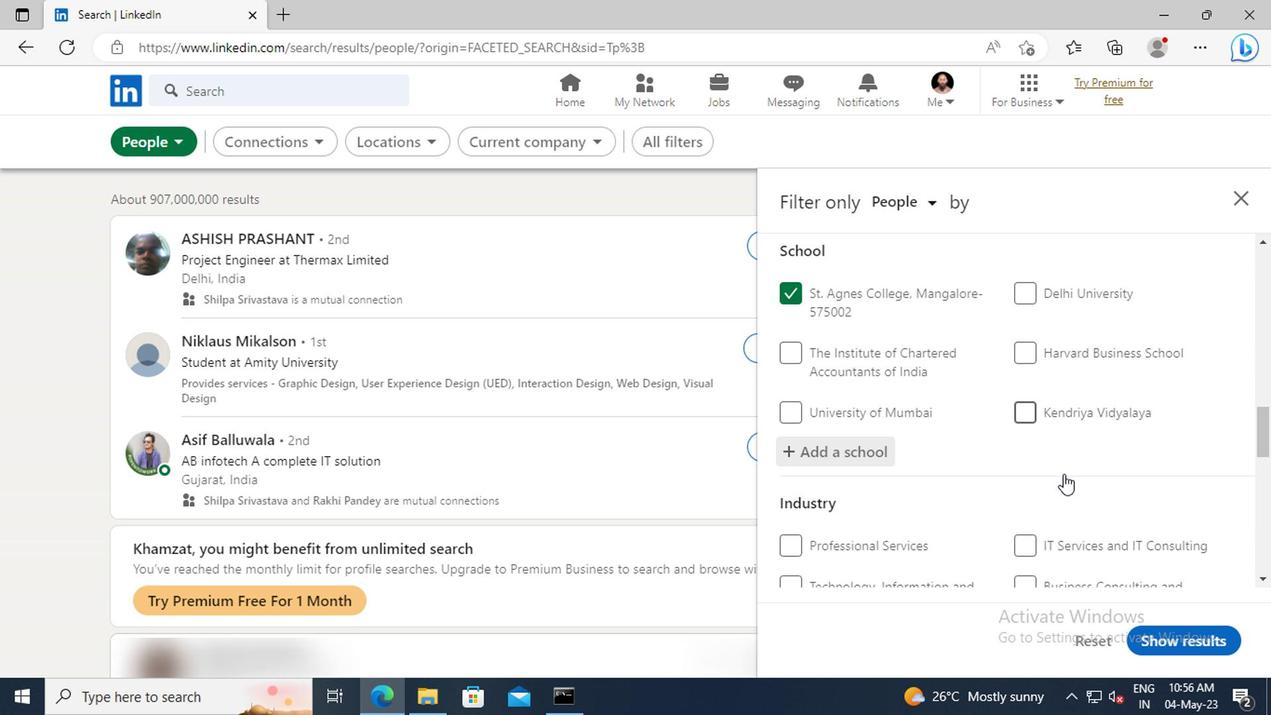 
Action: Mouse scrolled (1060, 474) with delta (0, 0)
Screenshot: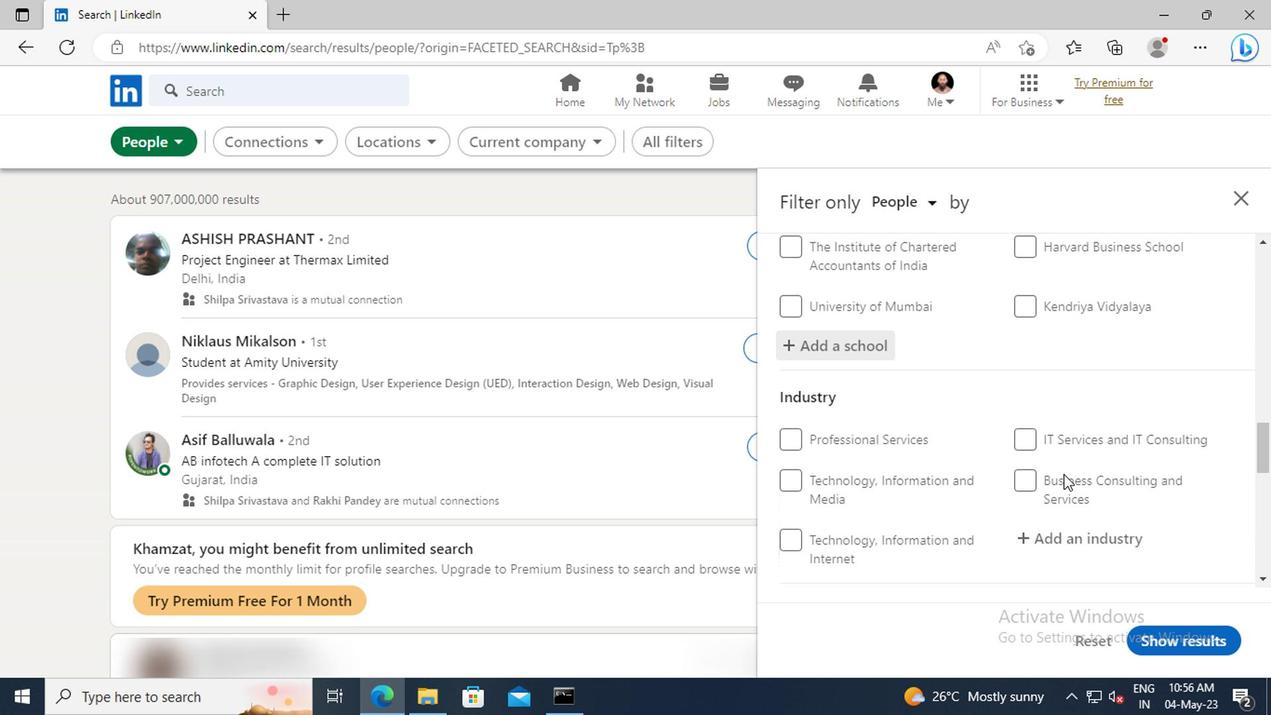 
Action: Mouse scrolled (1060, 474) with delta (0, 0)
Screenshot: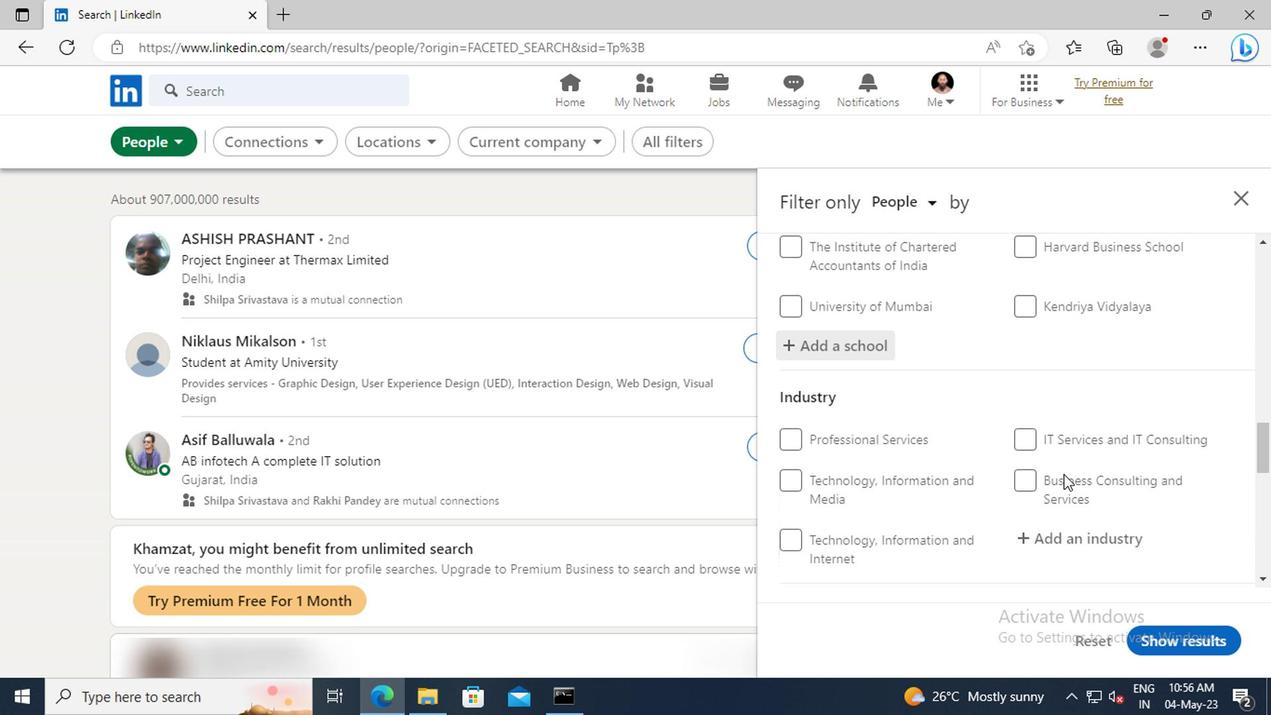 
Action: Mouse moved to (1051, 440)
Screenshot: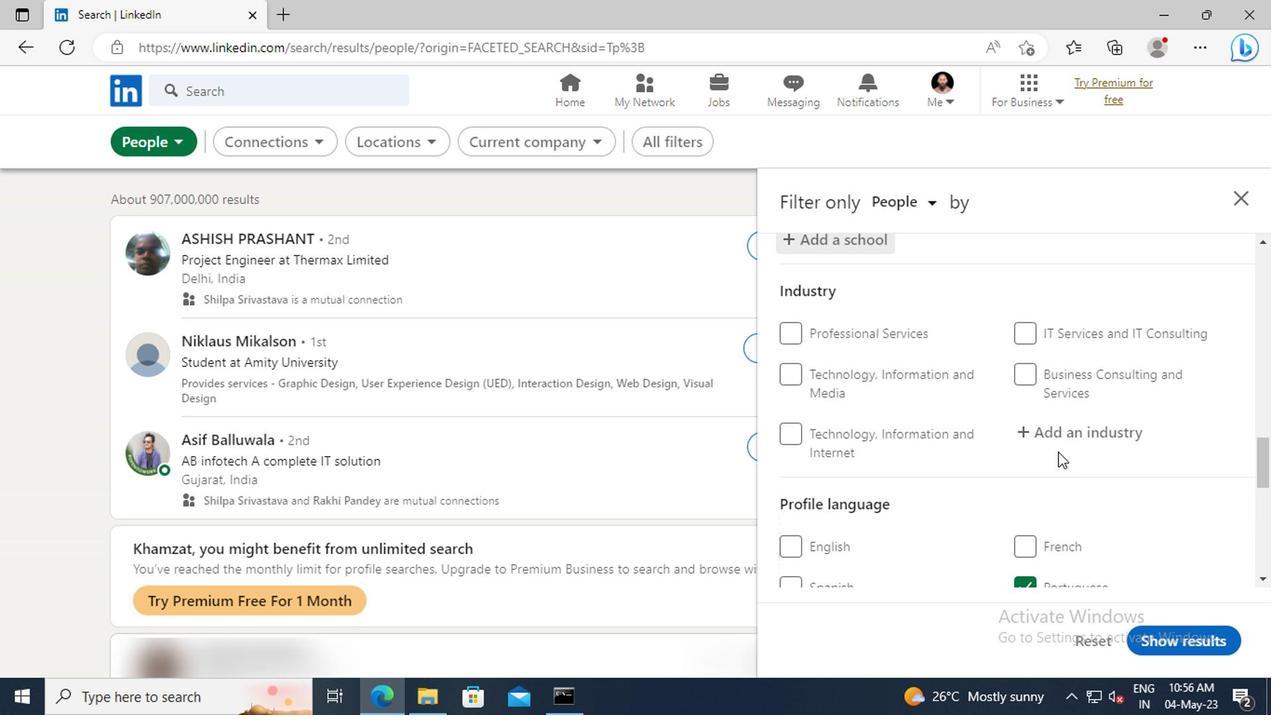 
Action: Mouse pressed left at (1051, 440)
Screenshot: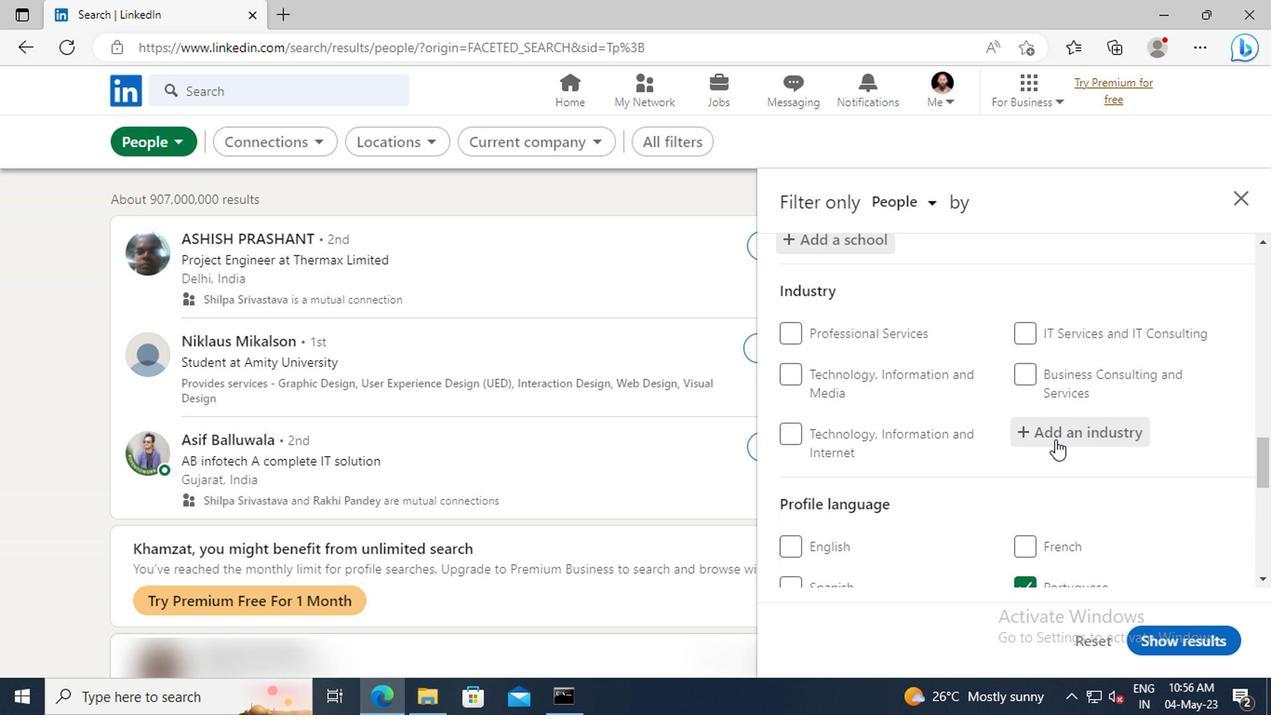 
Action: Key pressed <Key.shift>JANI
Screenshot: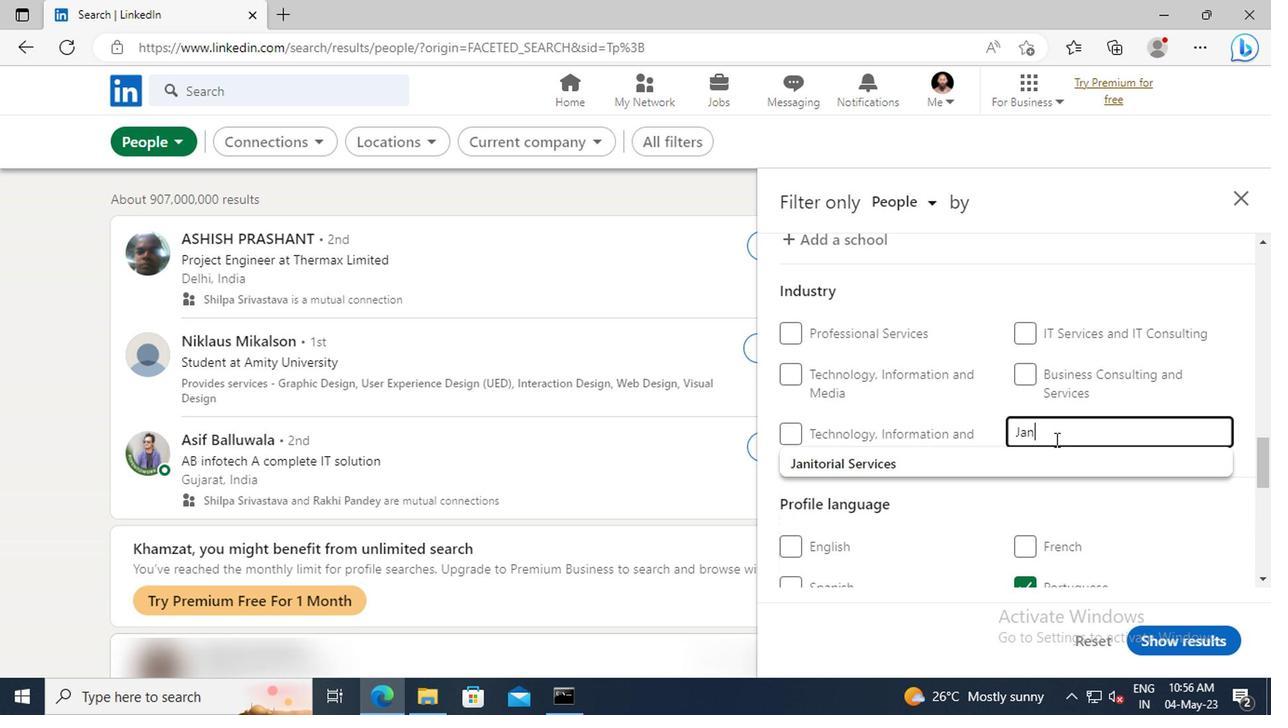 
Action: Mouse moved to (1052, 456)
Screenshot: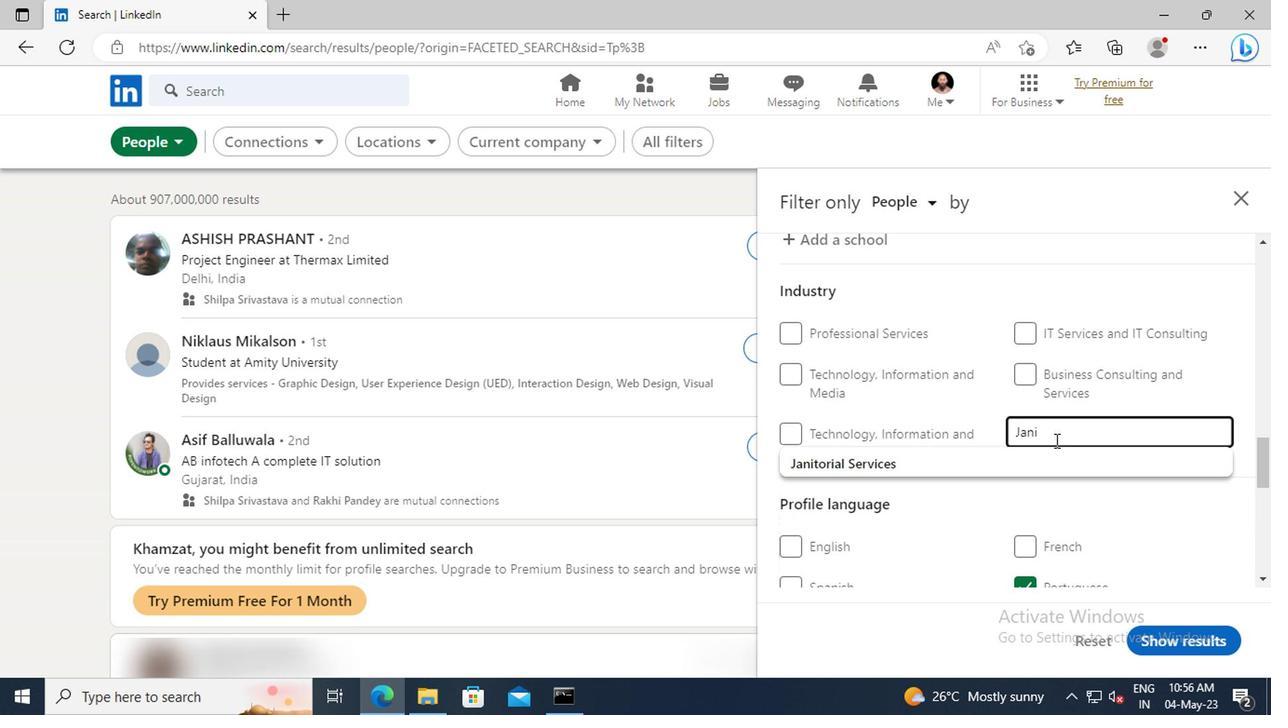 
Action: Mouse pressed left at (1052, 456)
Screenshot: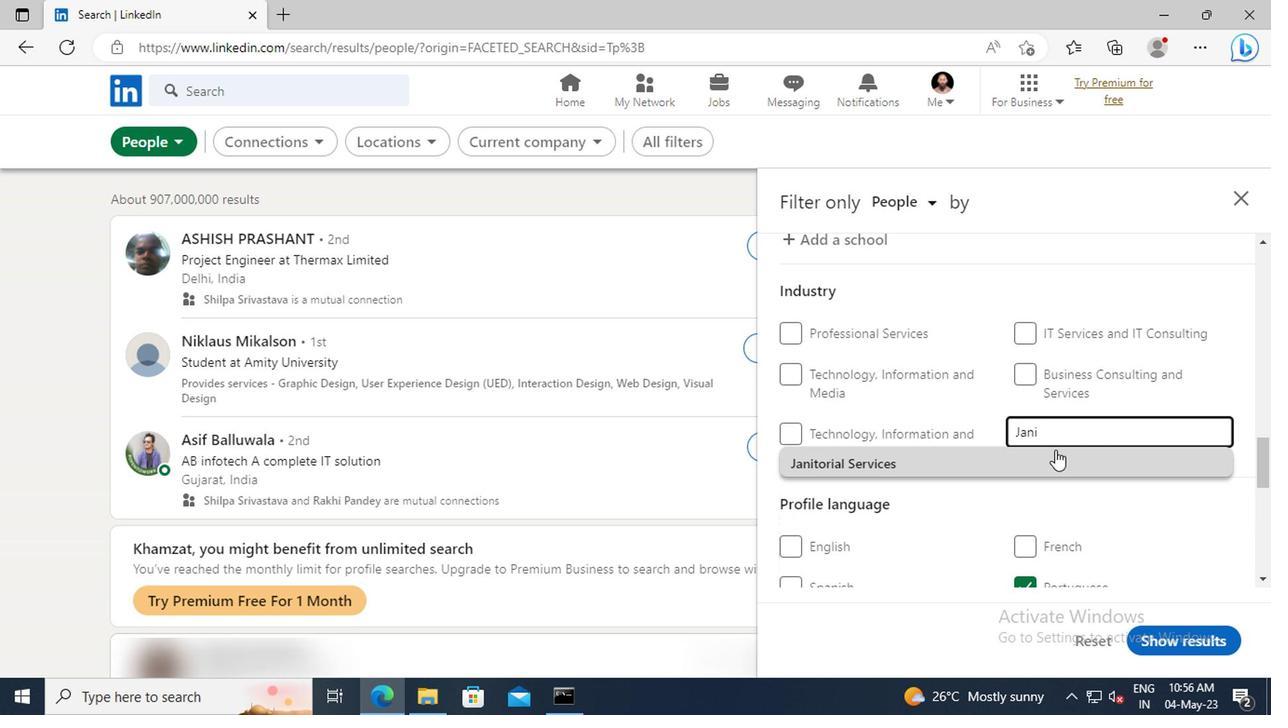 
Action: Mouse scrolled (1052, 456) with delta (0, 0)
Screenshot: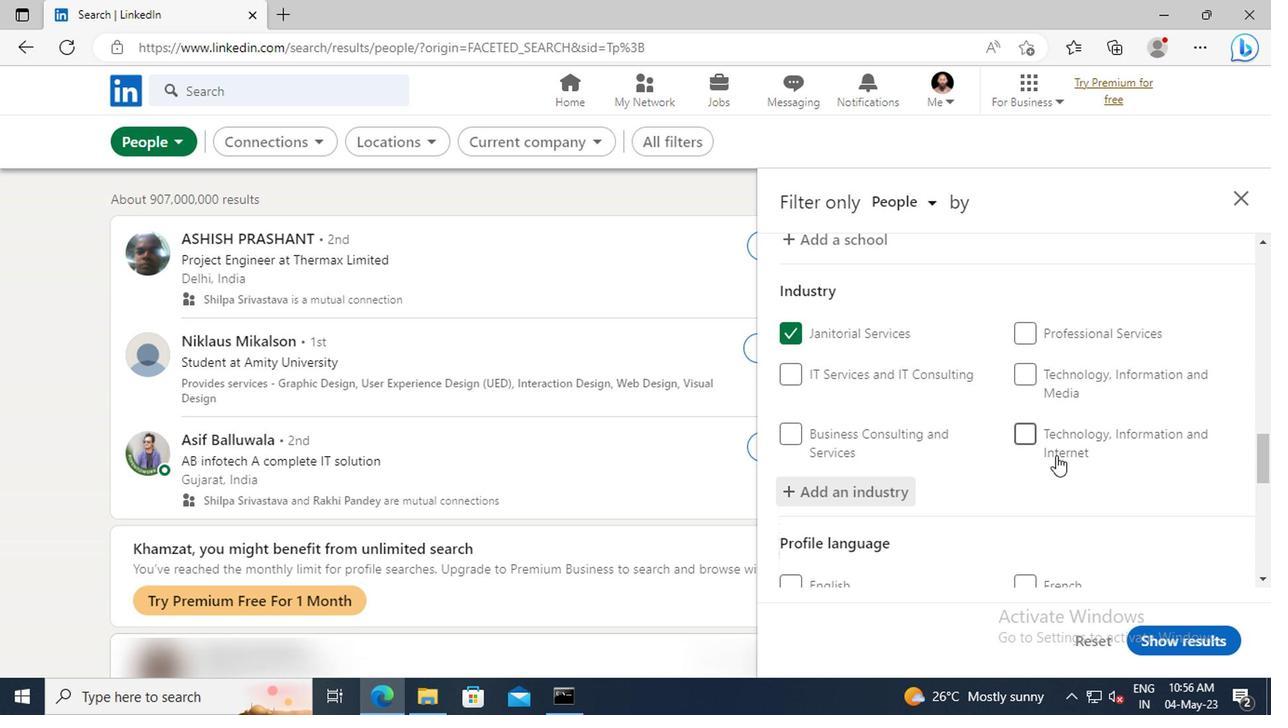 
Action: Mouse scrolled (1052, 456) with delta (0, 0)
Screenshot: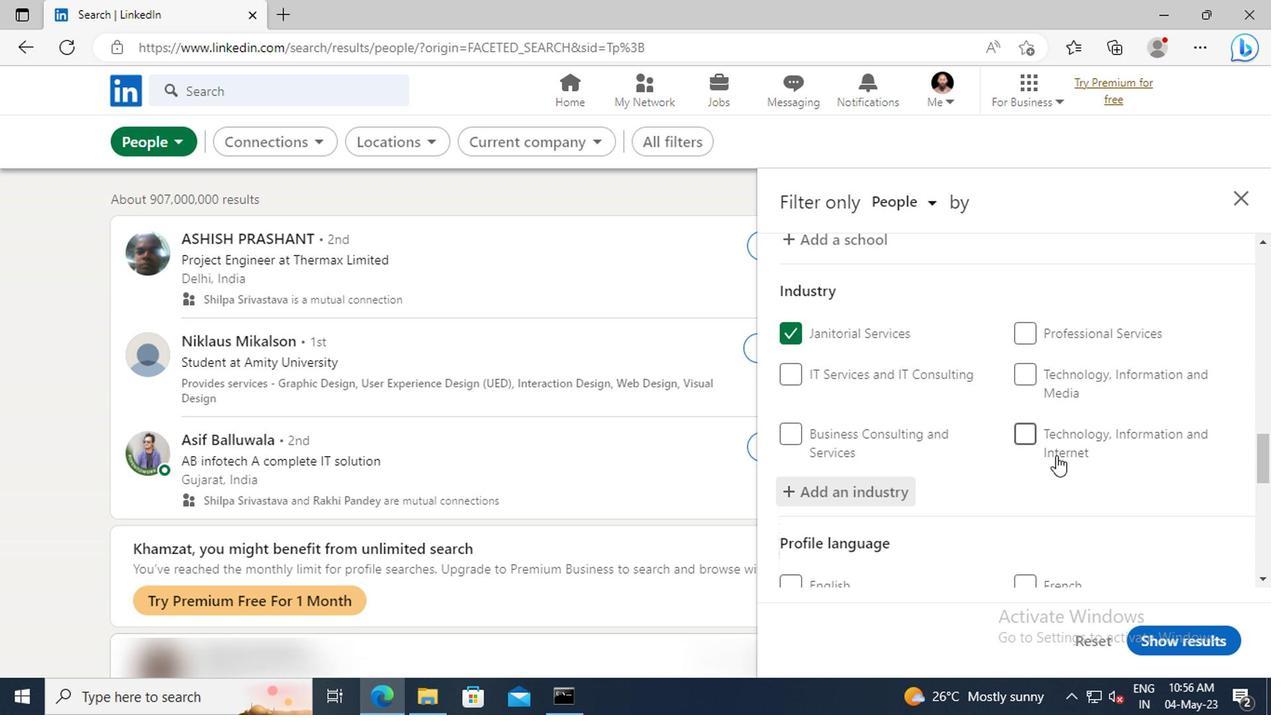 
Action: Mouse scrolled (1052, 456) with delta (0, 0)
Screenshot: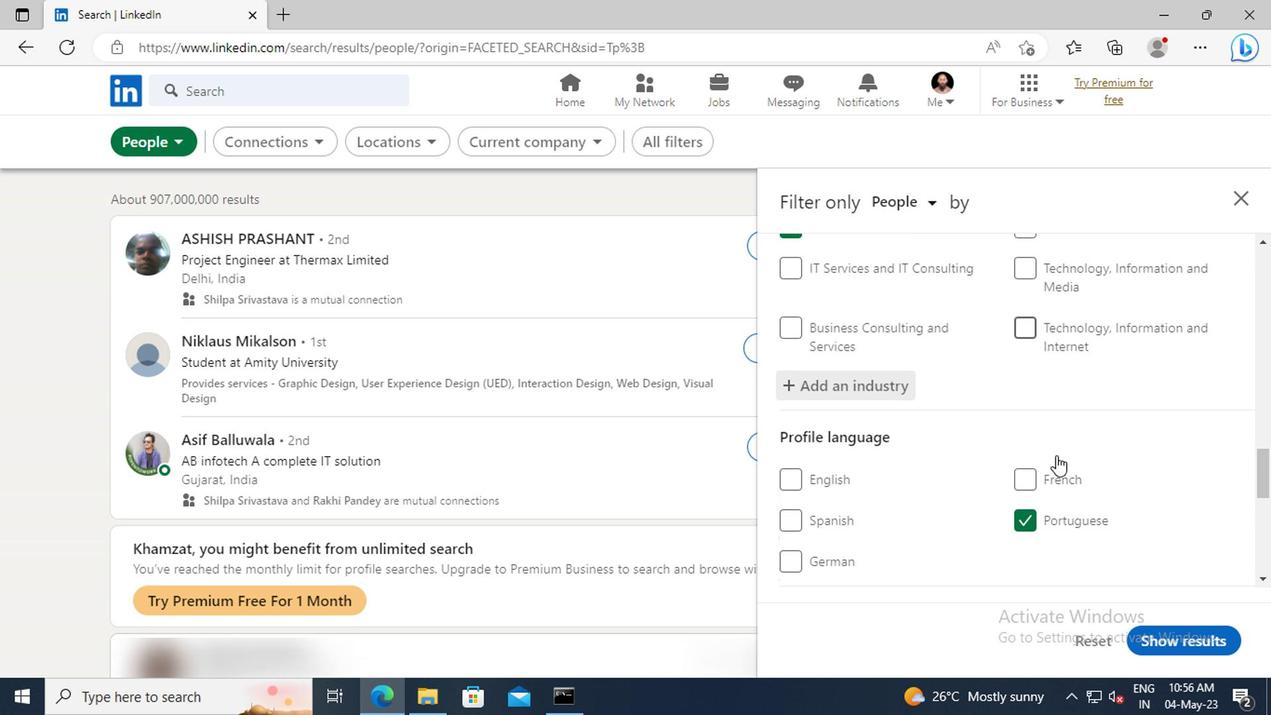 
Action: Mouse scrolled (1052, 456) with delta (0, 0)
Screenshot: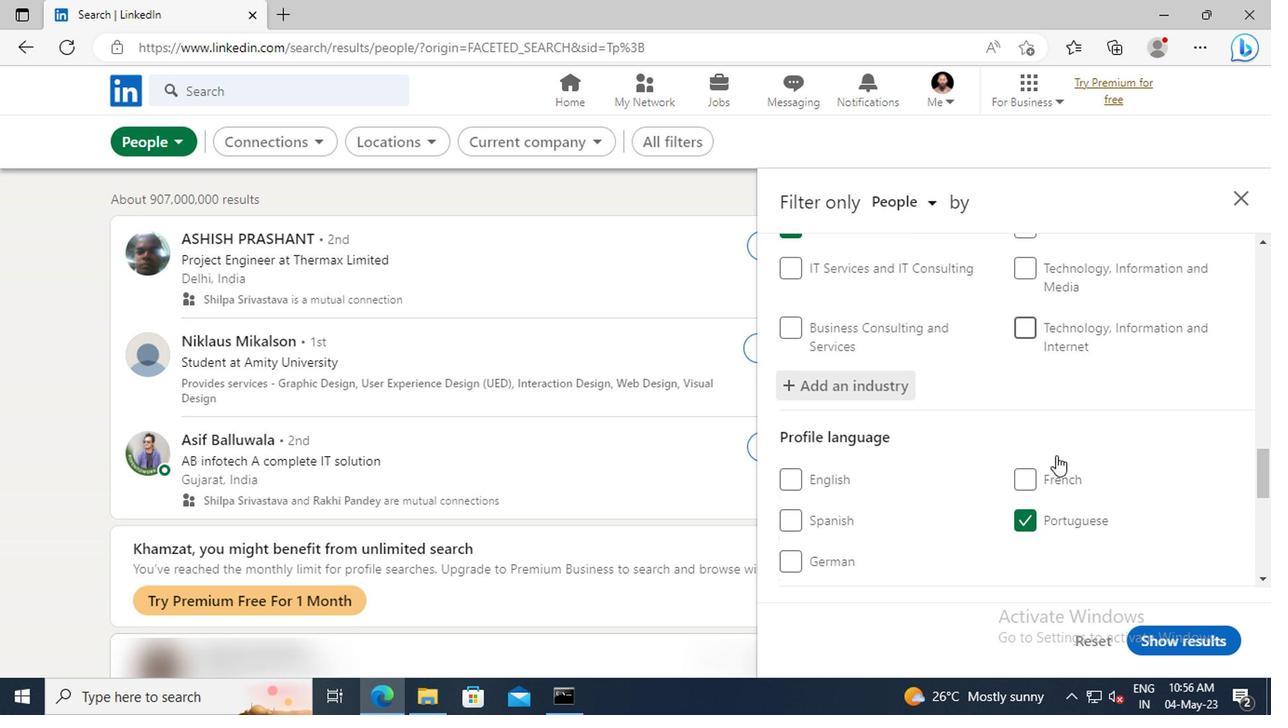 
Action: Mouse scrolled (1052, 456) with delta (0, 0)
Screenshot: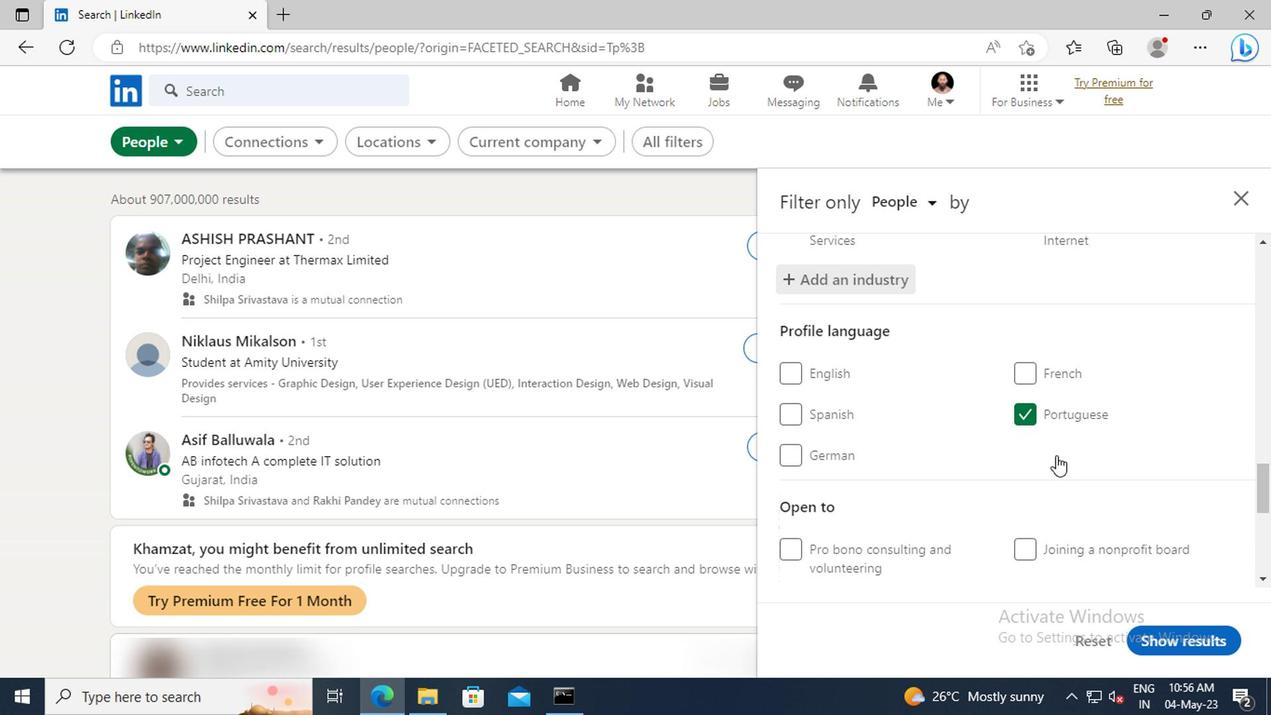 
Action: Mouse scrolled (1052, 456) with delta (0, 0)
Screenshot: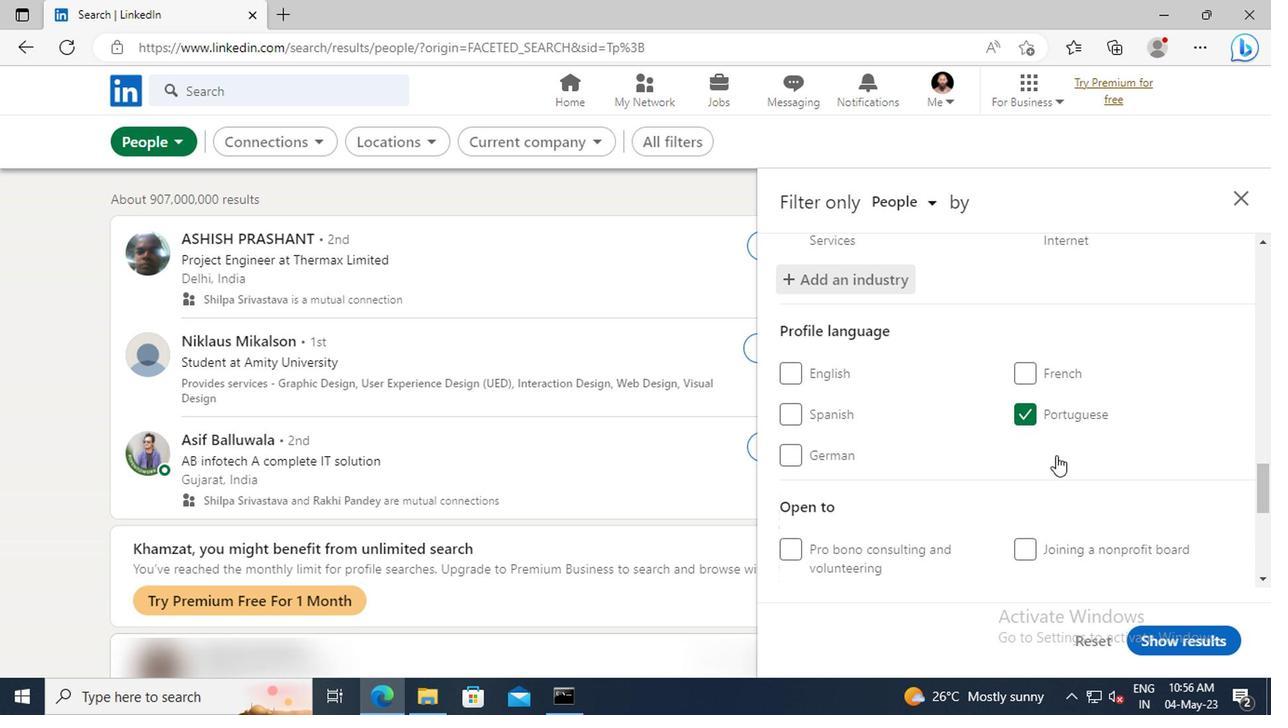 
Action: Mouse moved to (1054, 447)
Screenshot: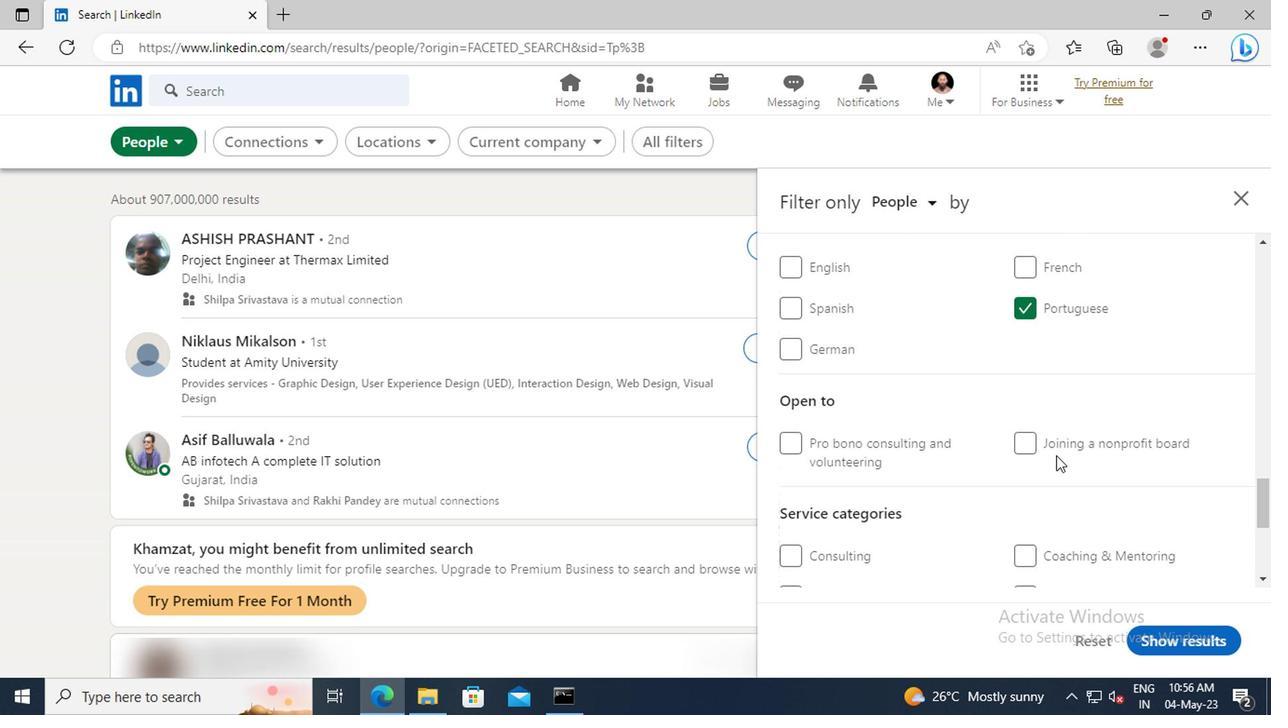 
Action: Mouse scrolled (1054, 446) with delta (0, 0)
Screenshot: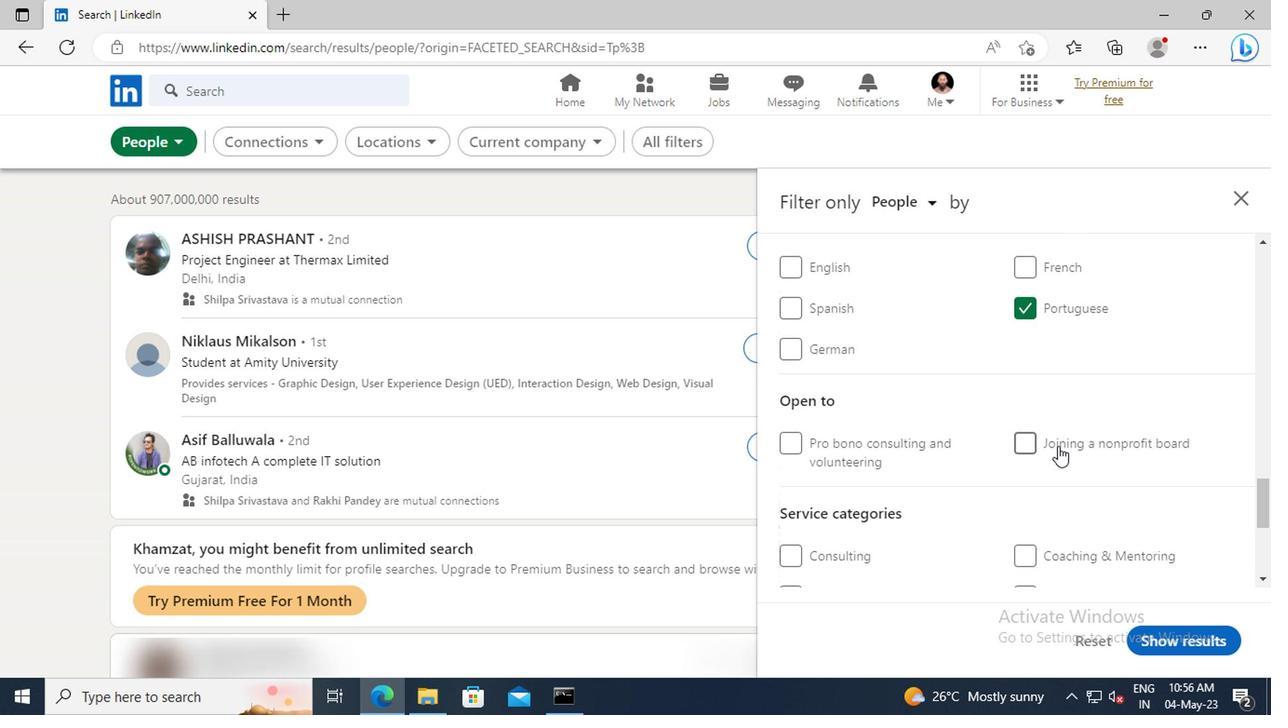 
Action: Mouse scrolled (1054, 446) with delta (0, 0)
Screenshot: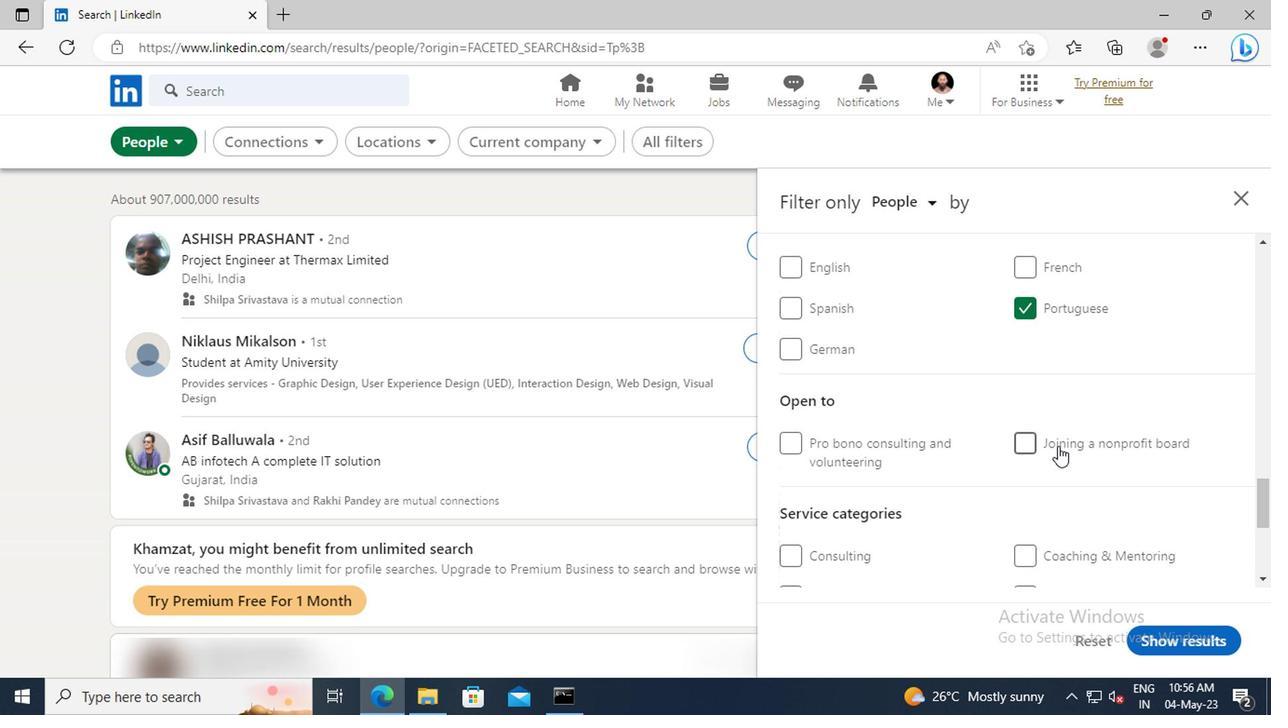 
Action: Mouse moved to (1054, 439)
Screenshot: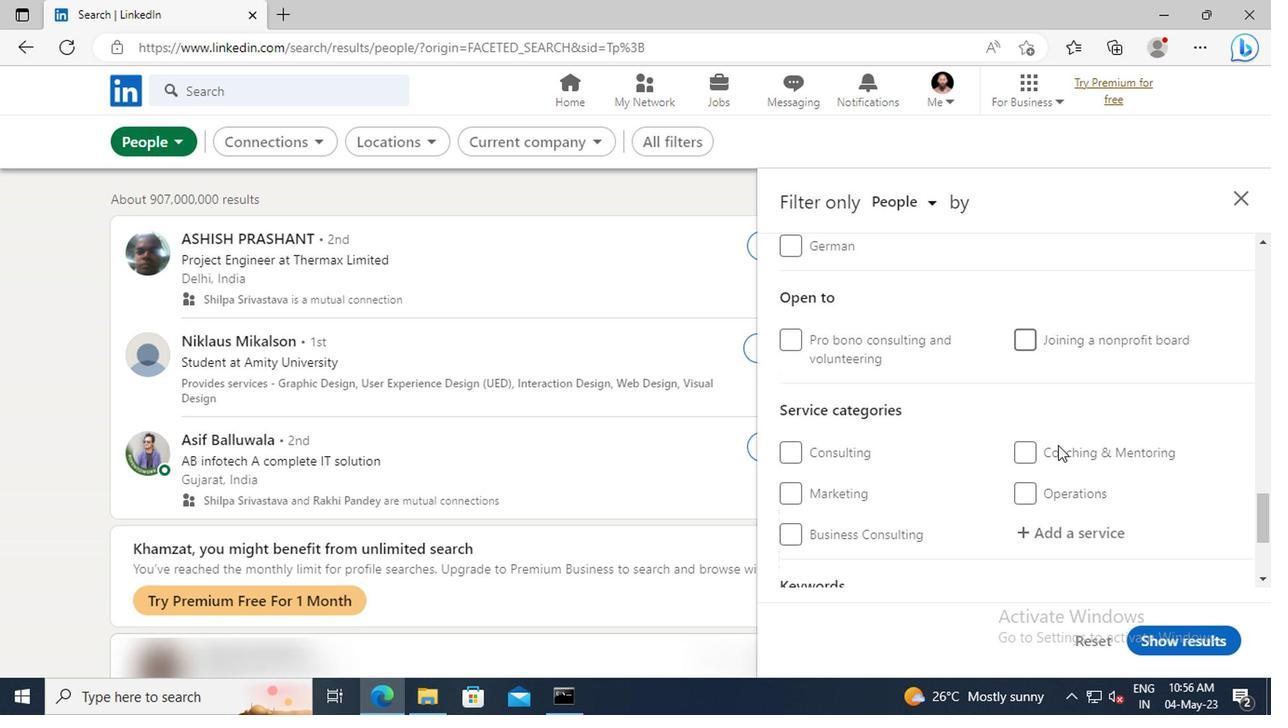 
Action: Mouse scrolled (1054, 438) with delta (0, -1)
Screenshot: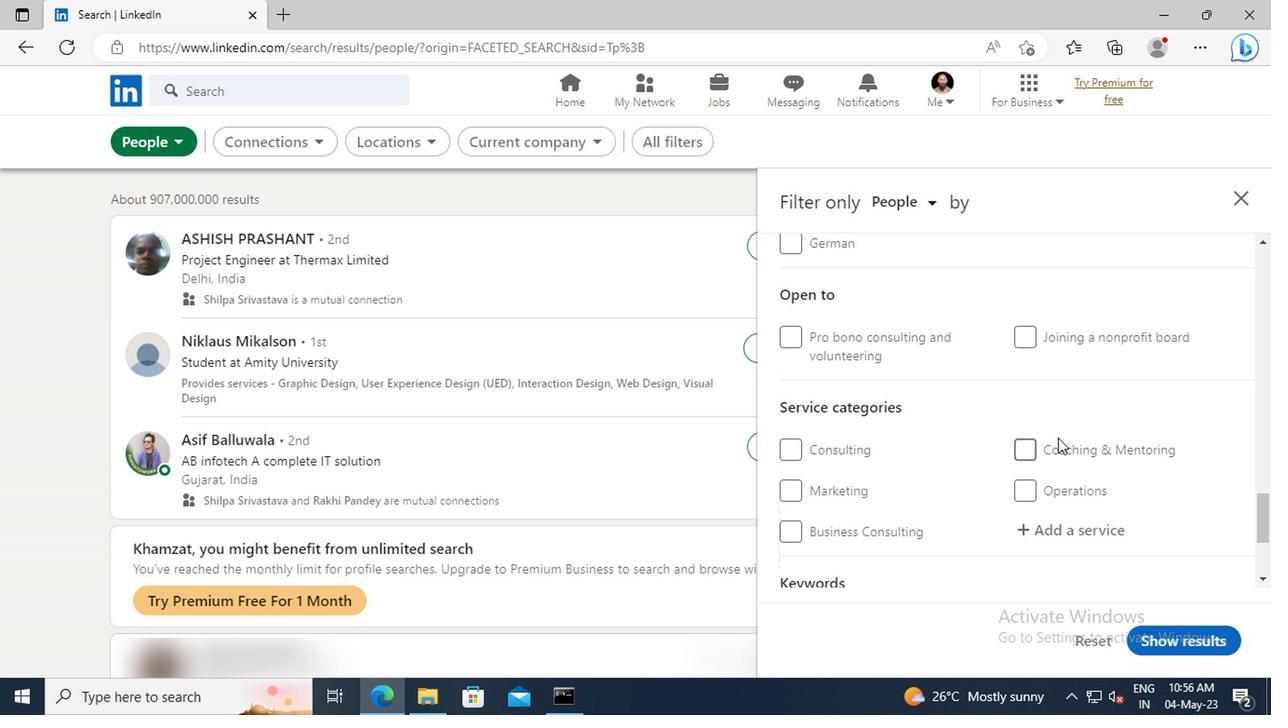 
Action: Mouse scrolled (1054, 438) with delta (0, -1)
Screenshot: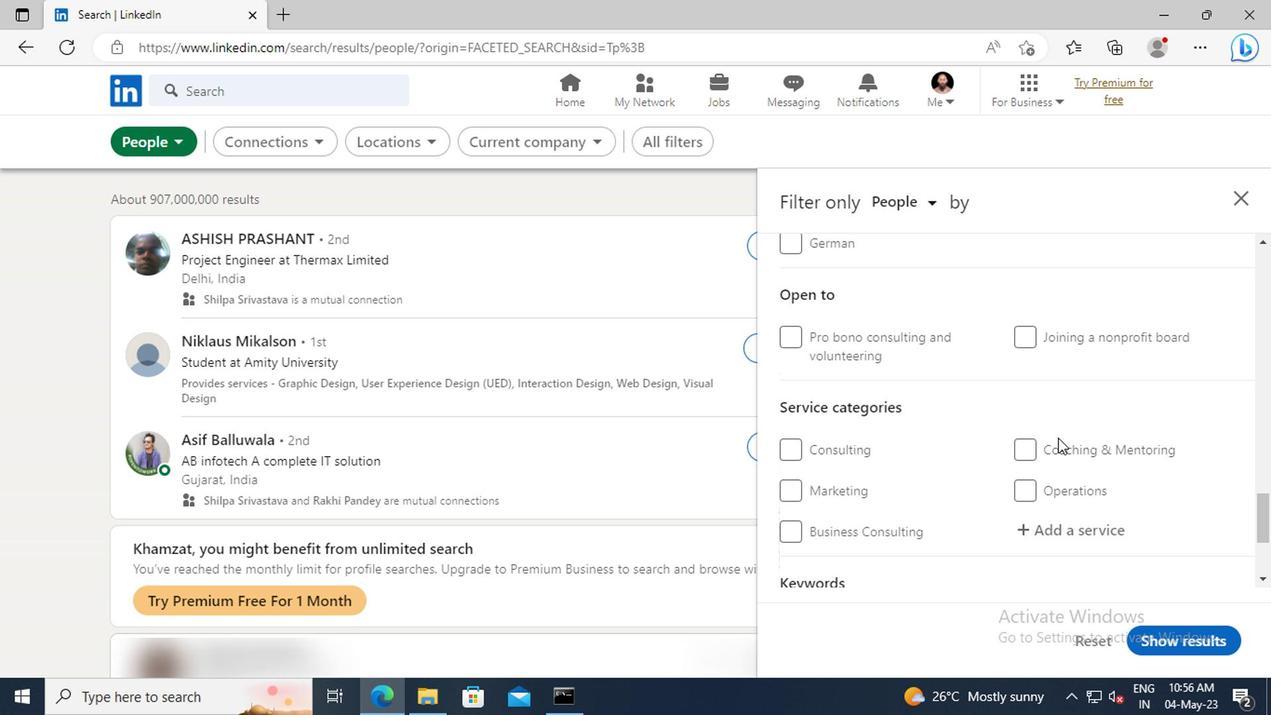 
Action: Mouse moved to (1057, 433)
Screenshot: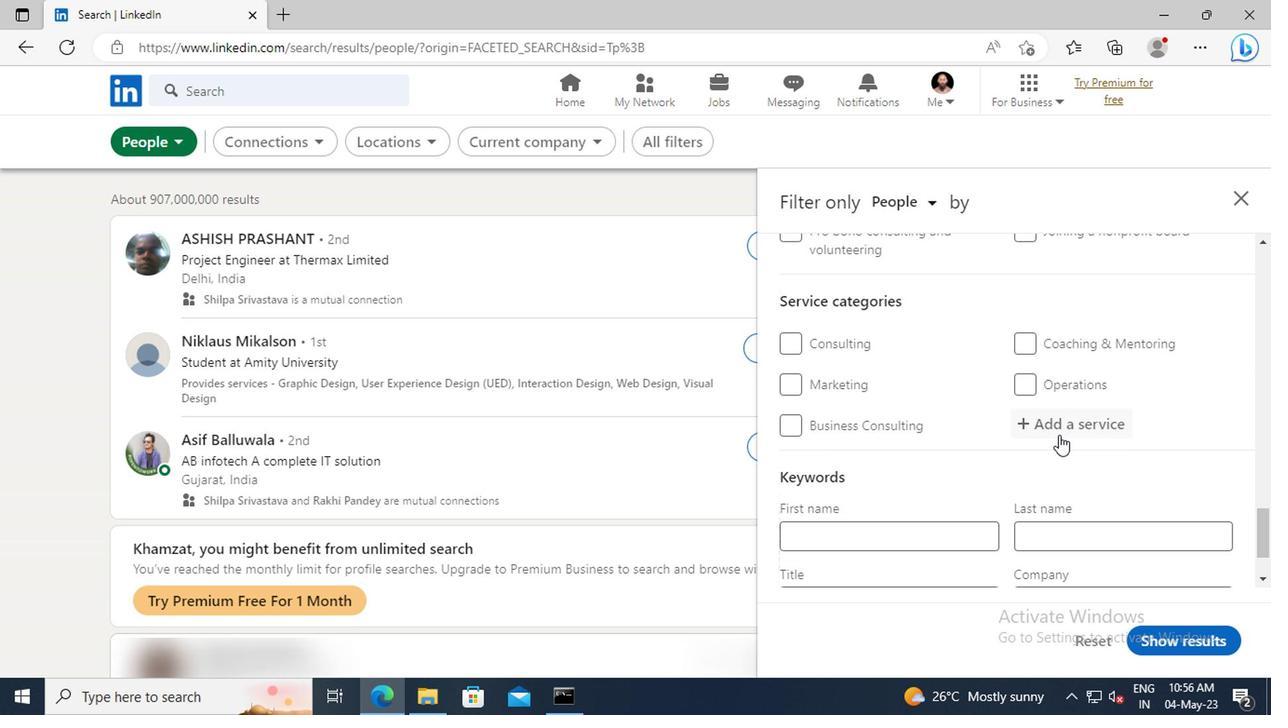 
Action: Mouse pressed left at (1057, 433)
Screenshot: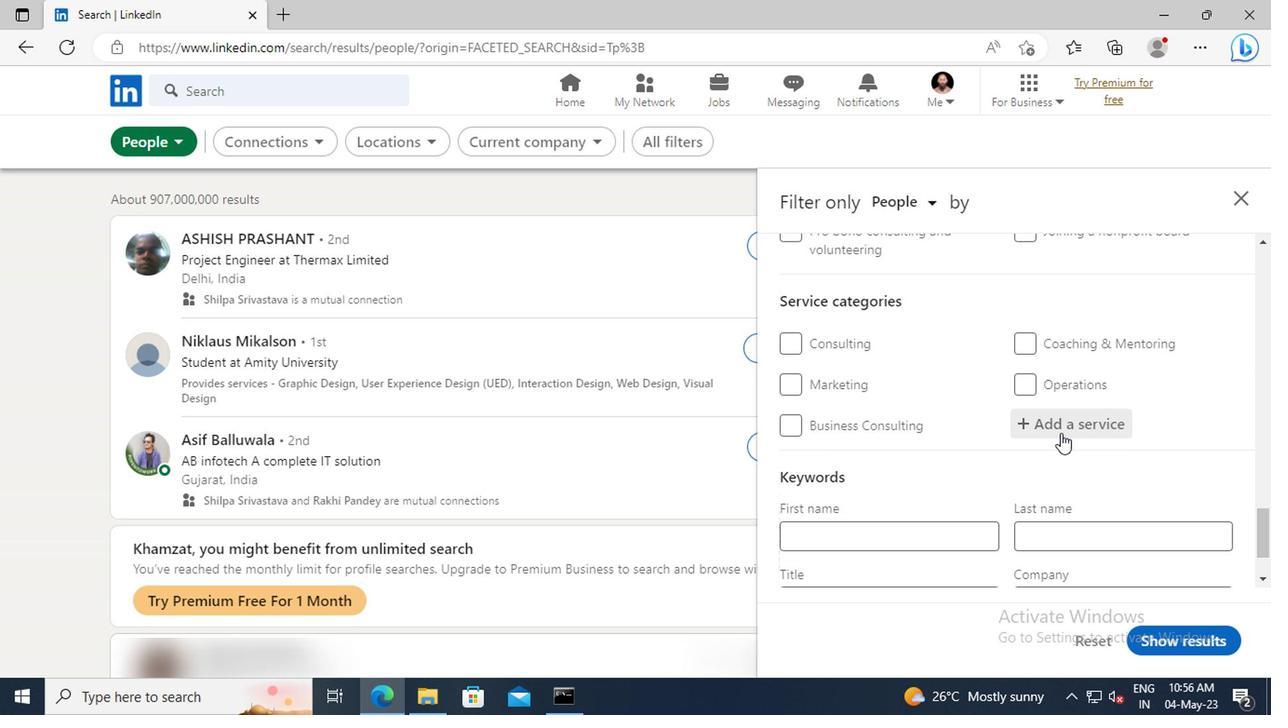 
Action: Mouse moved to (1057, 433)
Screenshot: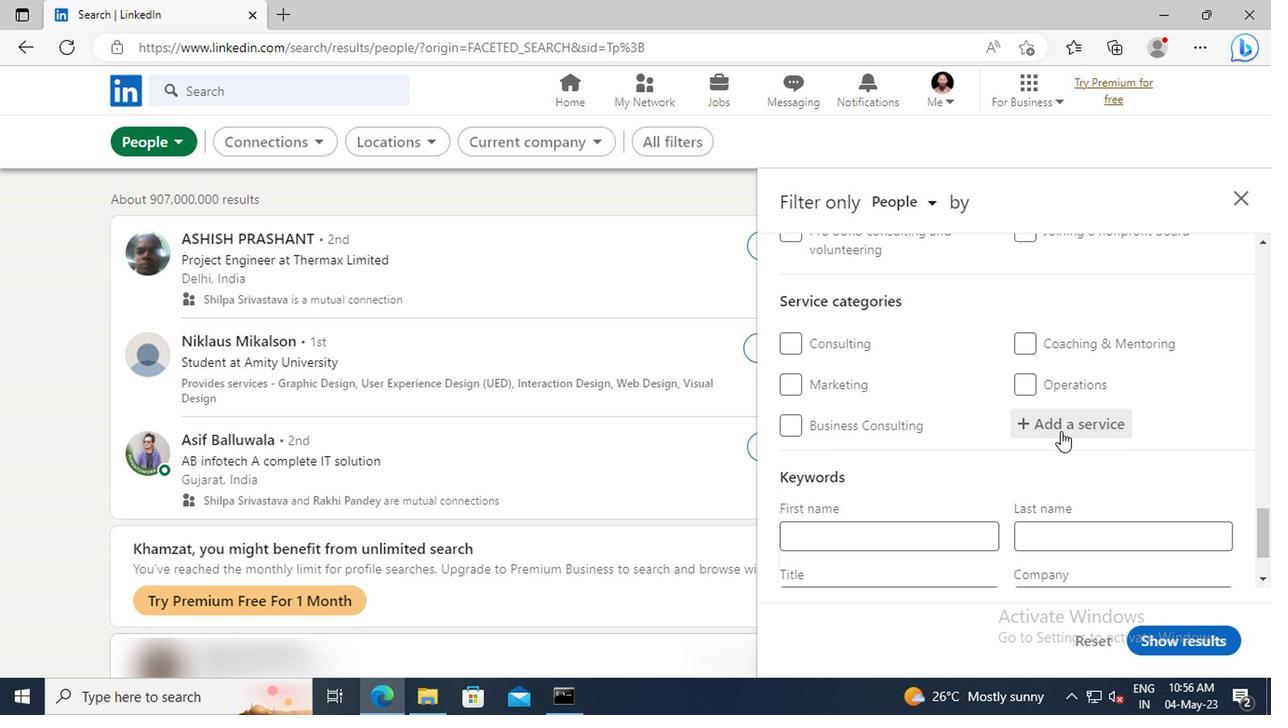 
Action: Key pressed <Key.shift>NATURE<Key.space>
Screenshot: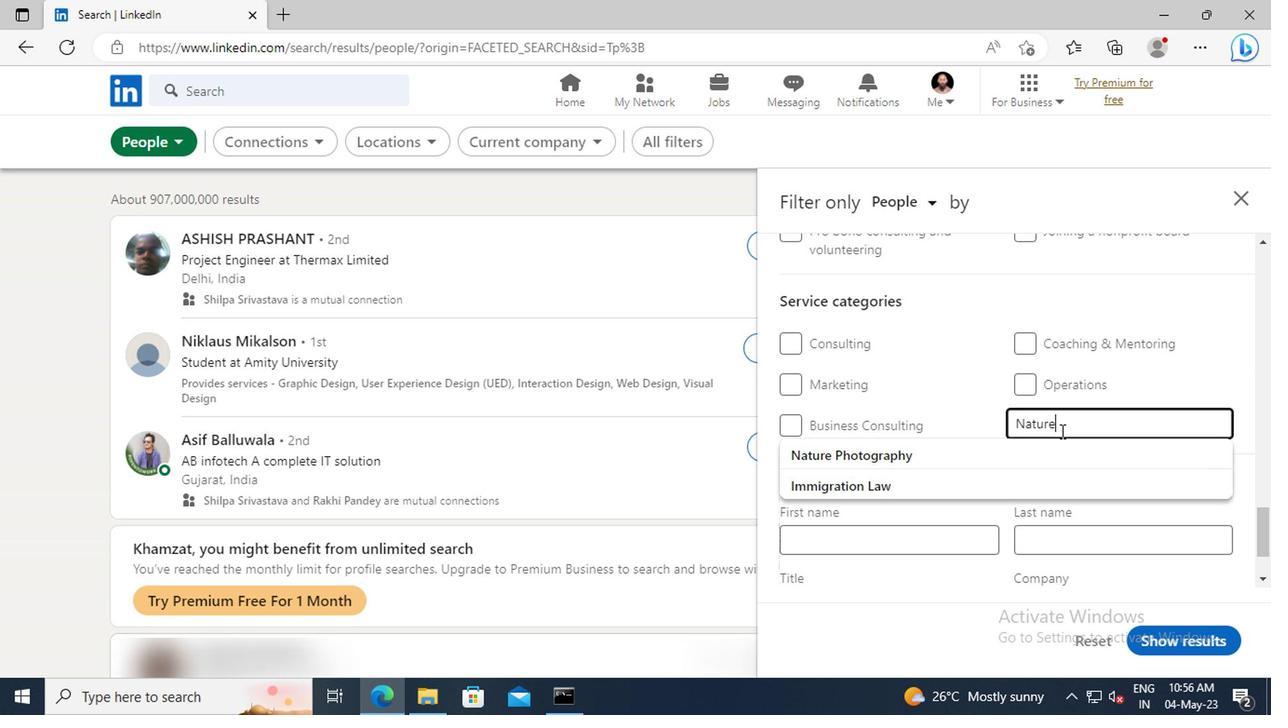 
Action: Mouse moved to (1062, 451)
Screenshot: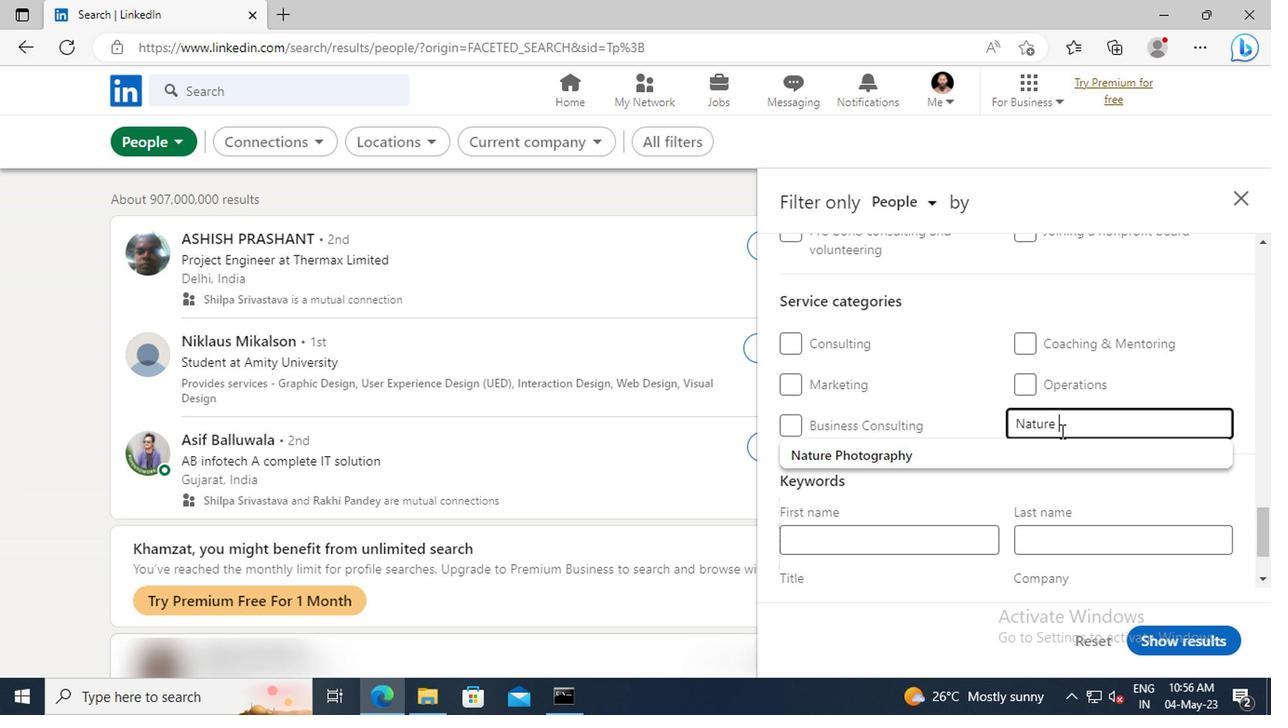 
Action: Mouse pressed left at (1062, 451)
Screenshot: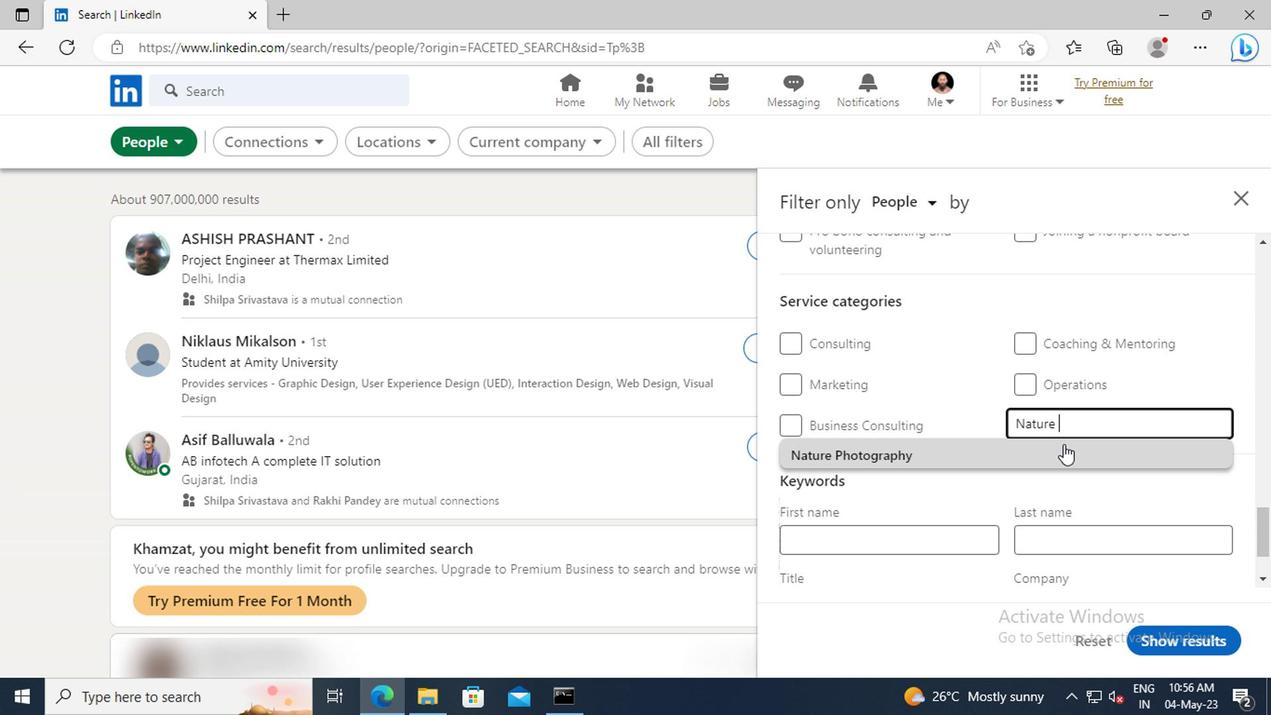 
Action: Mouse scrolled (1062, 450) with delta (0, -1)
Screenshot: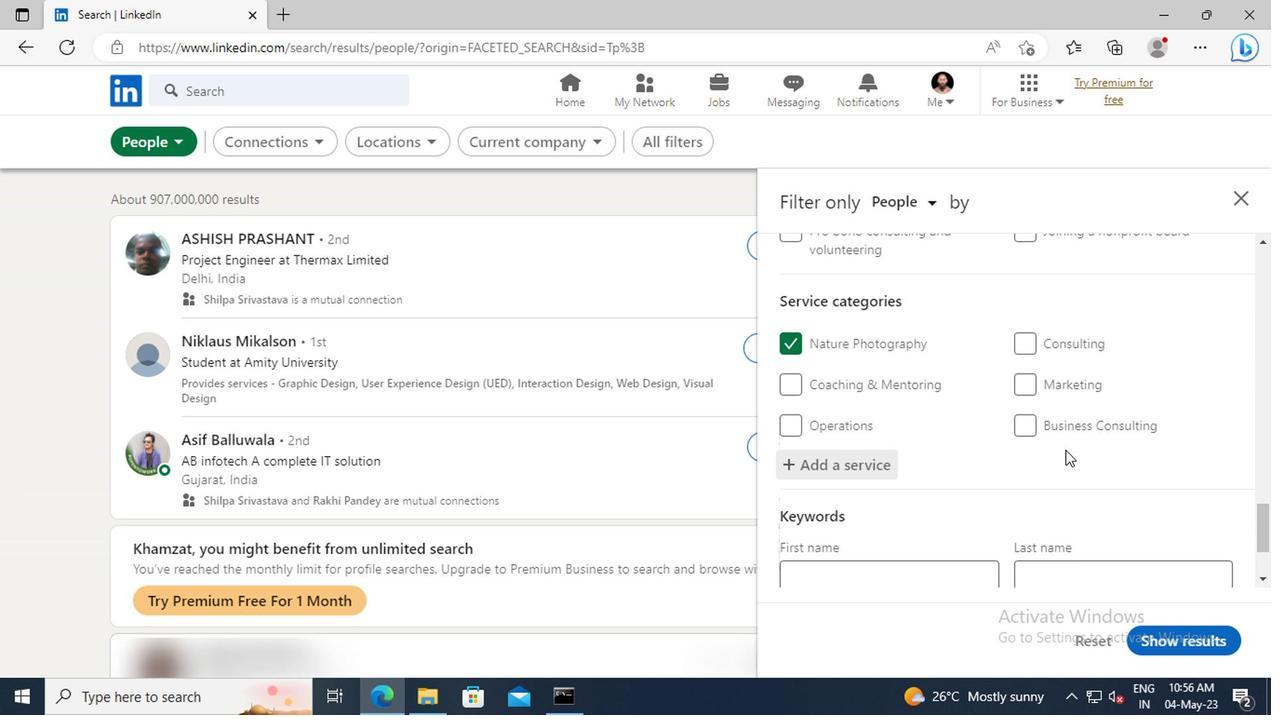 
Action: Mouse scrolled (1062, 450) with delta (0, -1)
Screenshot: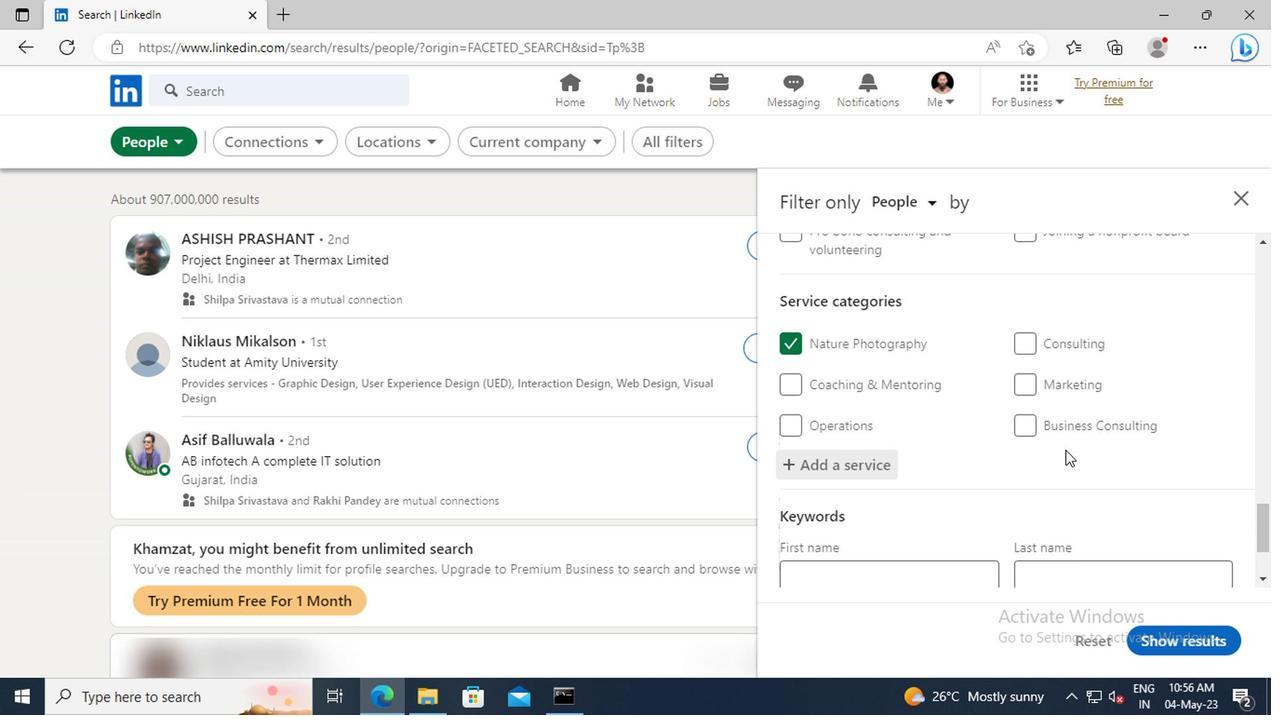 
Action: Mouse scrolled (1062, 450) with delta (0, -1)
Screenshot: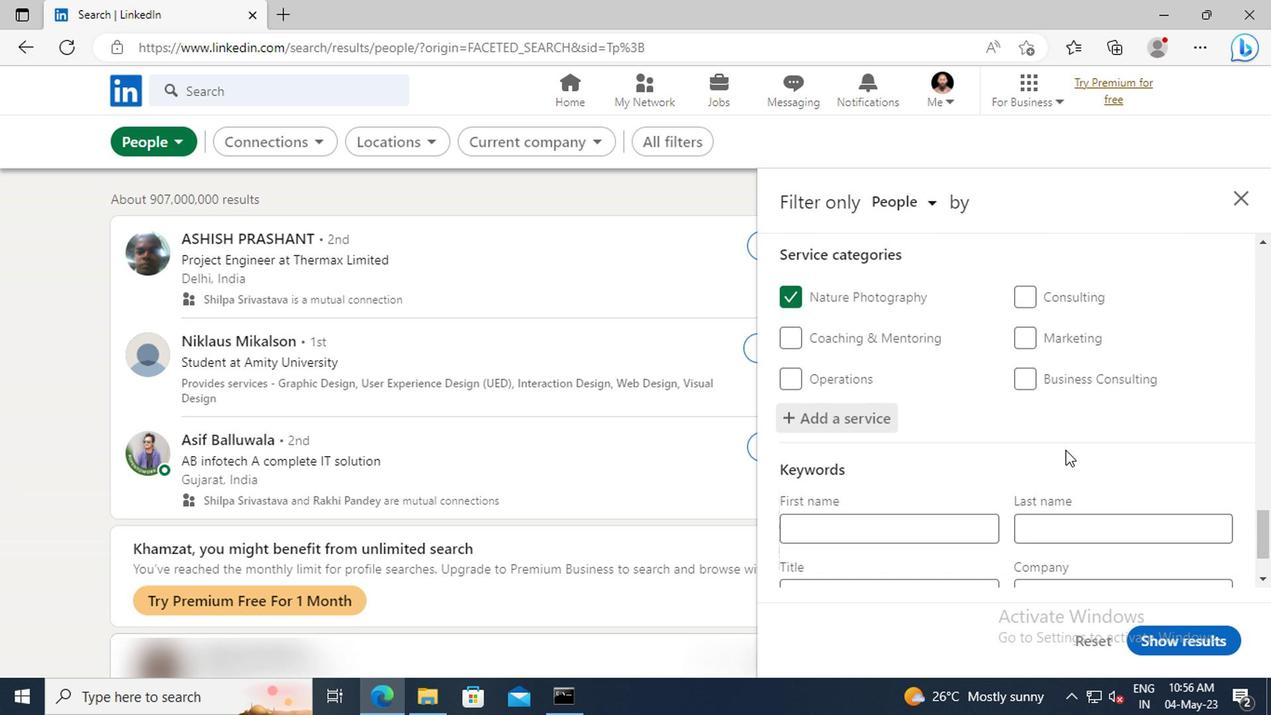 
Action: Mouse moved to (901, 504)
Screenshot: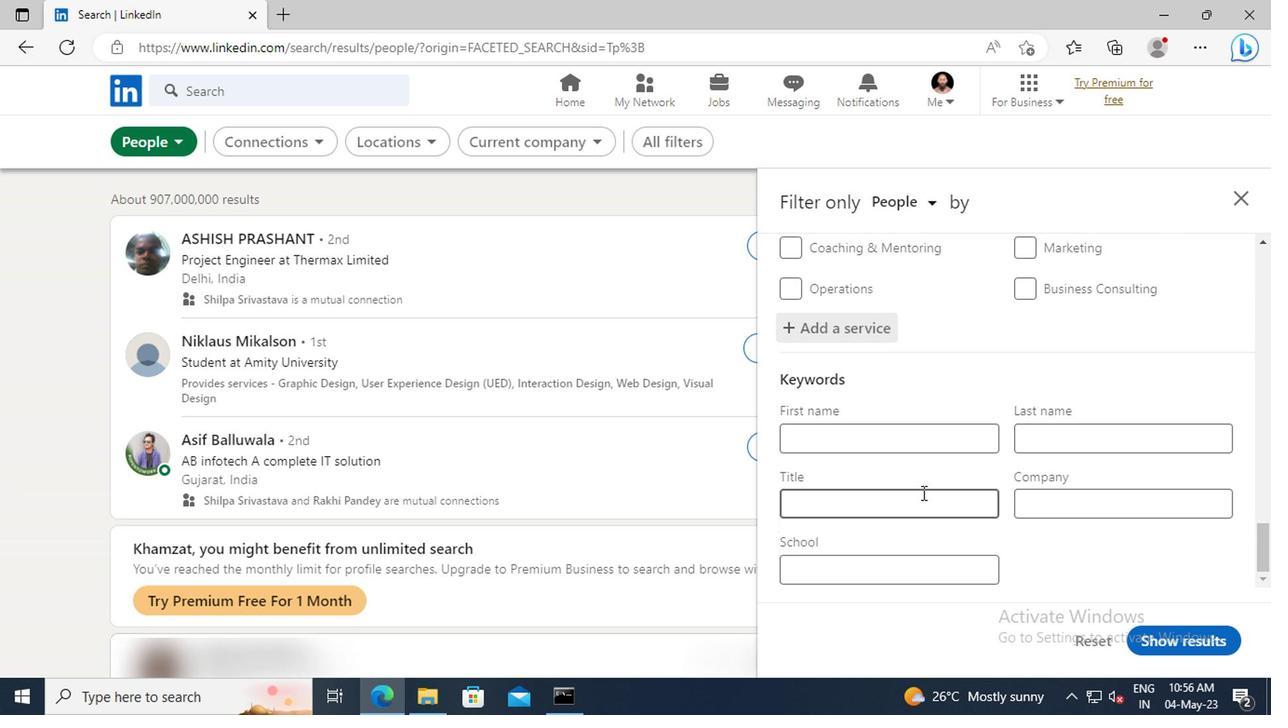 
Action: Mouse pressed left at (901, 504)
Screenshot: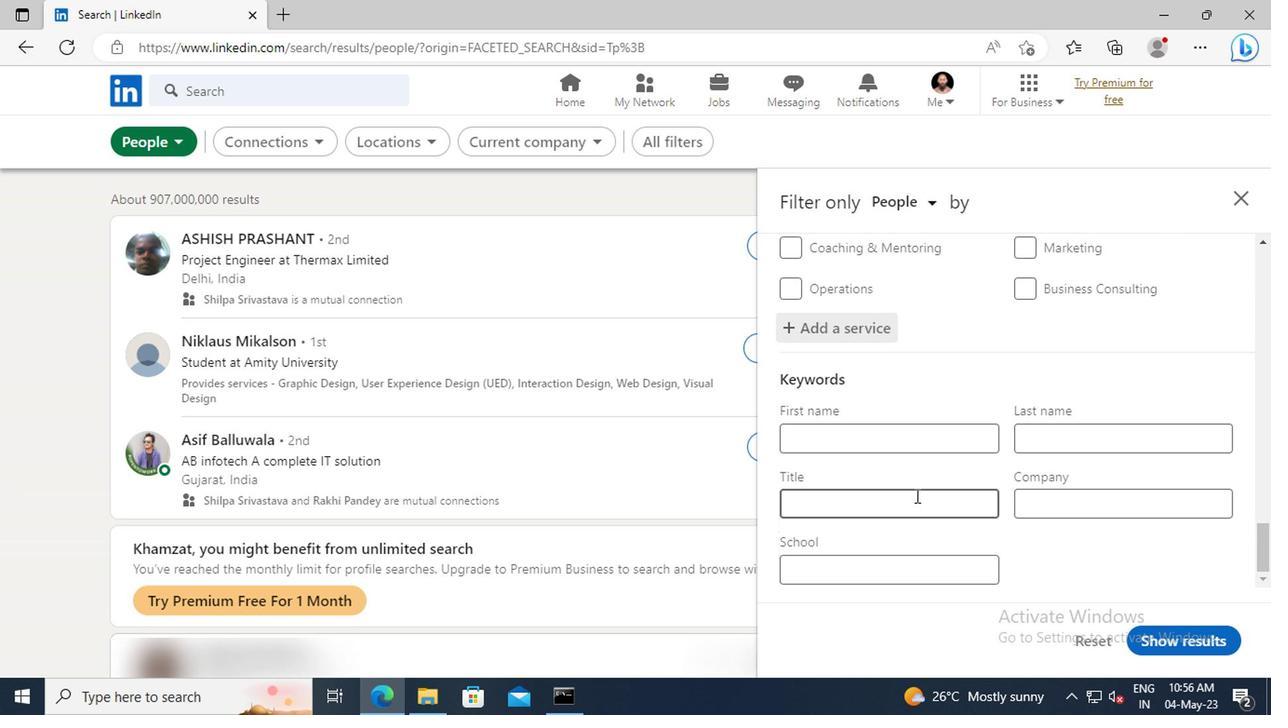 
Action: Mouse moved to (902, 506)
Screenshot: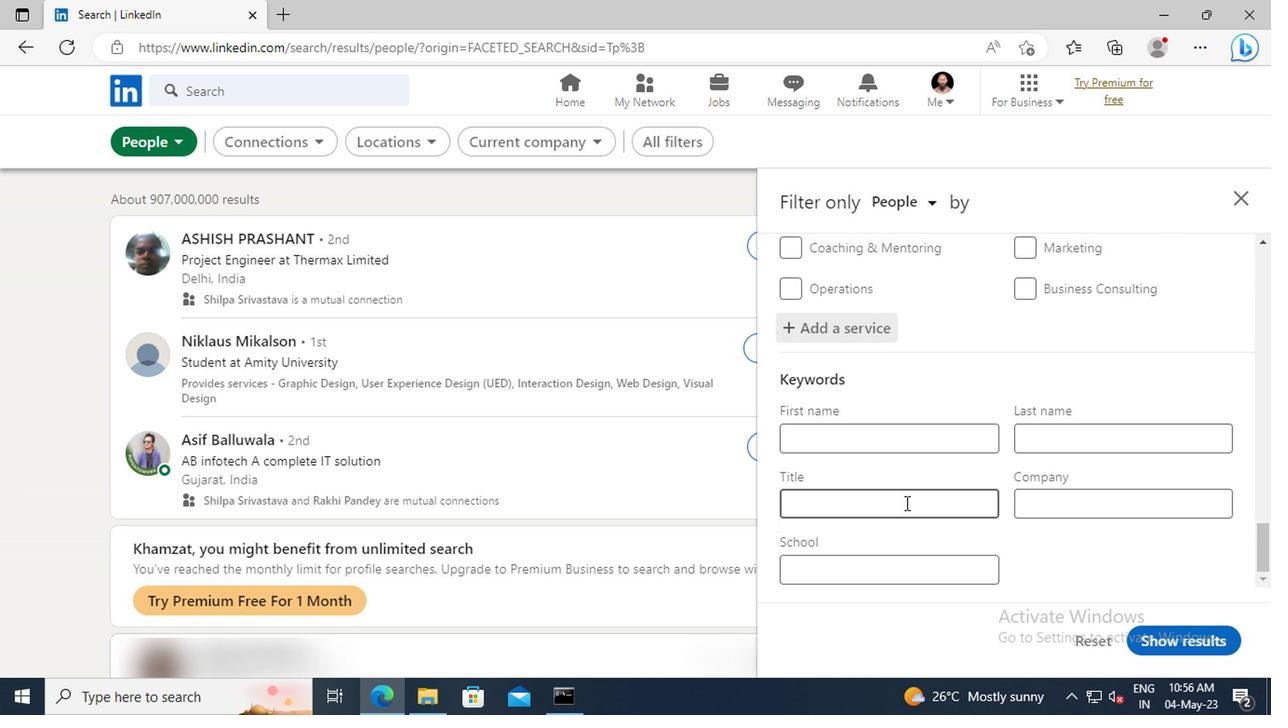 
Action: Key pressed <Key.shift>OFFICE<Key.space><Key.shift>MANAGER<Key.enter>
Screenshot: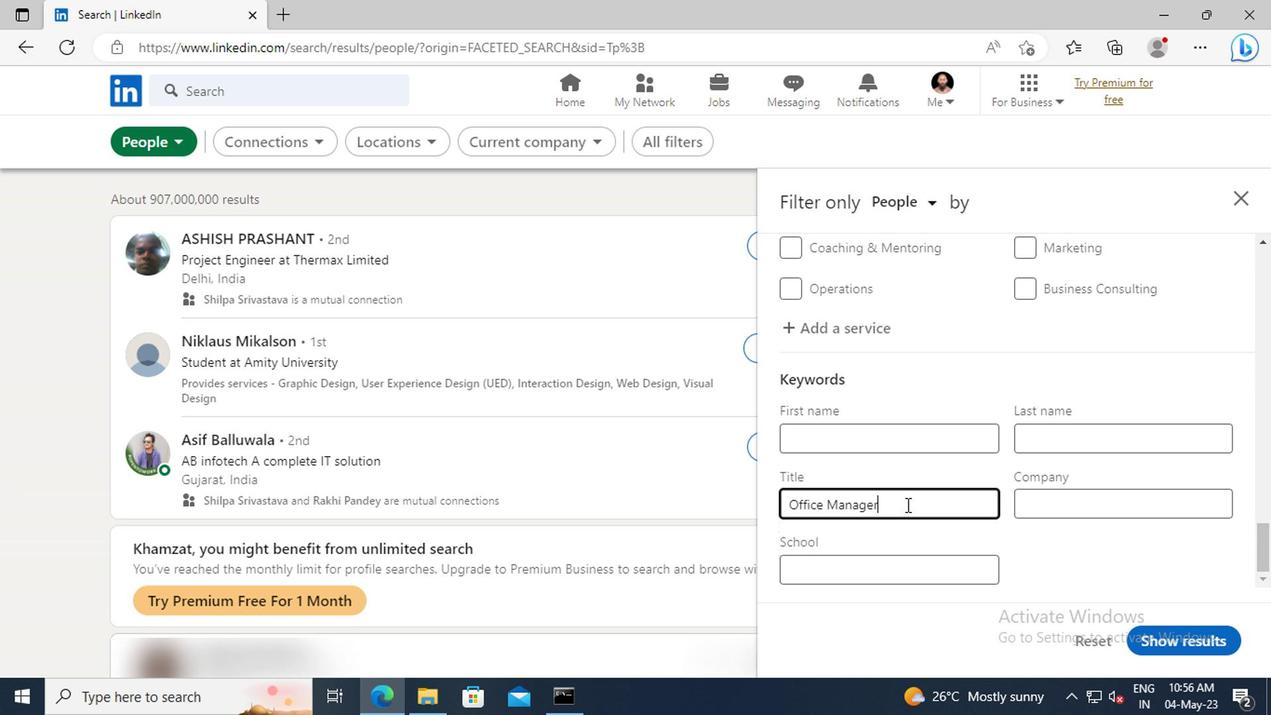 
Action: Mouse moved to (1148, 641)
Screenshot: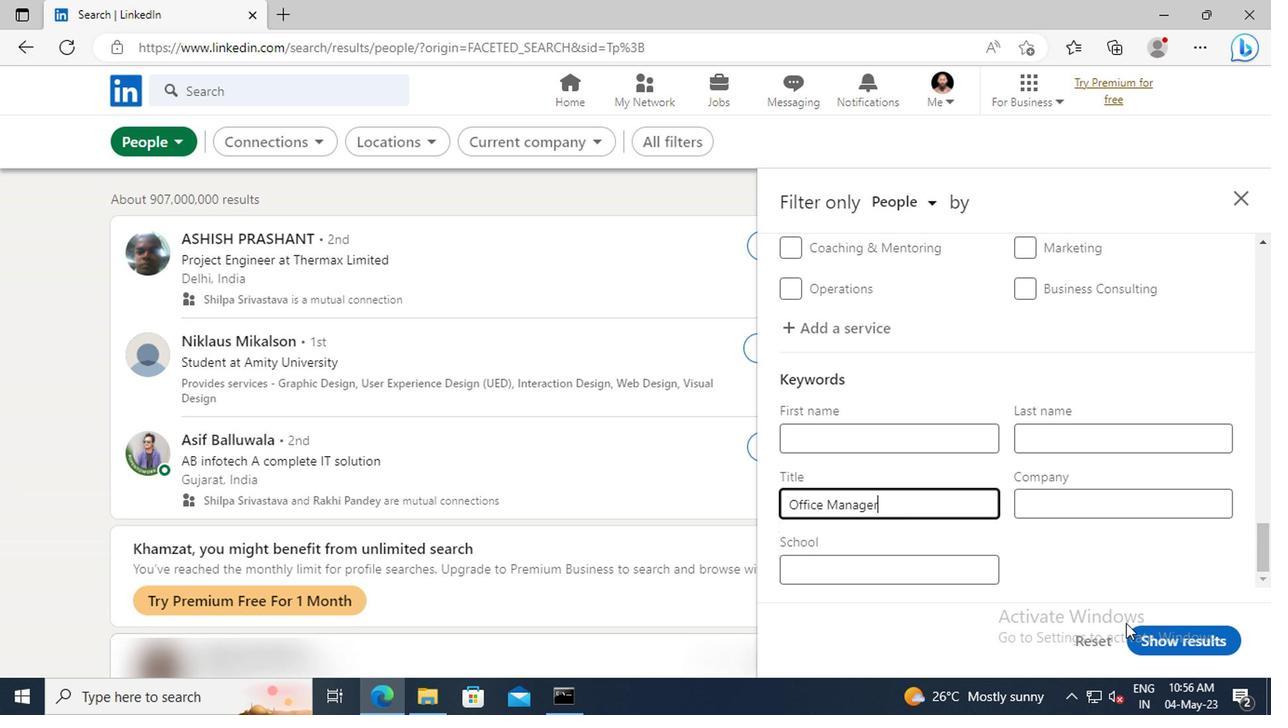 
Action: Mouse pressed left at (1148, 641)
Screenshot: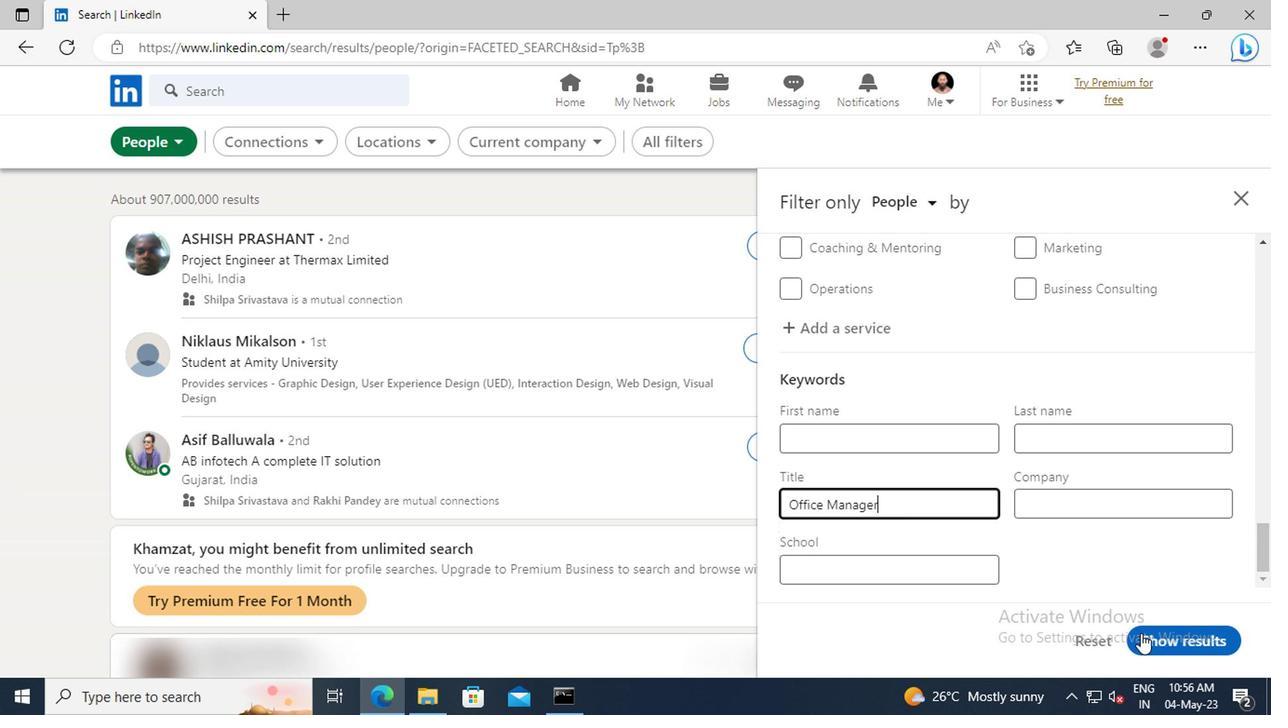 
Action: Mouse moved to (1149, 641)
Screenshot: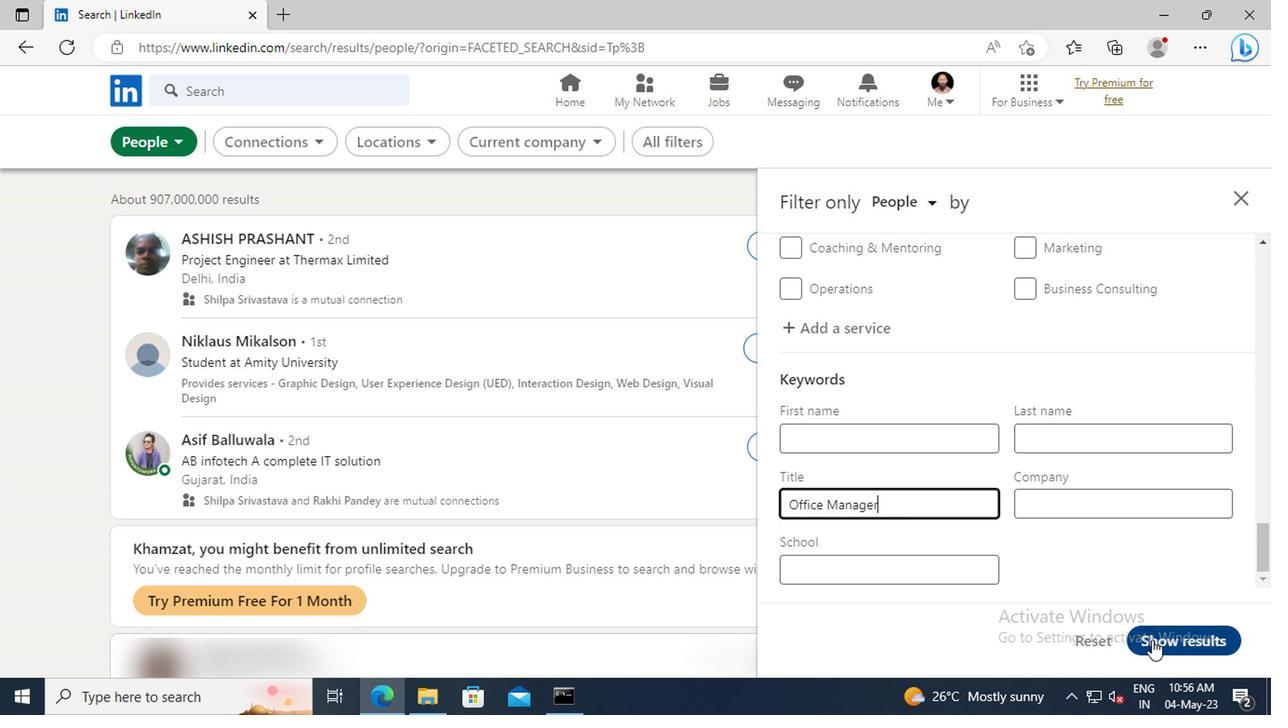 
